 Task: Find connections with filter location La Rinconada with filter topic #hr with filter profile language Spanish with filter current company Cargill with filter school K. J. Somaiya Institute Of Engineering and Information Technology with filter industry Highway, Street, and Bridge Construction with filter service category Lead Generation with filter keywords title Finance Director
Action: Mouse moved to (523, 69)
Screenshot: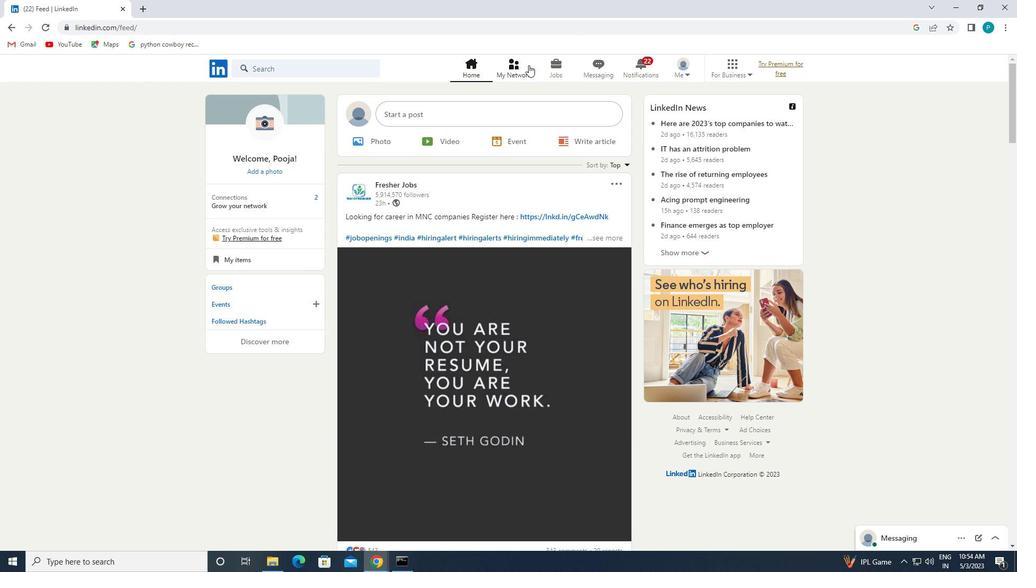 
Action: Mouse pressed left at (523, 69)
Screenshot: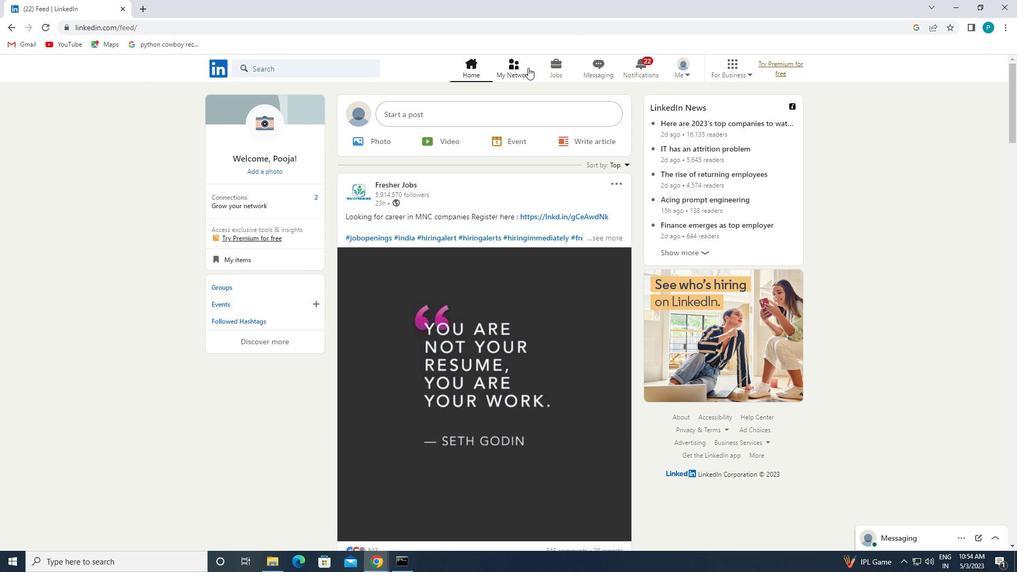 
Action: Mouse moved to (503, 62)
Screenshot: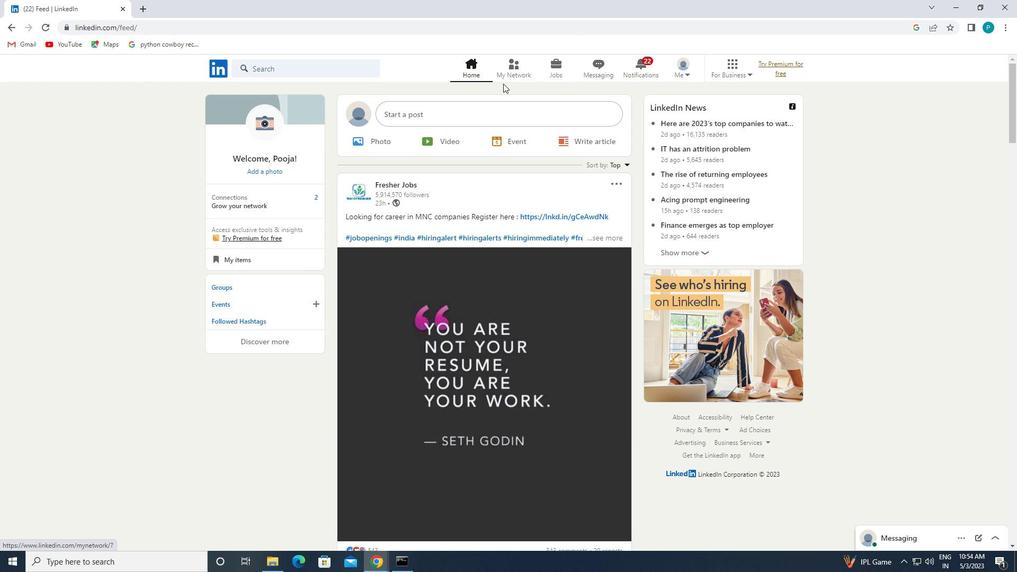 
Action: Mouse pressed left at (503, 62)
Screenshot: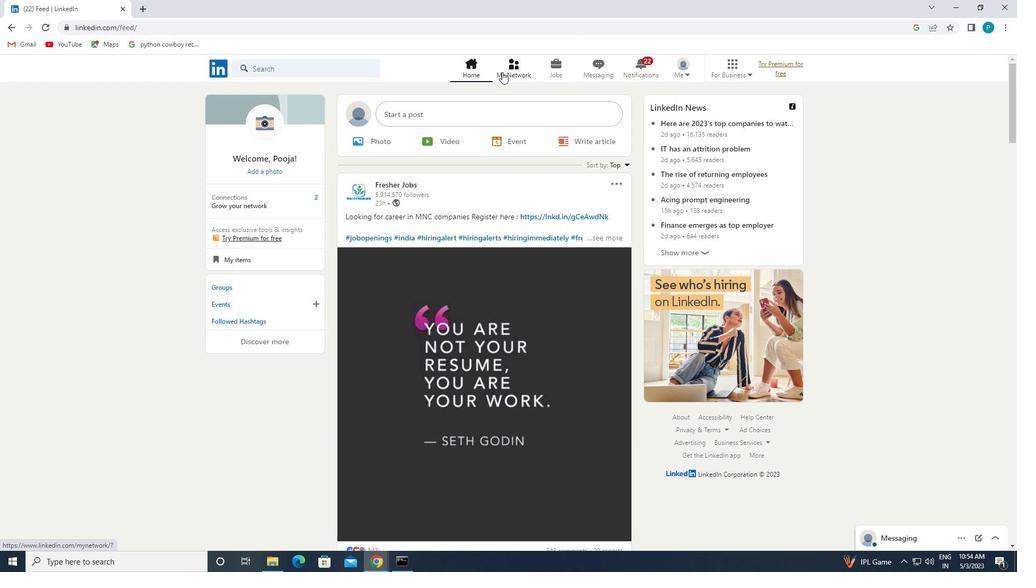 
Action: Mouse moved to (507, 65)
Screenshot: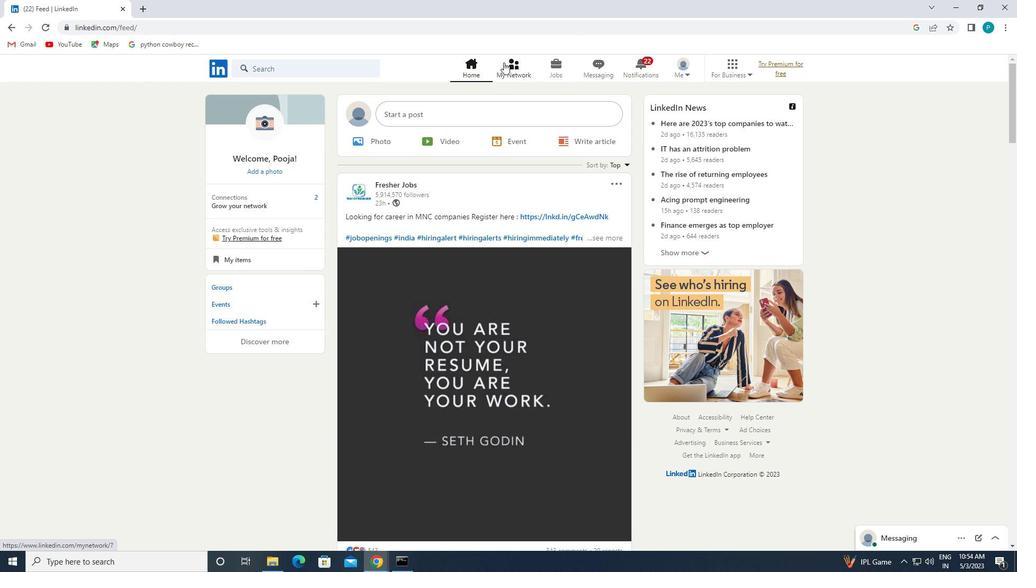 
Action: Mouse pressed left at (507, 65)
Screenshot: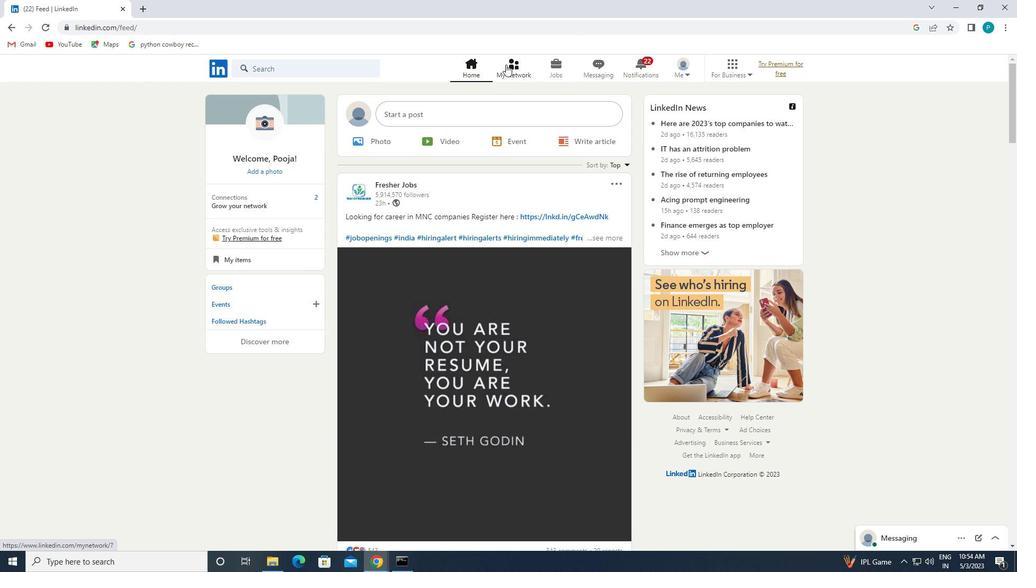 
Action: Mouse moved to (323, 117)
Screenshot: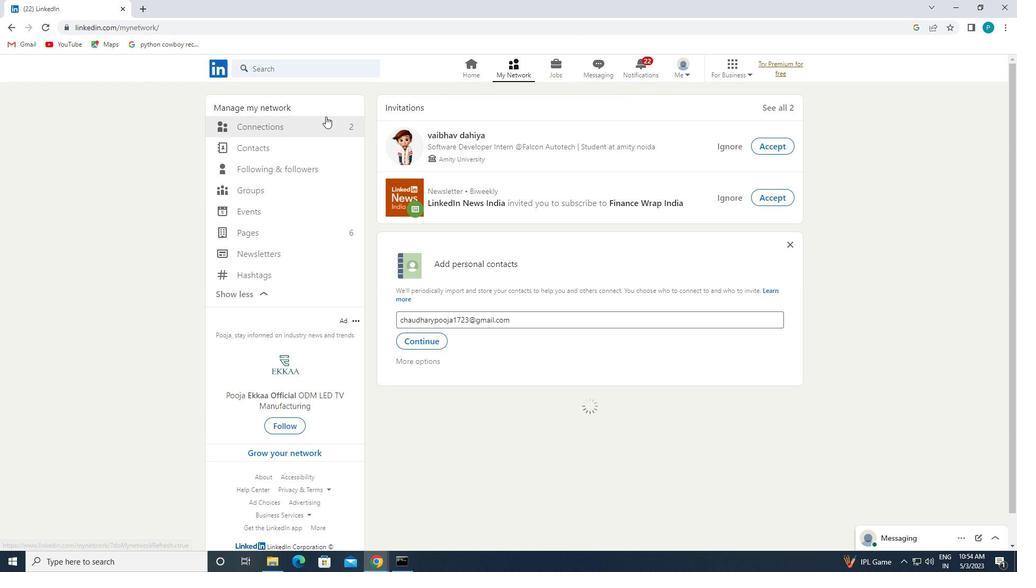 
Action: Mouse pressed left at (323, 117)
Screenshot: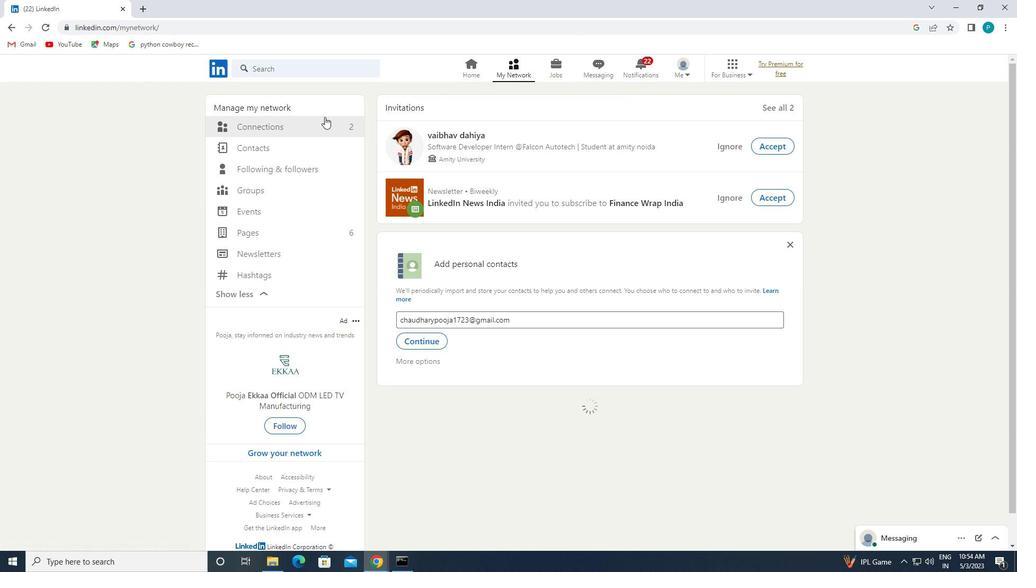 
Action: Mouse moved to (325, 121)
Screenshot: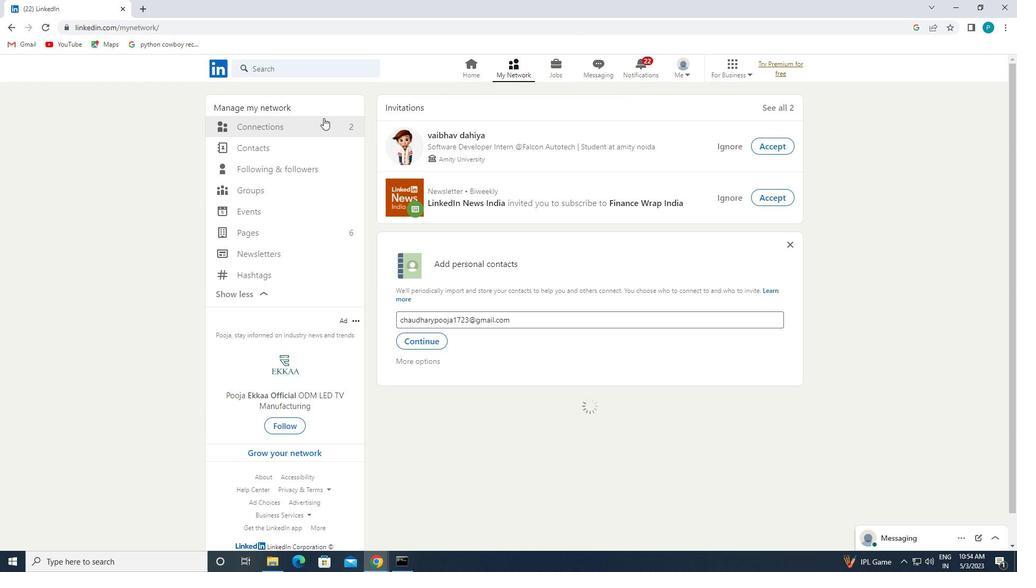 
Action: Mouse pressed left at (325, 121)
Screenshot: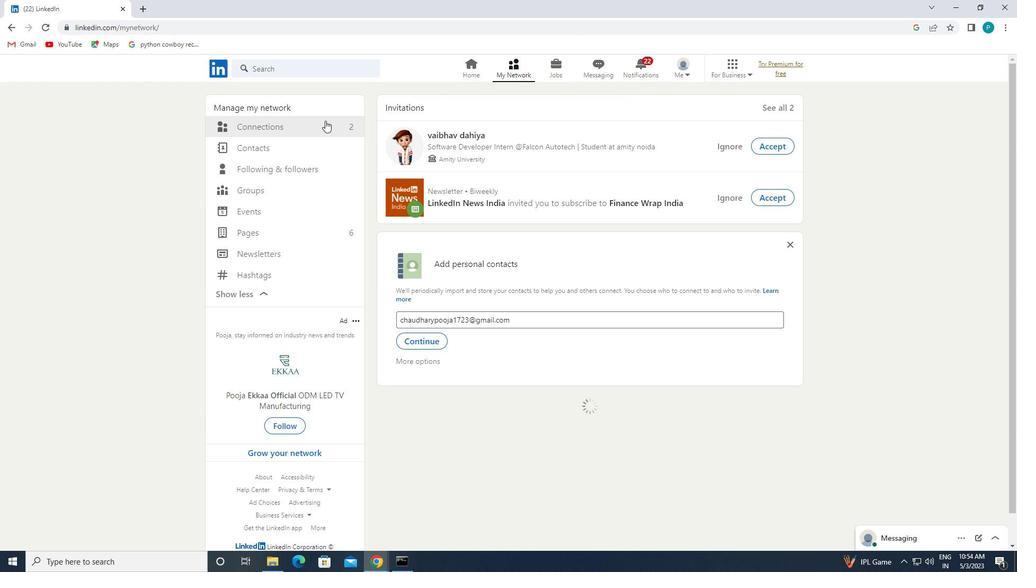 
Action: Mouse moved to (581, 127)
Screenshot: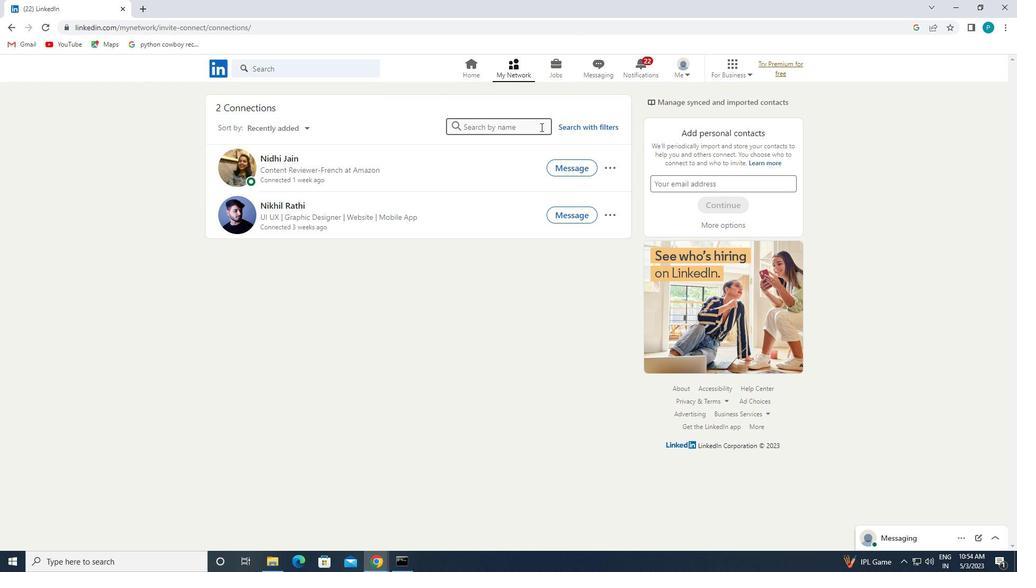 
Action: Mouse pressed left at (581, 127)
Screenshot: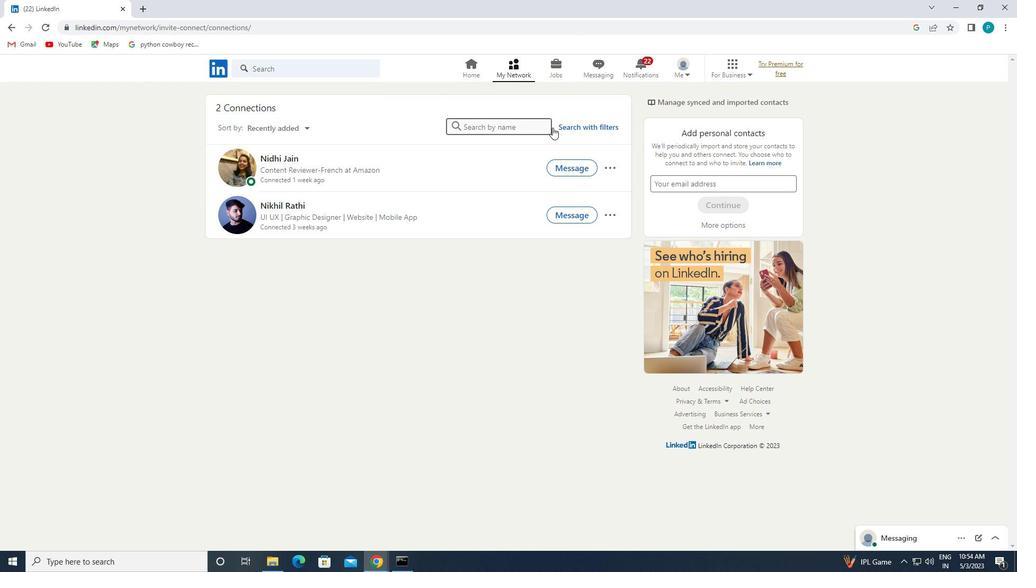 
Action: Mouse moved to (540, 100)
Screenshot: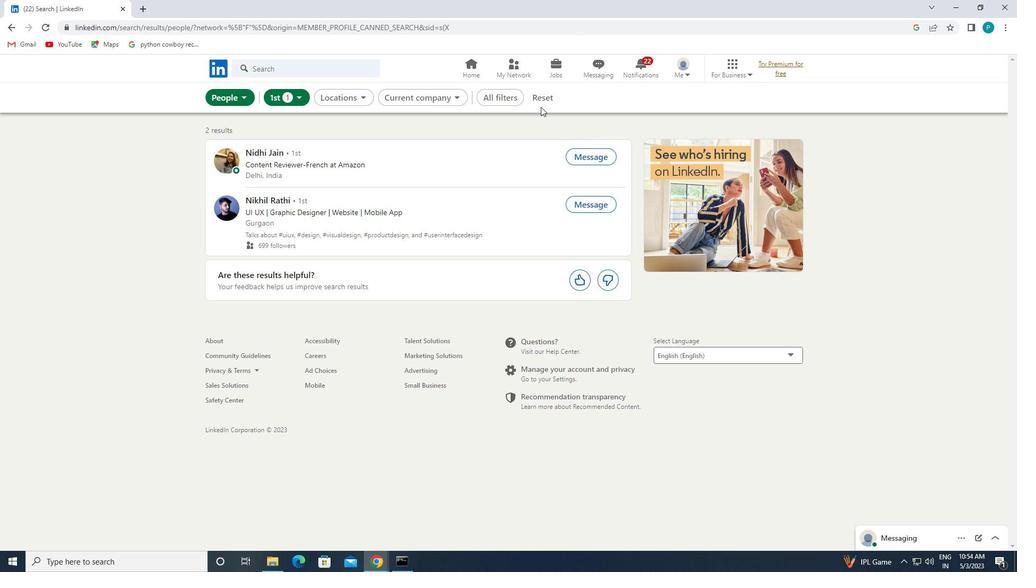
Action: Mouse pressed left at (540, 100)
Screenshot: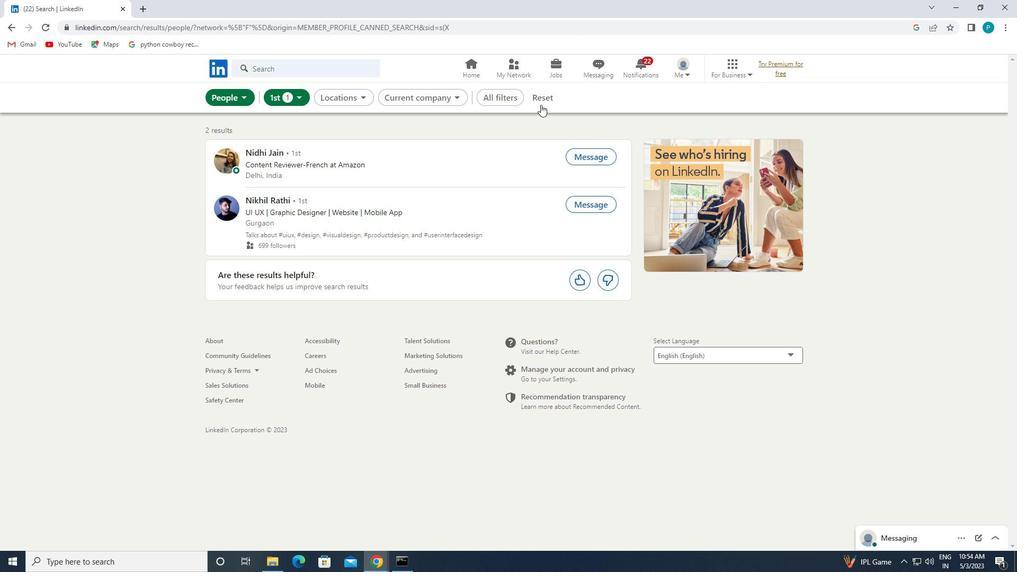 
Action: Mouse moved to (529, 93)
Screenshot: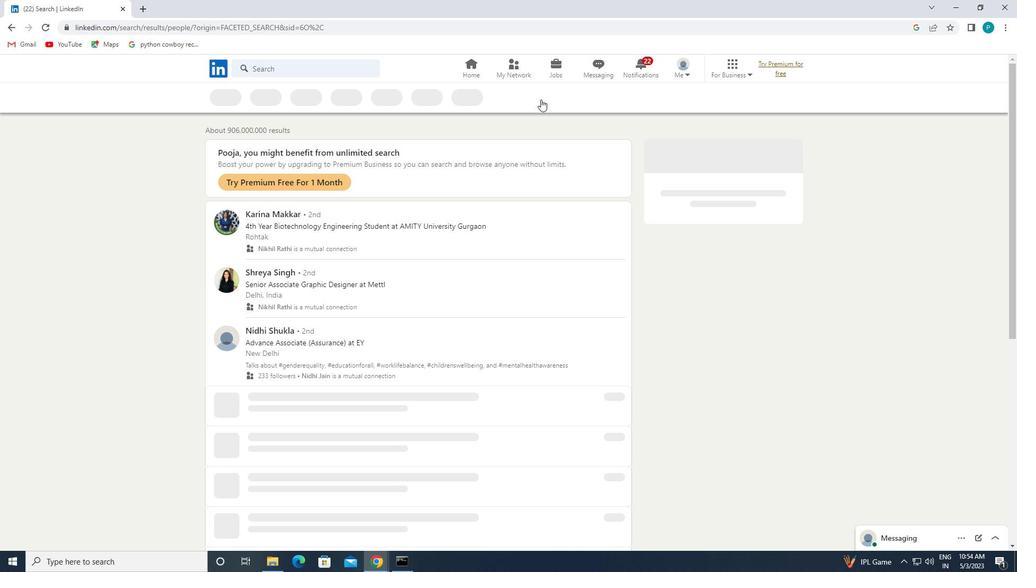 
Action: Mouse pressed left at (529, 93)
Screenshot: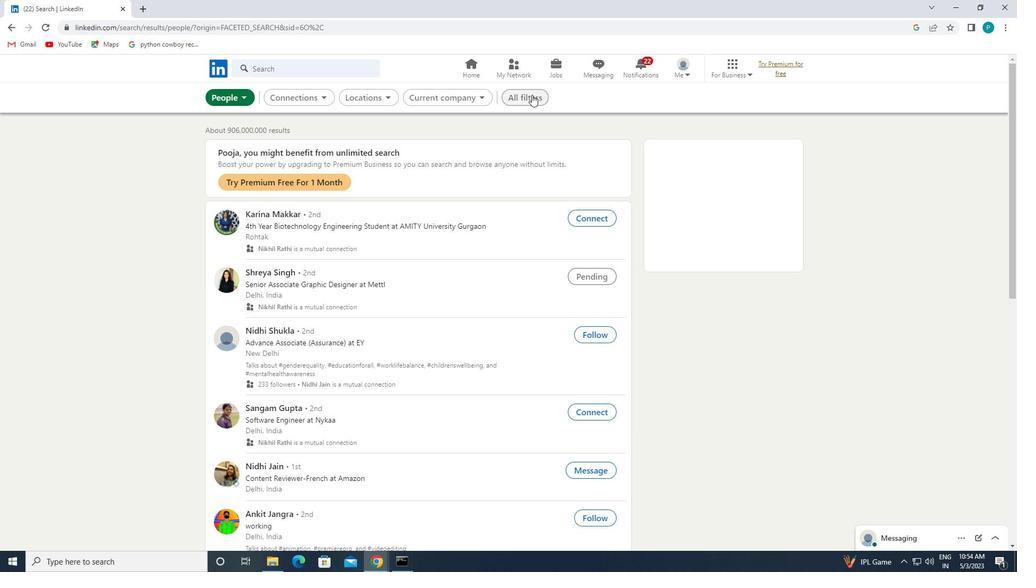 
Action: Mouse moved to (917, 357)
Screenshot: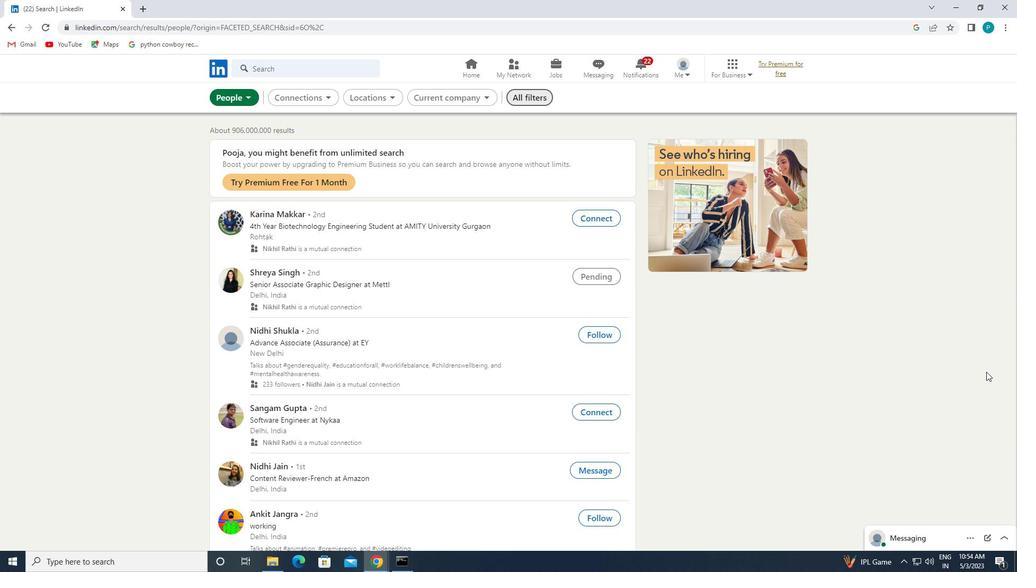 
Action: Mouse scrolled (917, 357) with delta (0, 0)
Screenshot: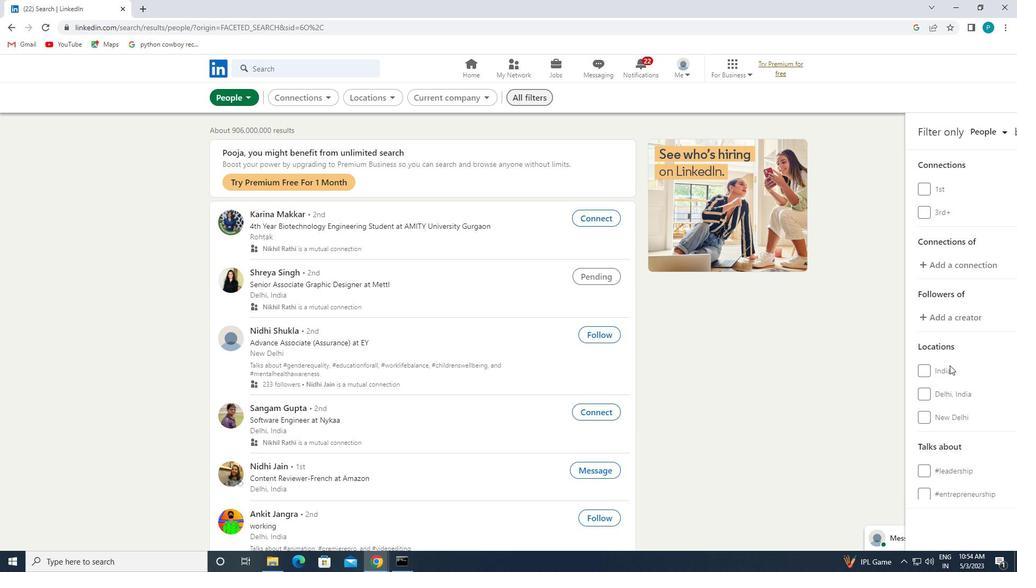 
Action: Mouse moved to (916, 357)
Screenshot: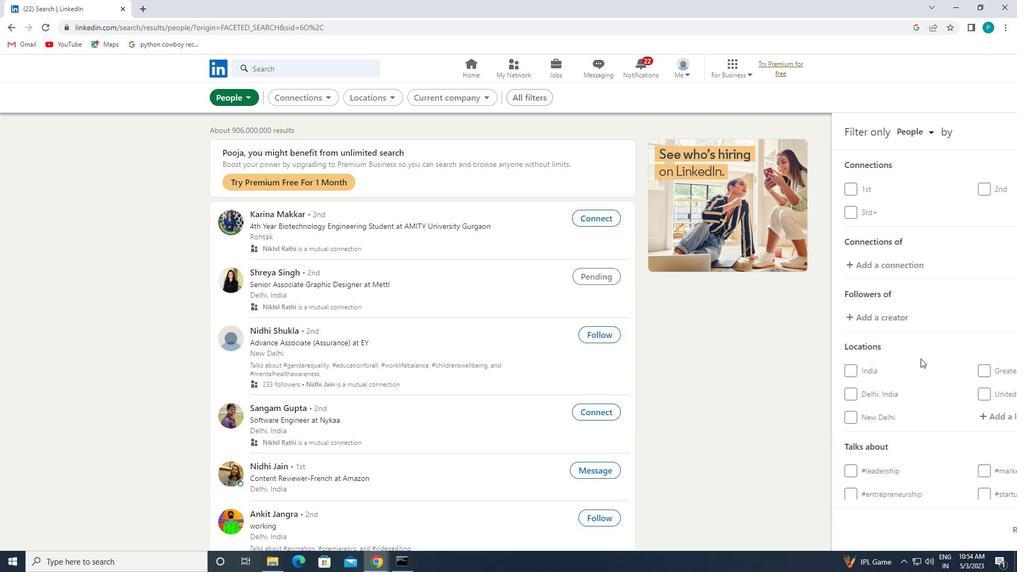 
Action: Mouse scrolled (916, 356) with delta (0, 0)
Screenshot: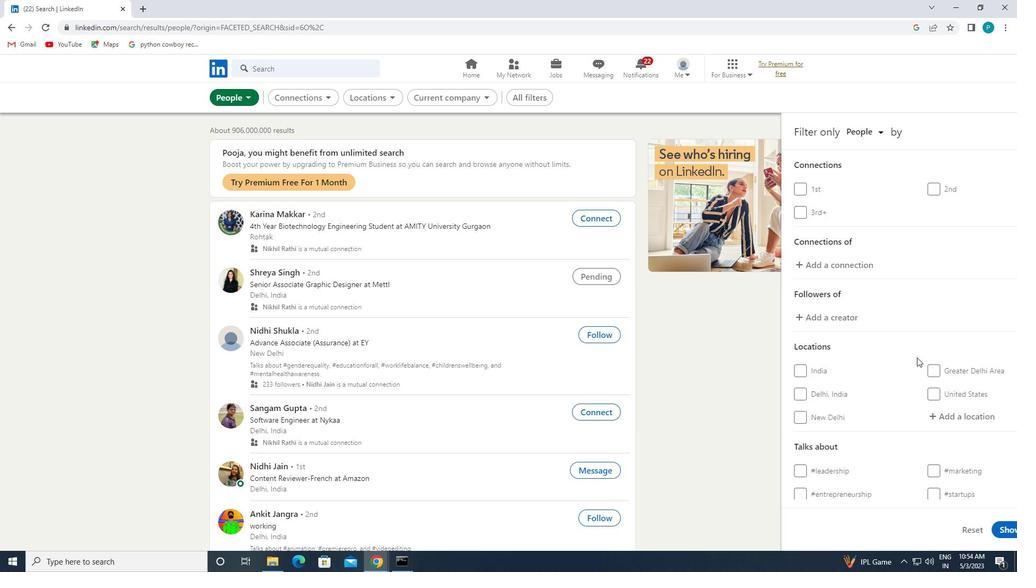 
Action: Mouse moved to (909, 313)
Screenshot: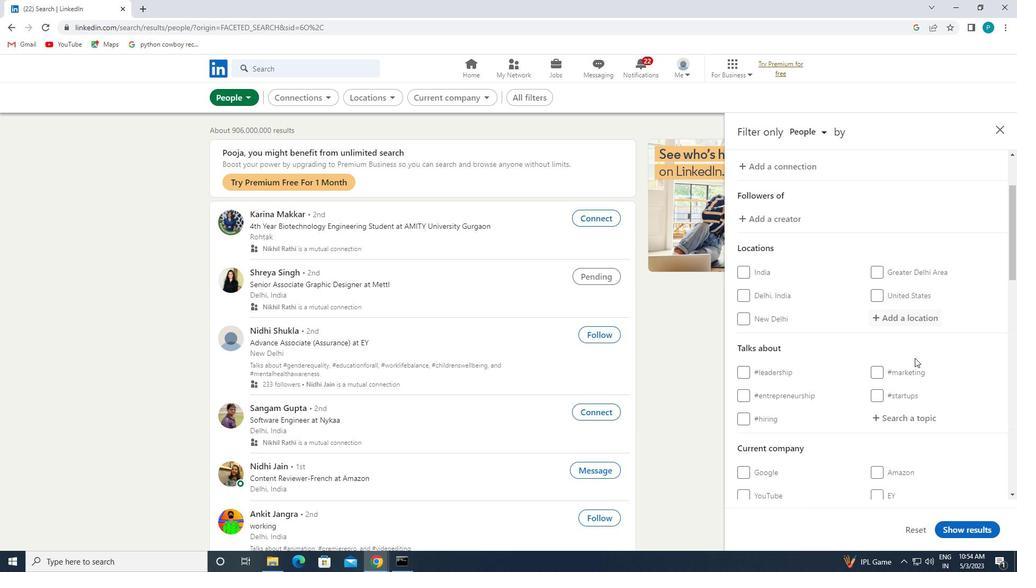 
Action: Mouse pressed left at (909, 313)
Screenshot: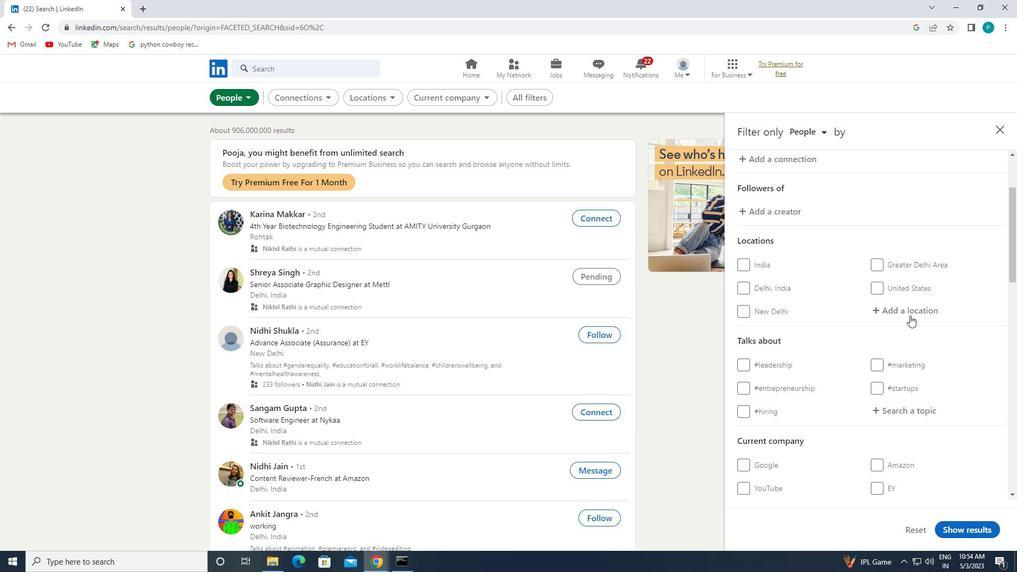 
Action: Key pressed <Key.caps_lock>l<Key.caps_lock>a<Key.space><Key.caps_lock>r<Key.caps_lock>inconada
Screenshot: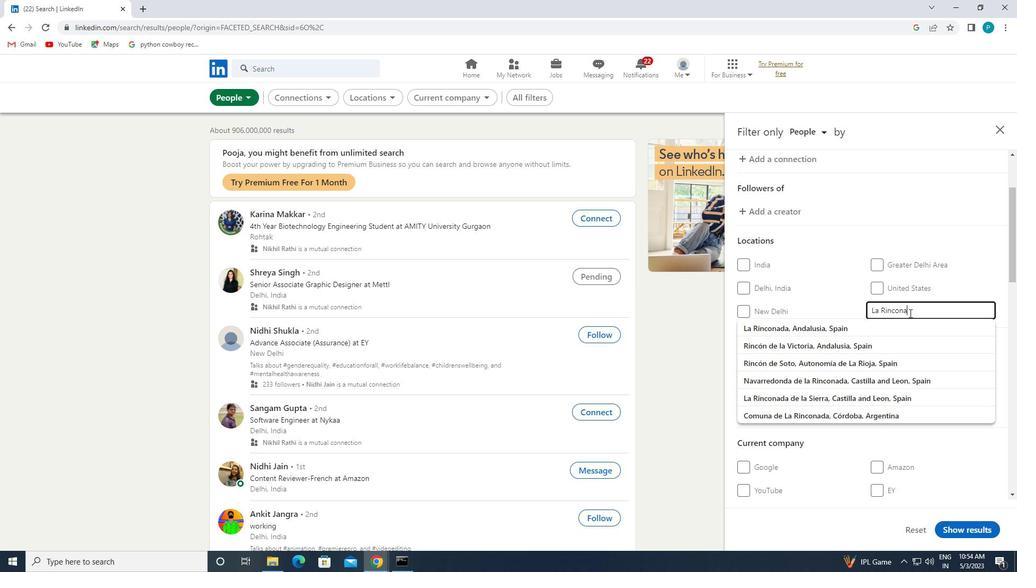 
Action: Mouse moved to (851, 327)
Screenshot: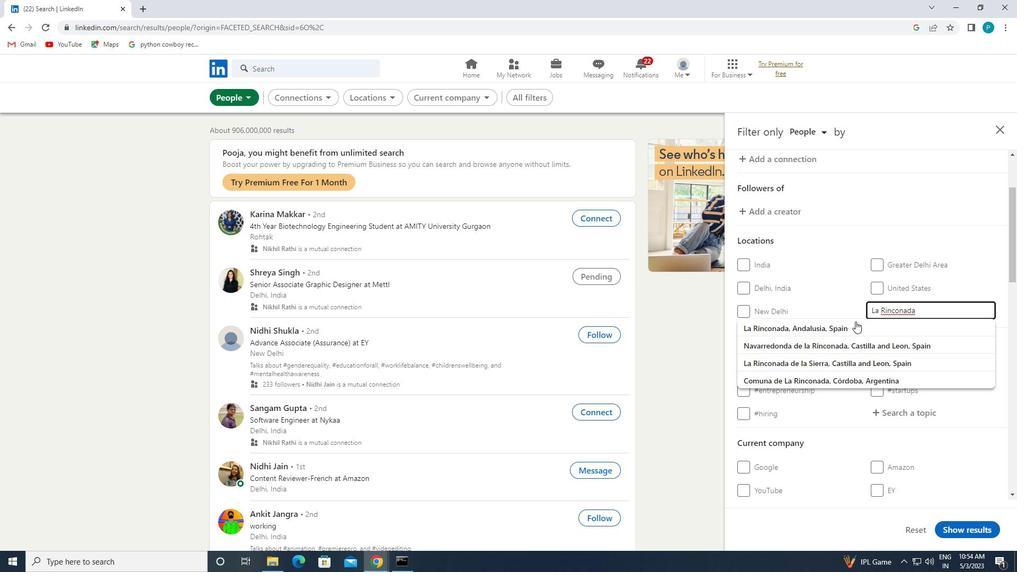 
Action: Mouse pressed left at (851, 327)
Screenshot: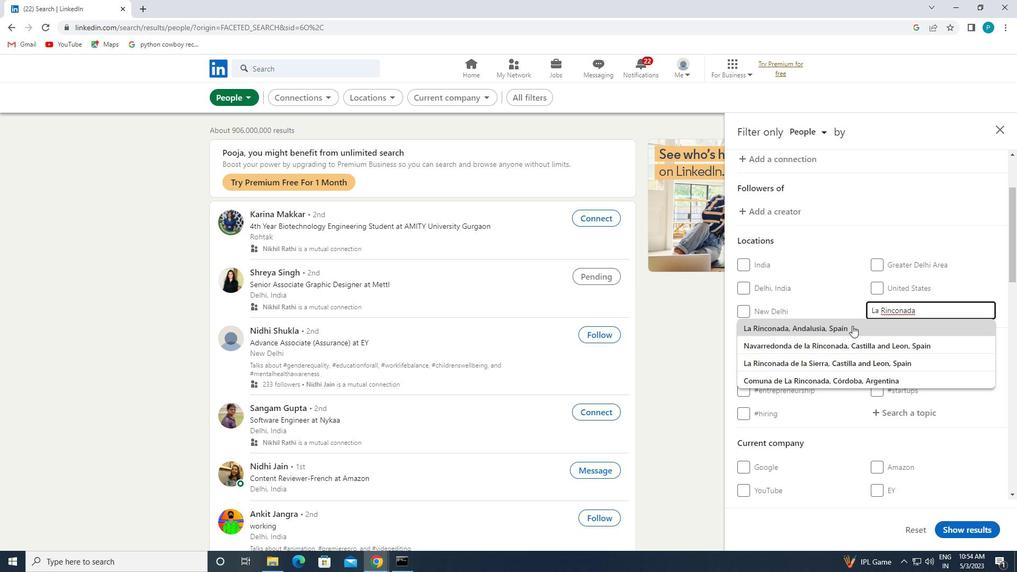 
Action: Mouse moved to (858, 333)
Screenshot: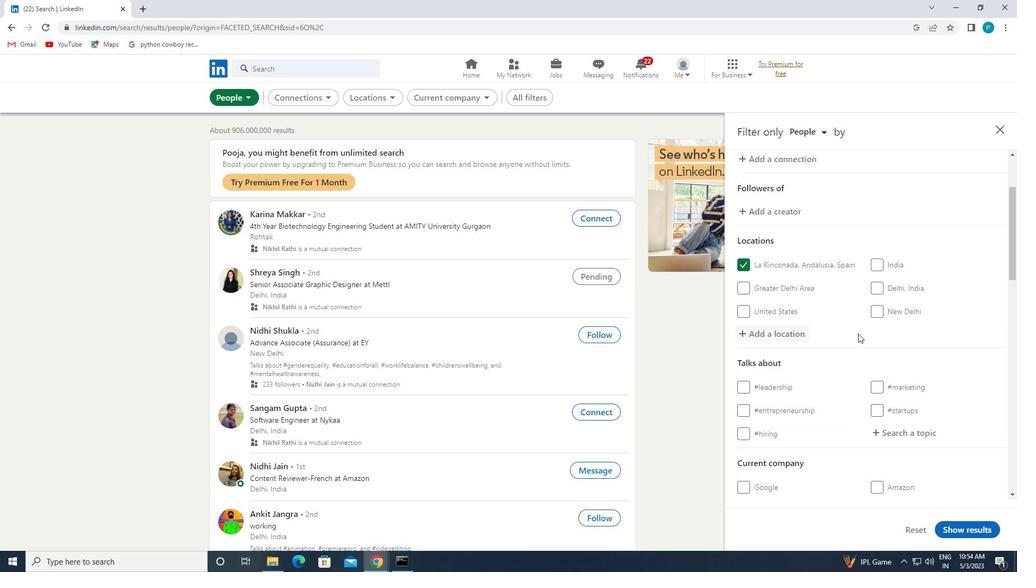
Action: Mouse scrolled (858, 333) with delta (0, 0)
Screenshot: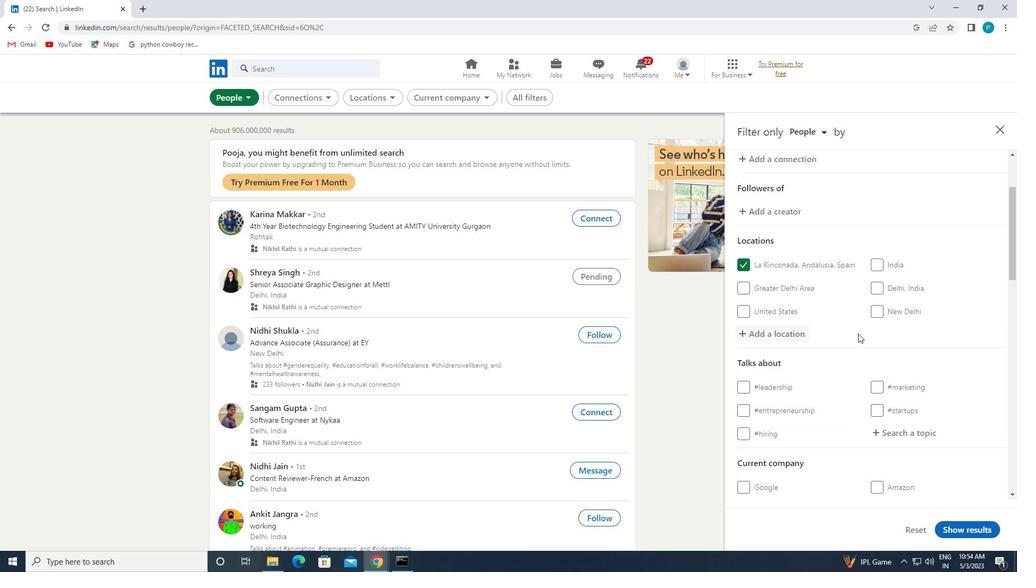 
Action: Mouse moved to (860, 348)
Screenshot: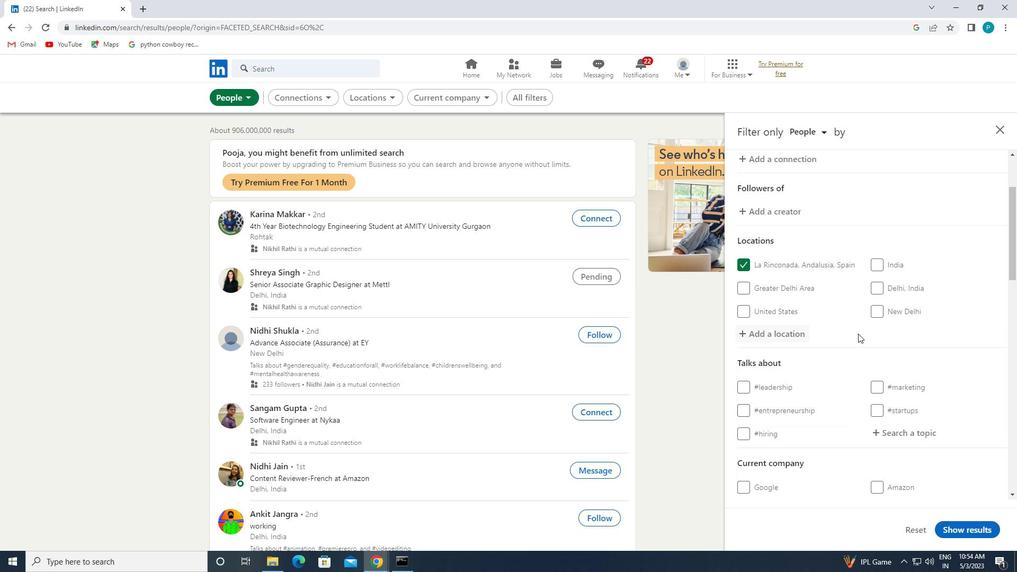 
Action: Mouse scrolled (860, 348) with delta (0, 0)
Screenshot: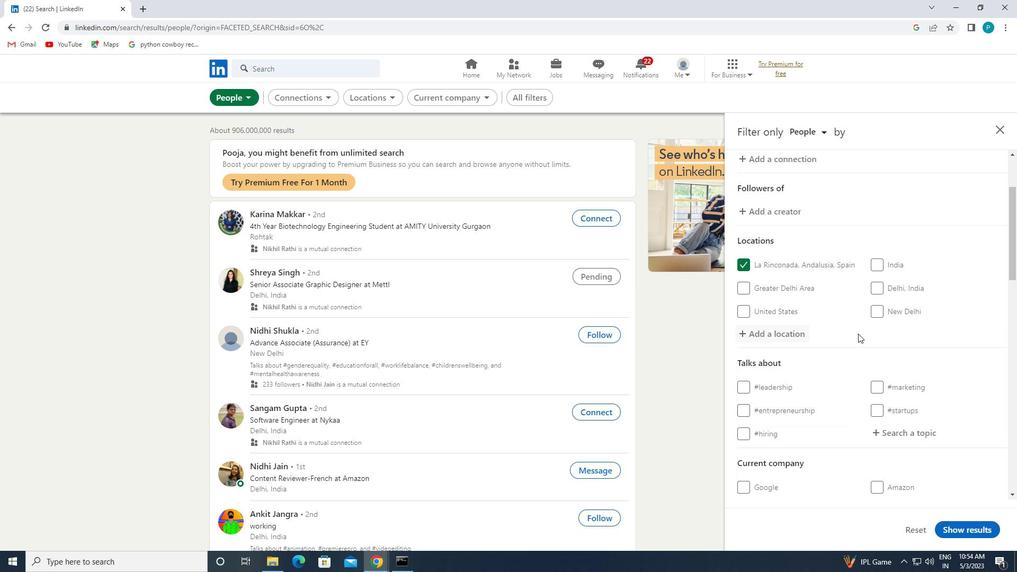 
Action: Mouse moved to (862, 354)
Screenshot: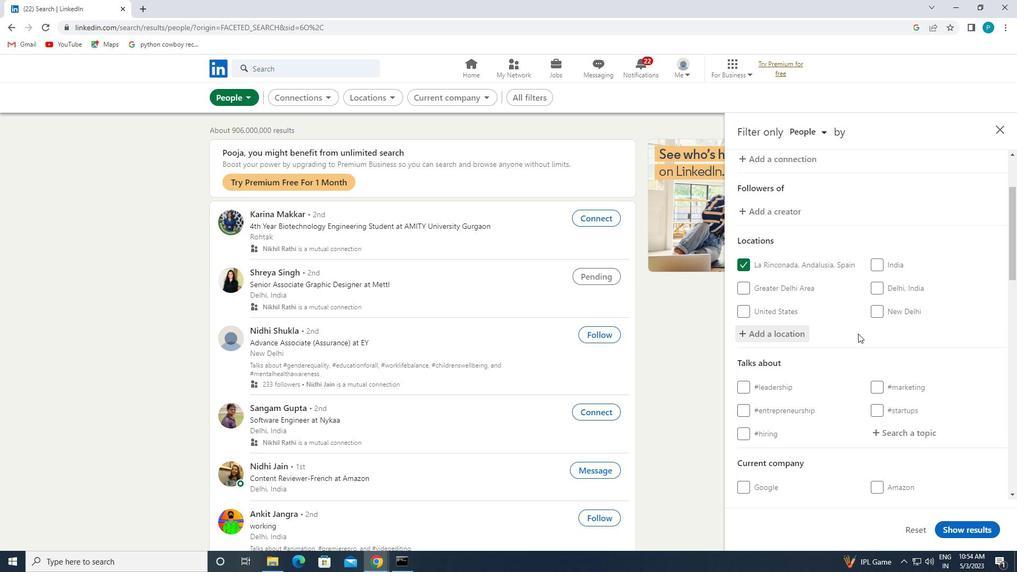 
Action: Mouse scrolled (862, 354) with delta (0, 0)
Screenshot: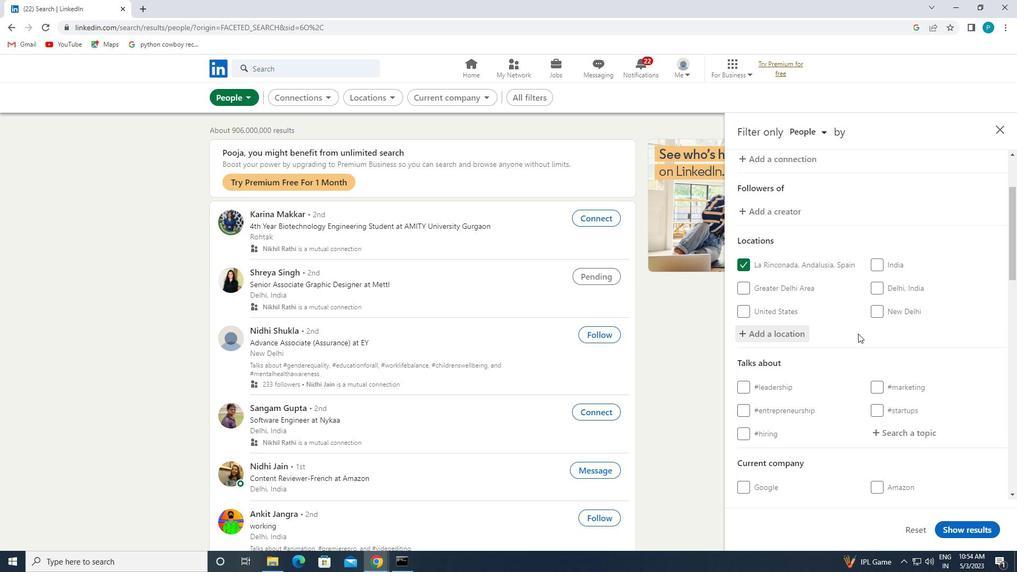 
Action: Mouse moved to (885, 279)
Screenshot: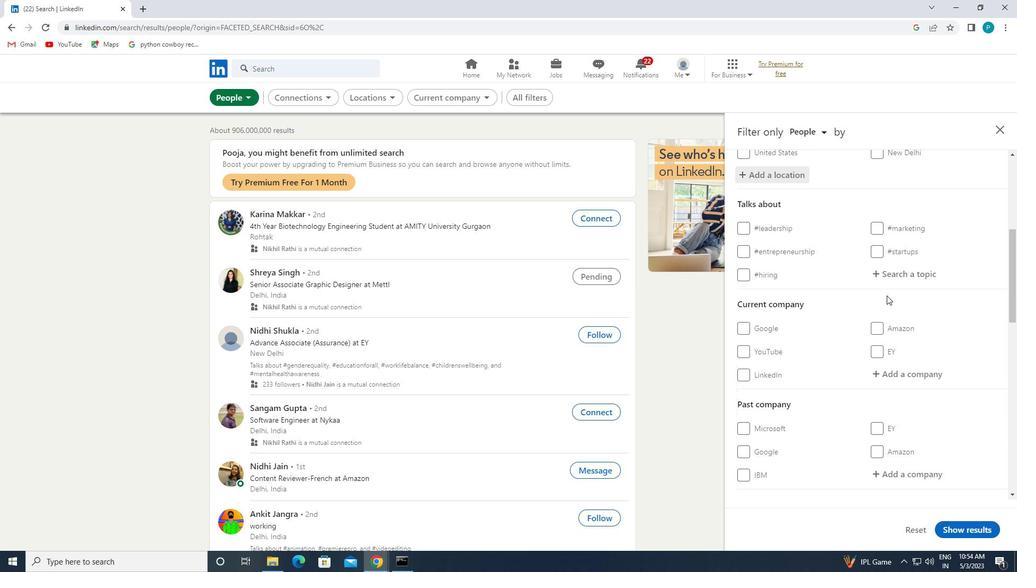 
Action: Mouse pressed left at (885, 279)
Screenshot: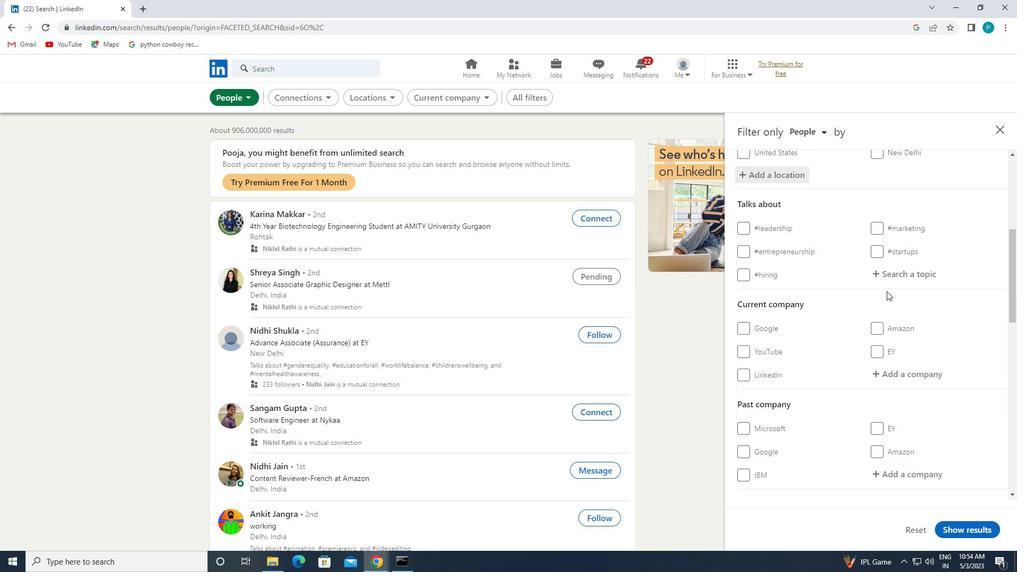 
Action: Mouse moved to (907, 294)
Screenshot: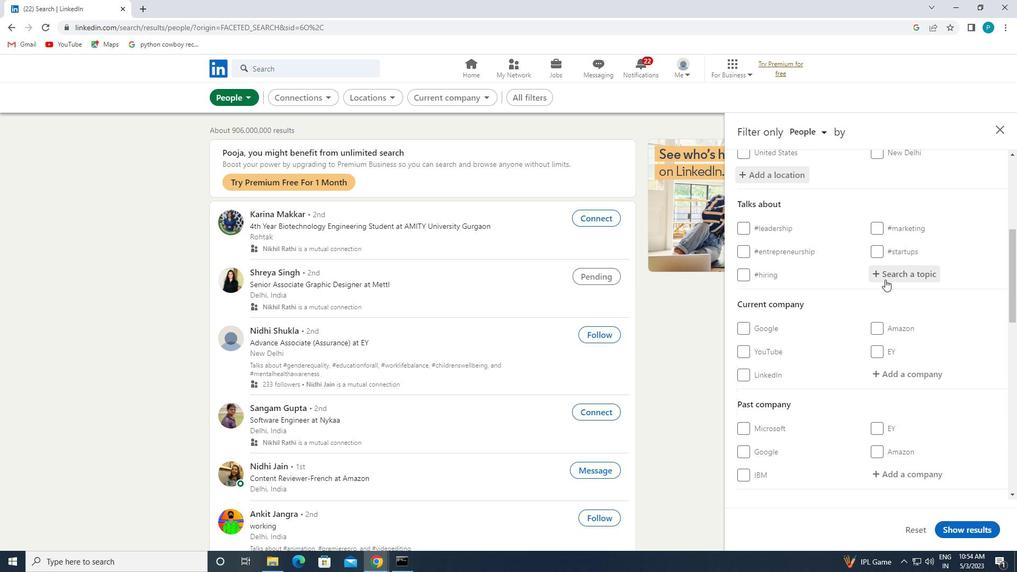 
Action: Key pressed <Key.shift>#HR
Screenshot: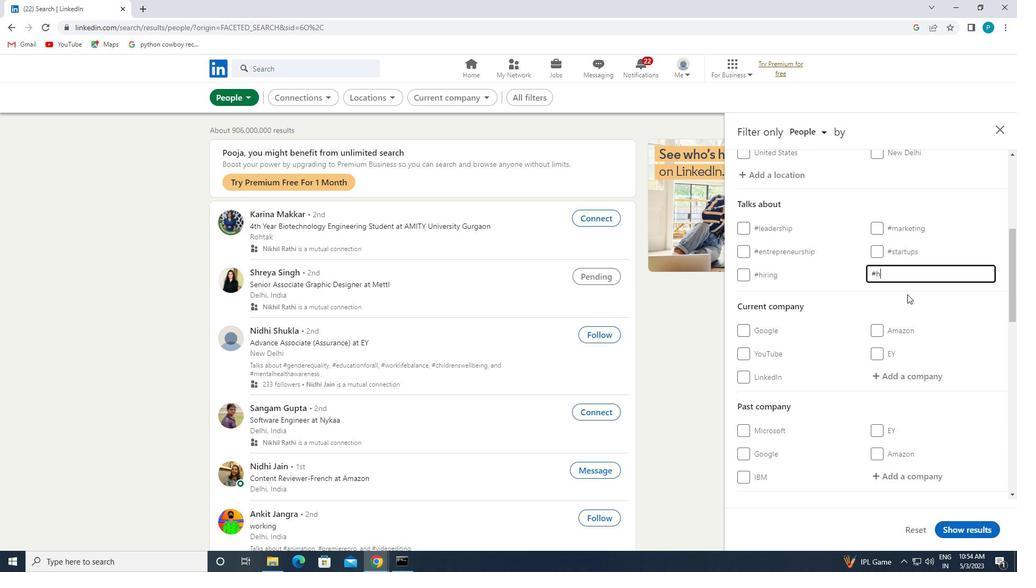 
Action: Mouse moved to (905, 307)
Screenshot: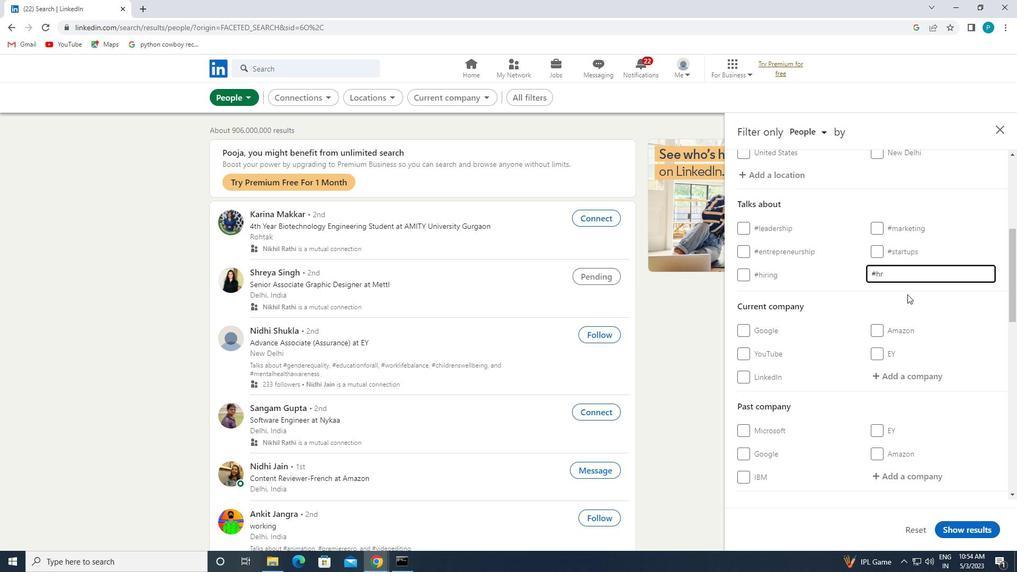 
Action: Mouse scrolled (905, 307) with delta (0, 0)
Screenshot: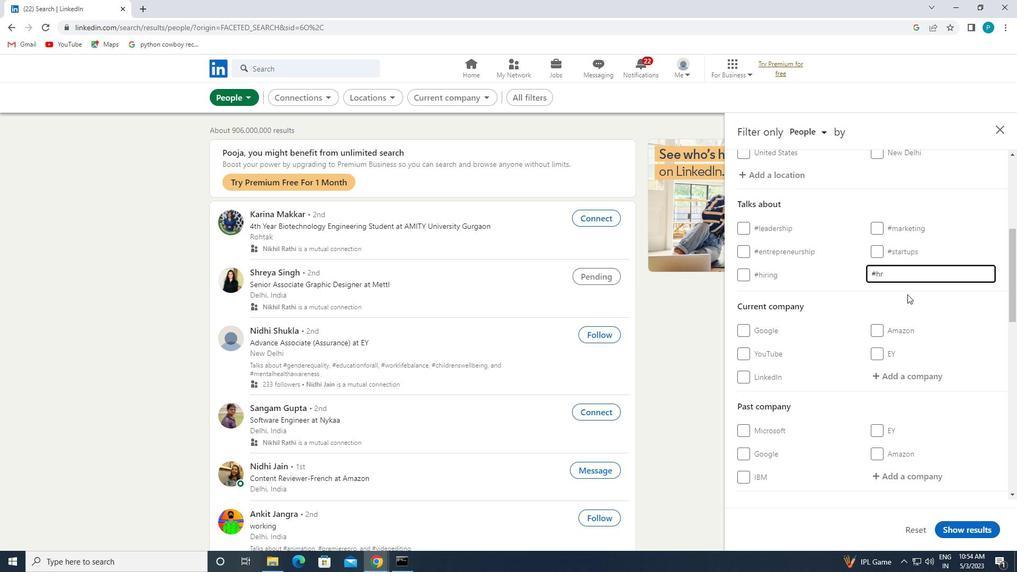 
Action: Mouse moved to (905, 310)
Screenshot: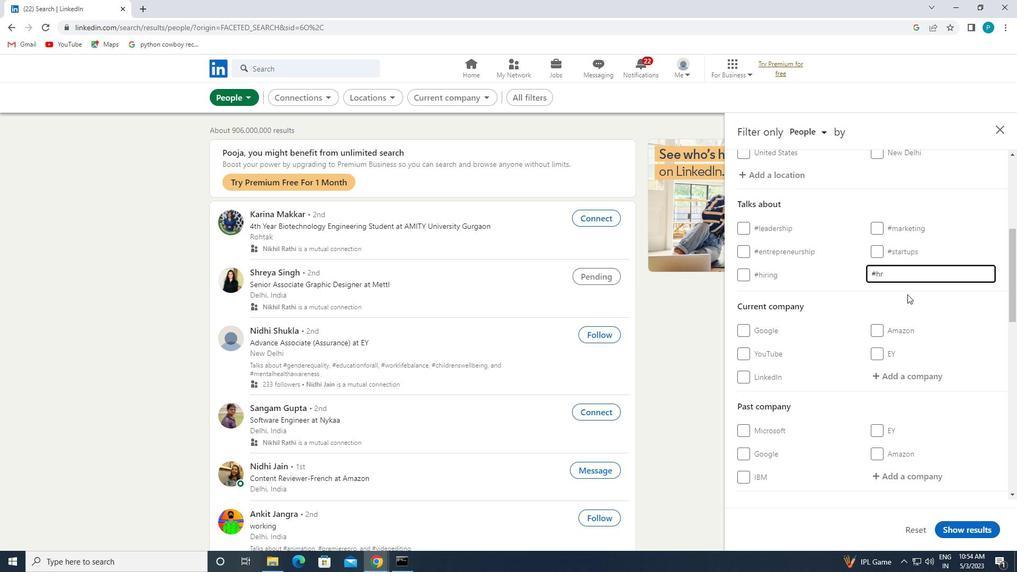 
Action: Mouse scrolled (905, 309) with delta (0, 0)
Screenshot: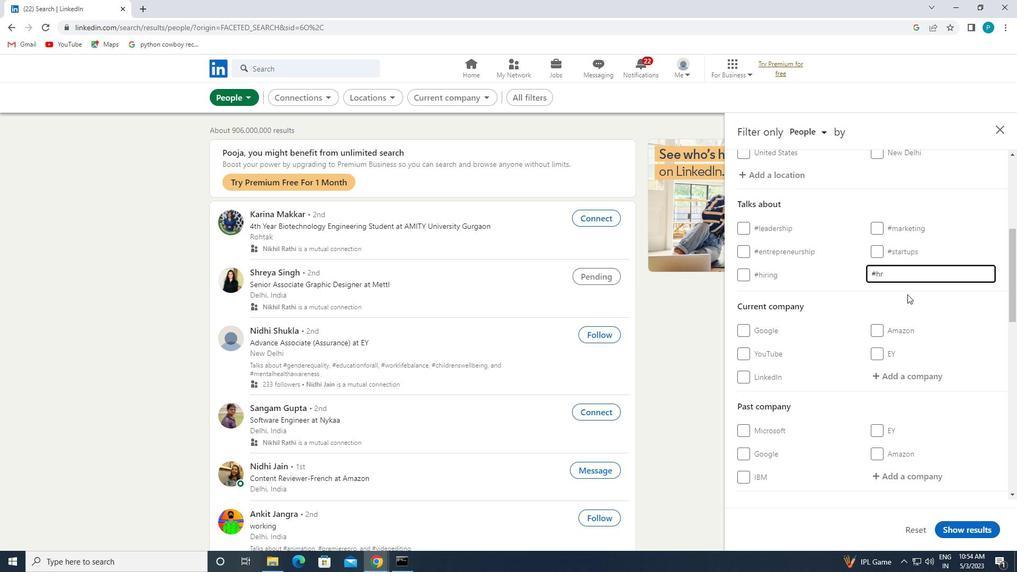 
Action: Mouse moved to (905, 311)
Screenshot: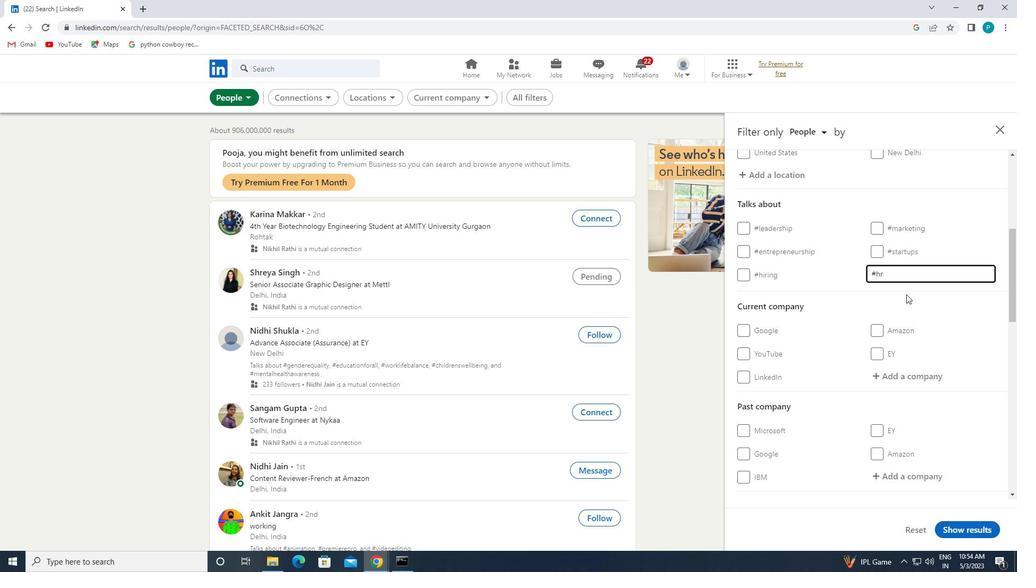 
Action: Mouse scrolled (905, 310) with delta (0, 0)
Screenshot: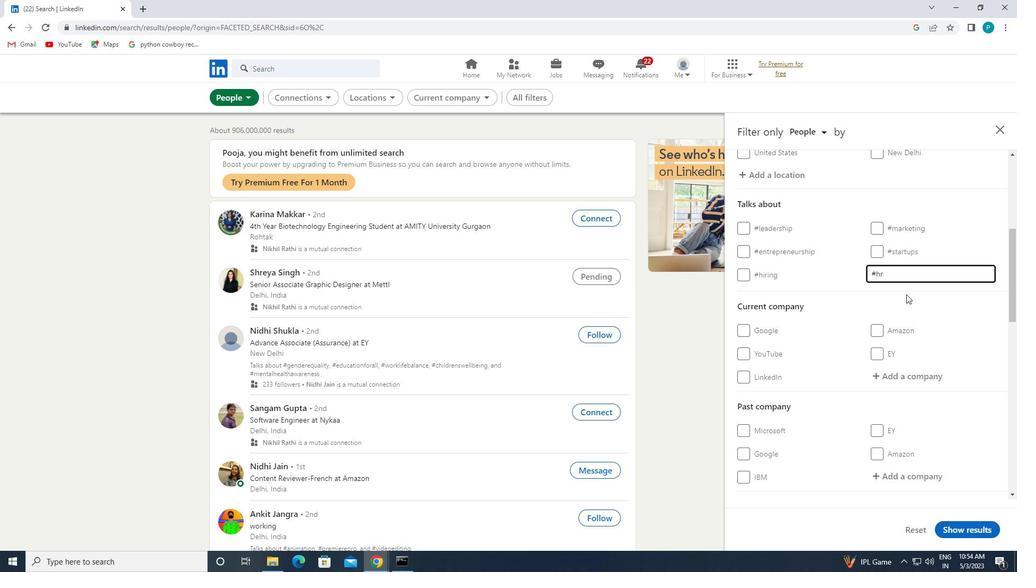 
Action: Mouse moved to (901, 311)
Screenshot: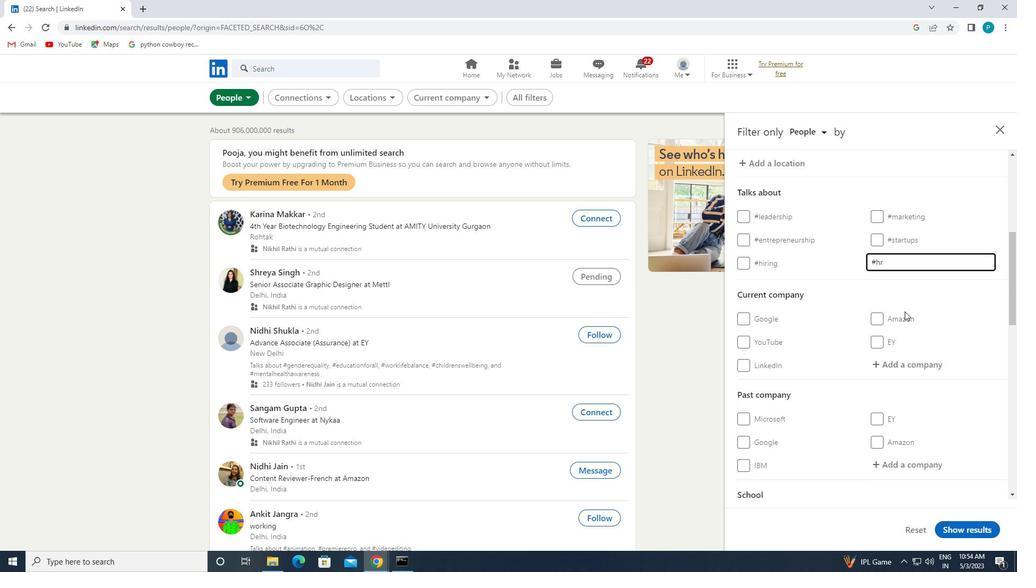
Action: Mouse scrolled (901, 310) with delta (0, 0)
Screenshot: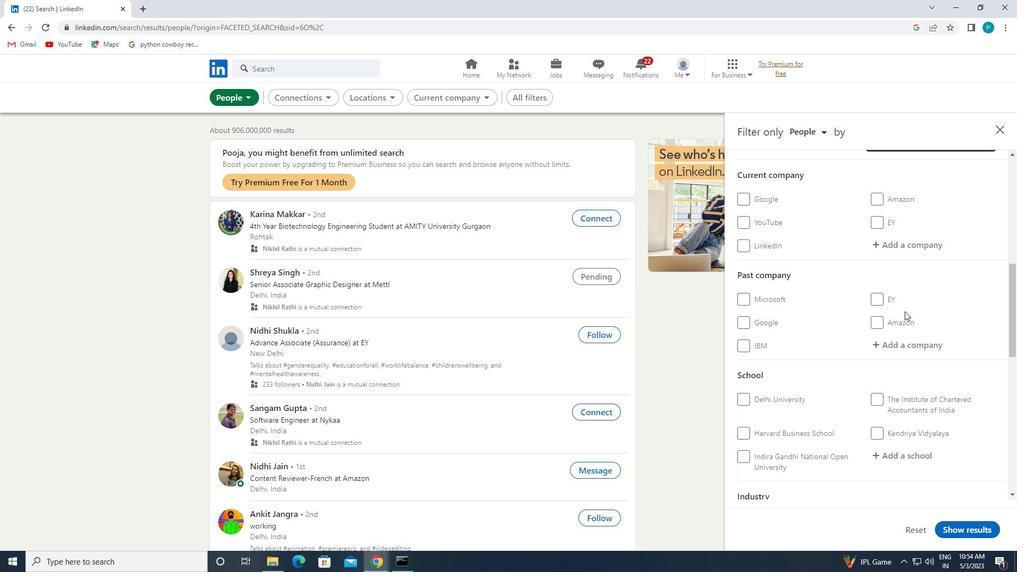 
Action: Mouse scrolled (901, 310) with delta (0, 0)
Screenshot: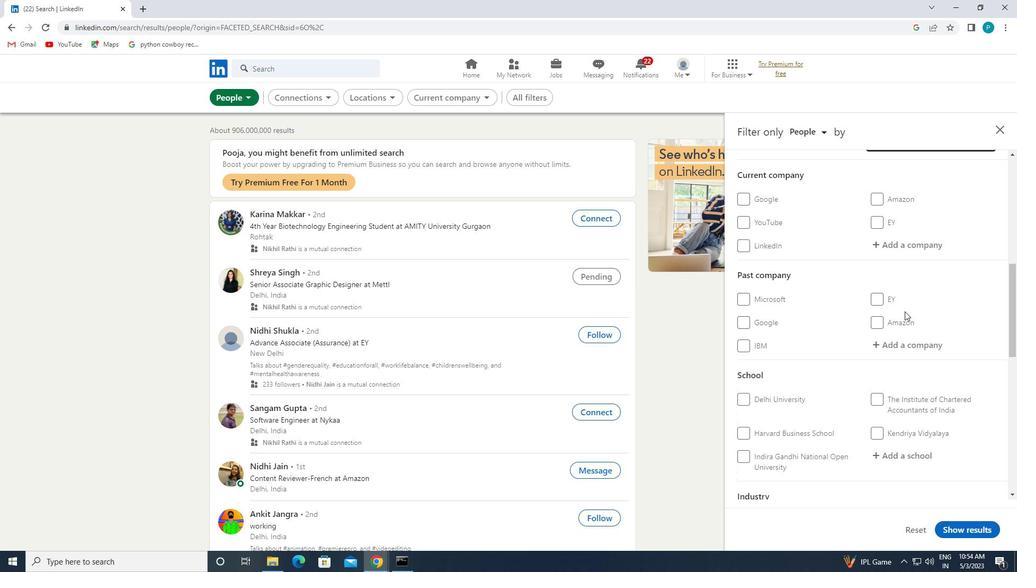 
Action: Mouse scrolled (901, 310) with delta (0, 0)
Screenshot: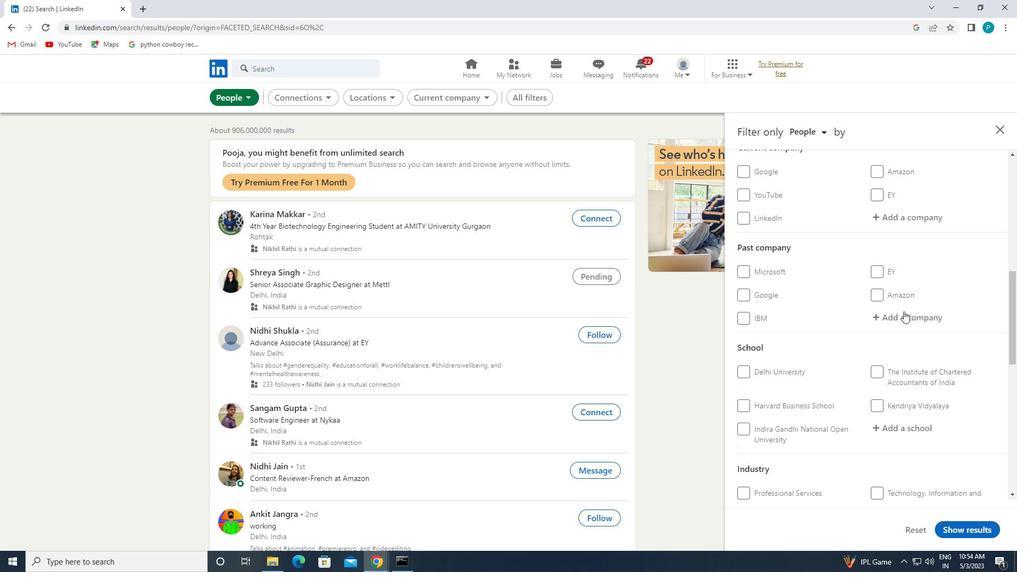
Action: Mouse moved to (843, 347)
Screenshot: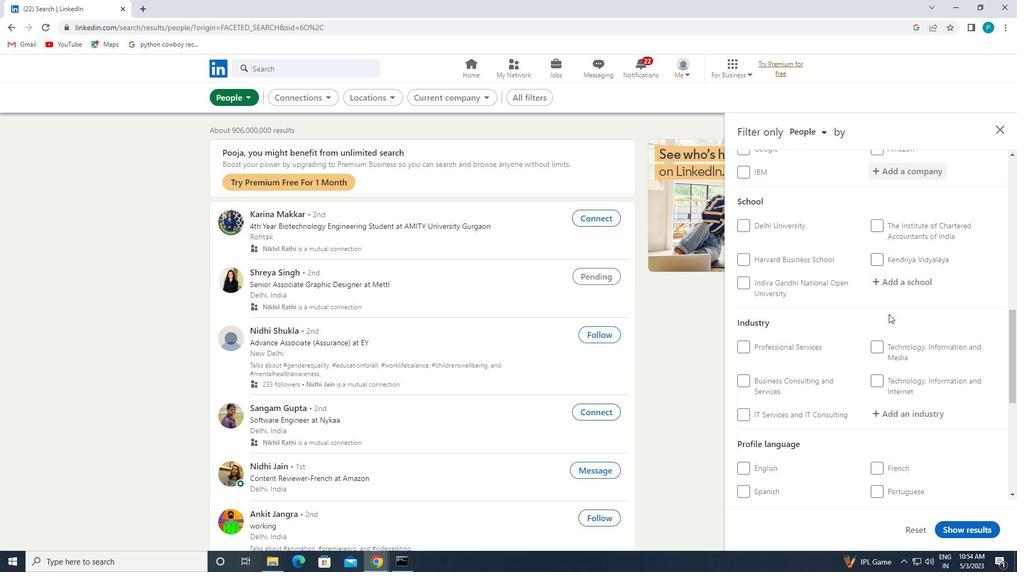
Action: Mouse scrolled (843, 346) with delta (0, 0)
Screenshot: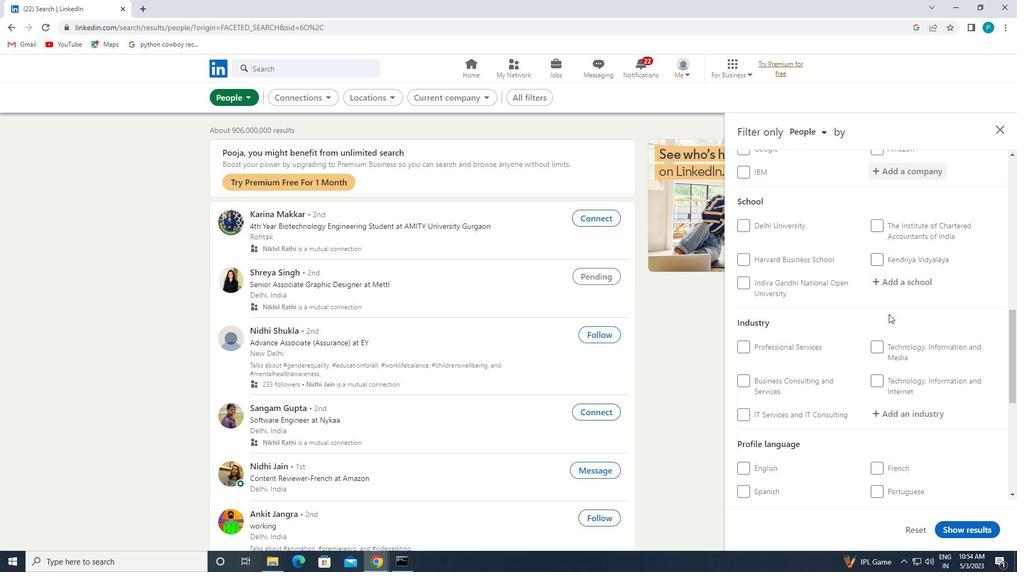 
Action: Mouse moved to (840, 348)
Screenshot: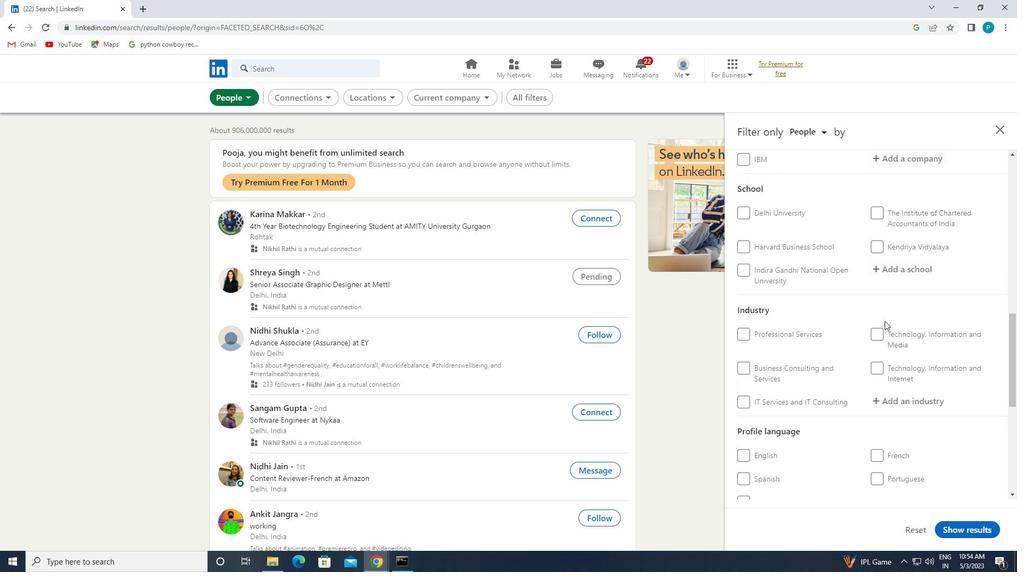 
Action: Mouse scrolled (840, 348) with delta (0, 0)
Screenshot: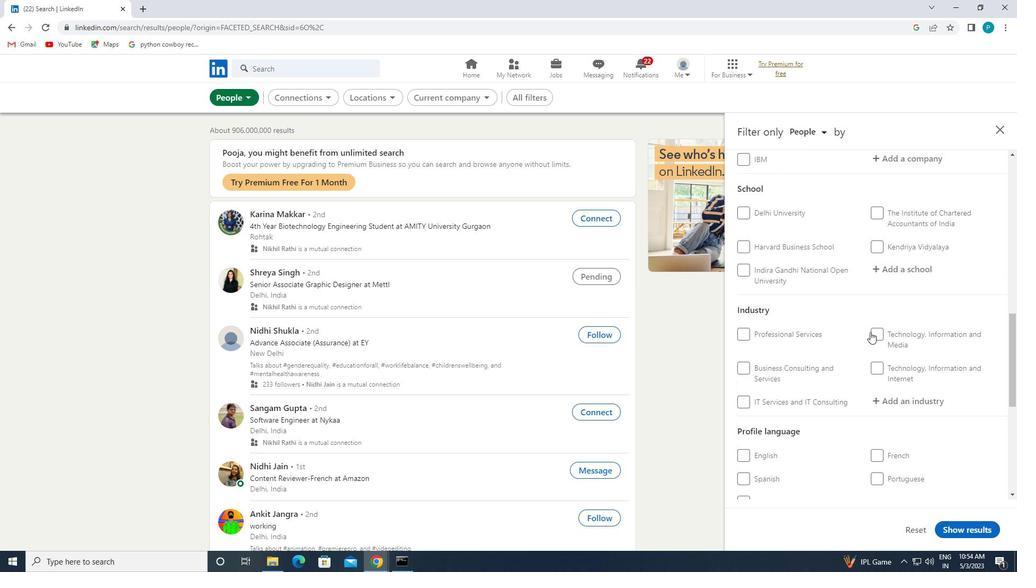 
Action: Mouse moved to (840, 348)
Screenshot: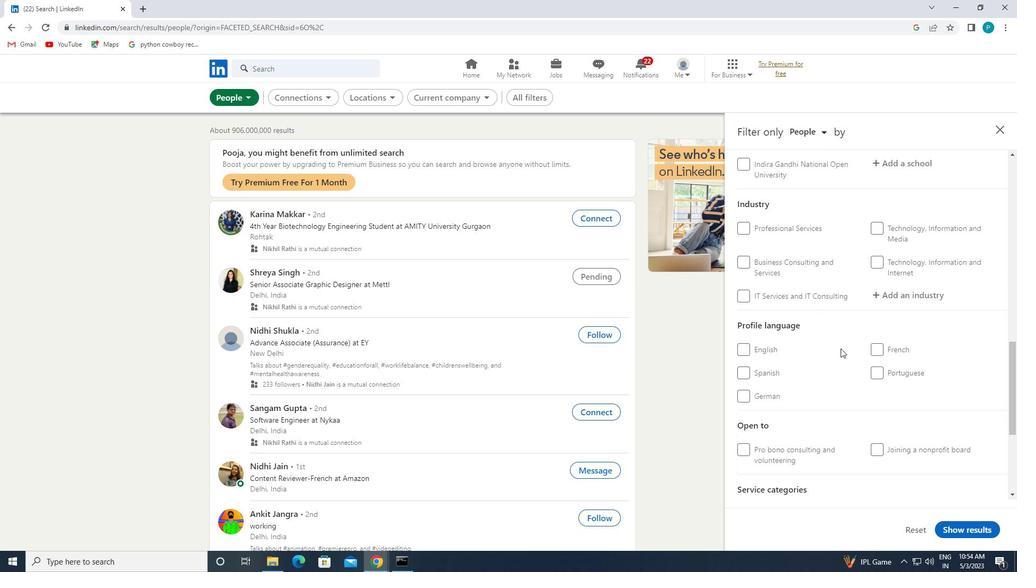 
Action: Mouse scrolled (840, 348) with delta (0, 0)
Screenshot: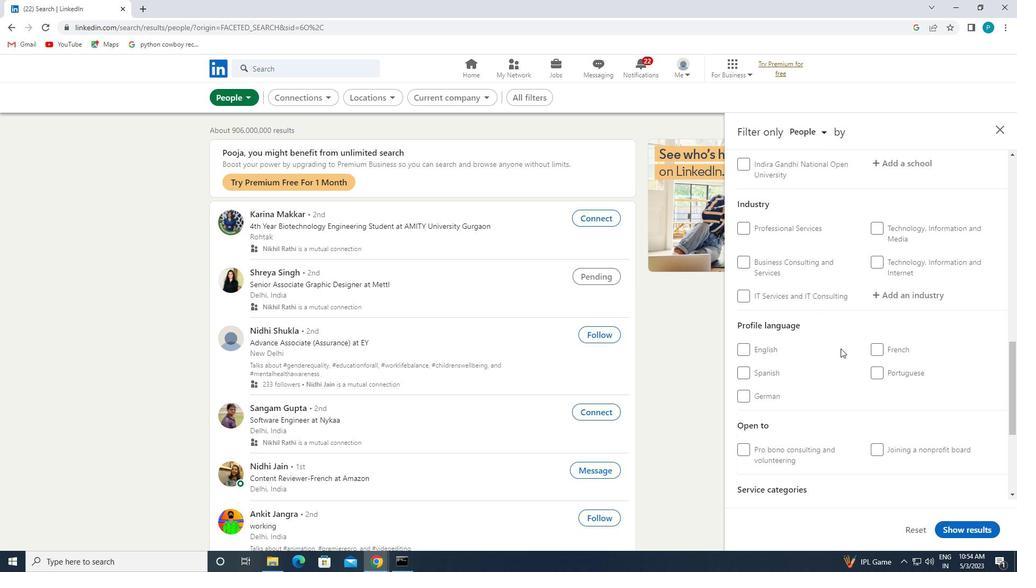 
Action: Mouse moved to (764, 321)
Screenshot: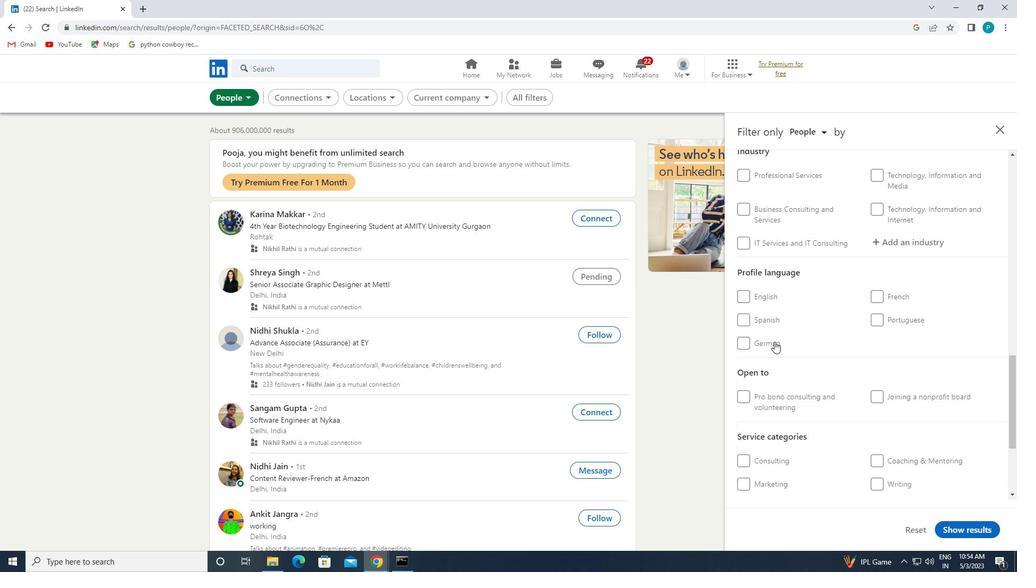 
Action: Mouse pressed left at (764, 321)
Screenshot: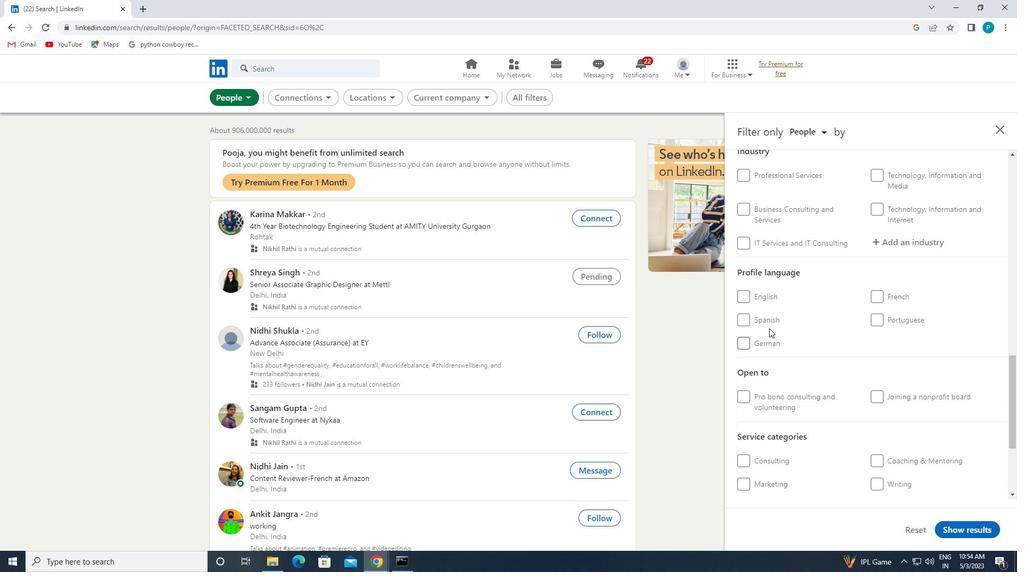 
Action: Mouse moved to (878, 320)
Screenshot: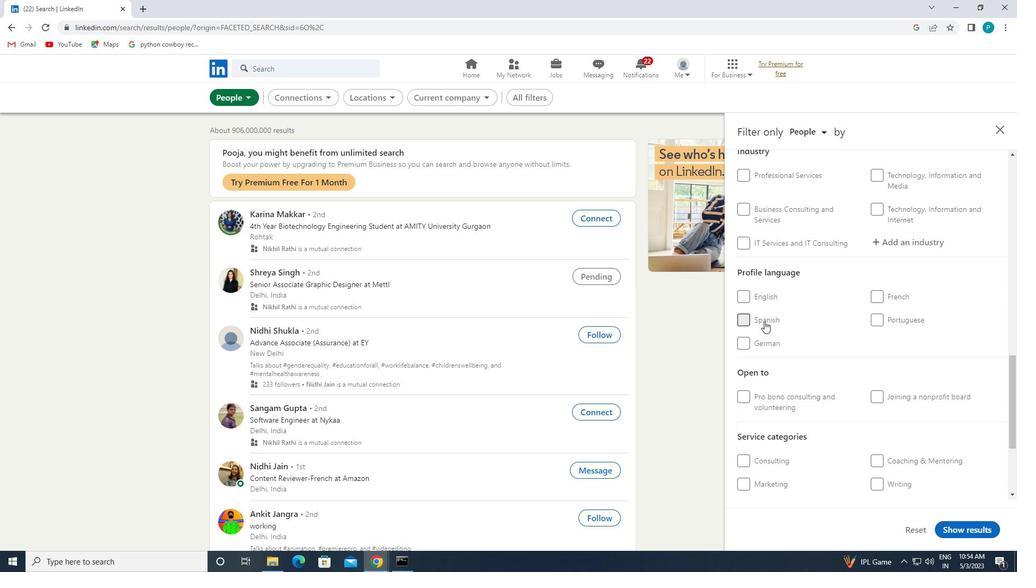 
Action: Mouse scrolled (878, 320) with delta (0, 0)
Screenshot: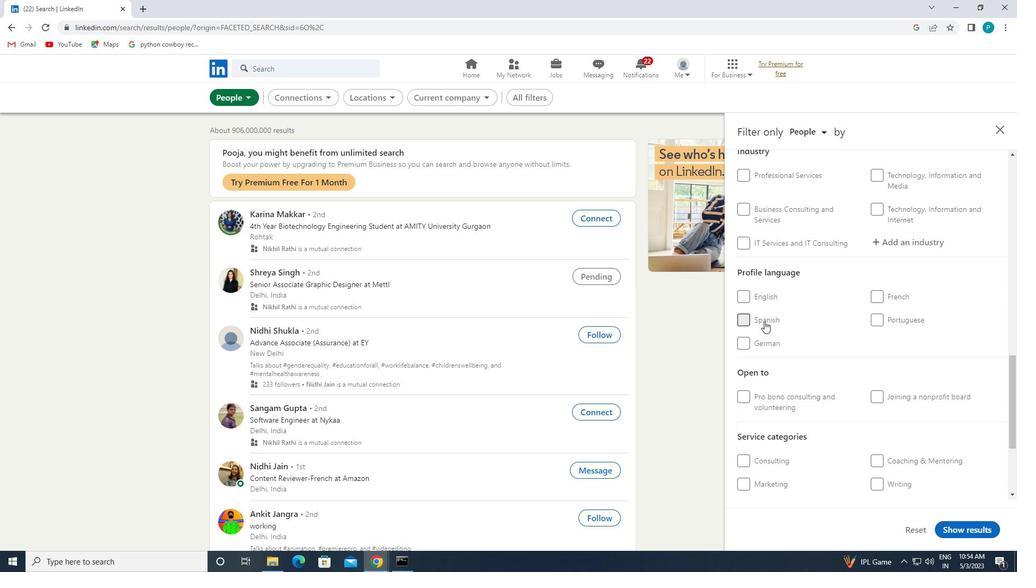 
Action: Mouse moved to (878, 318)
Screenshot: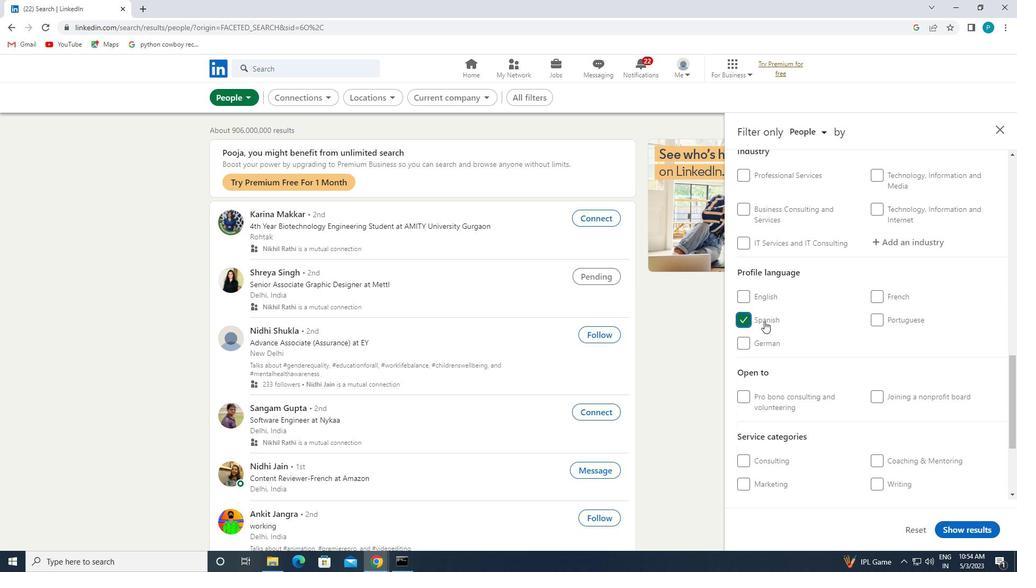 
Action: Mouse scrolled (878, 318) with delta (0, 0)
Screenshot: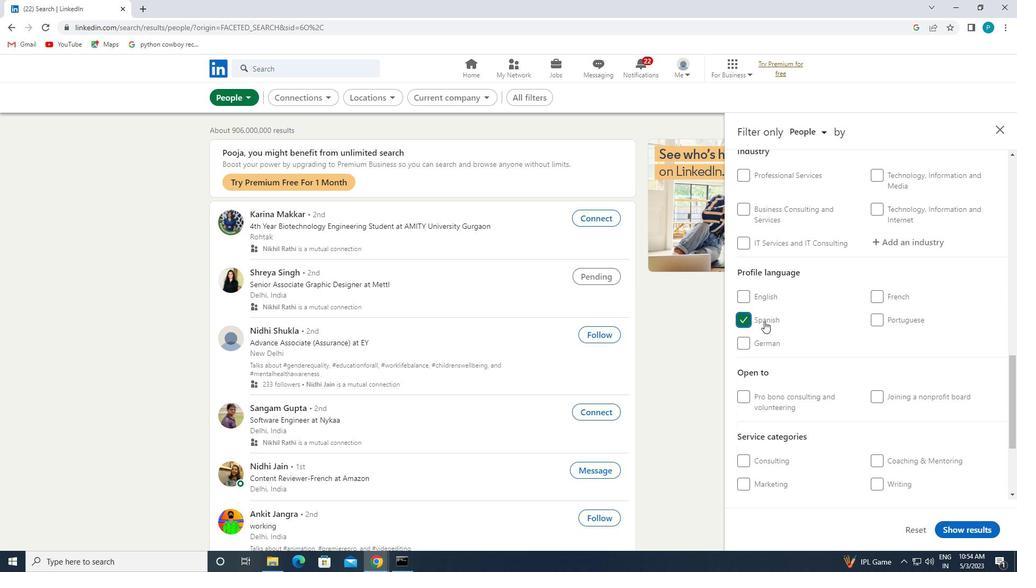 
Action: Mouse moved to (878, 315)
Screenshot: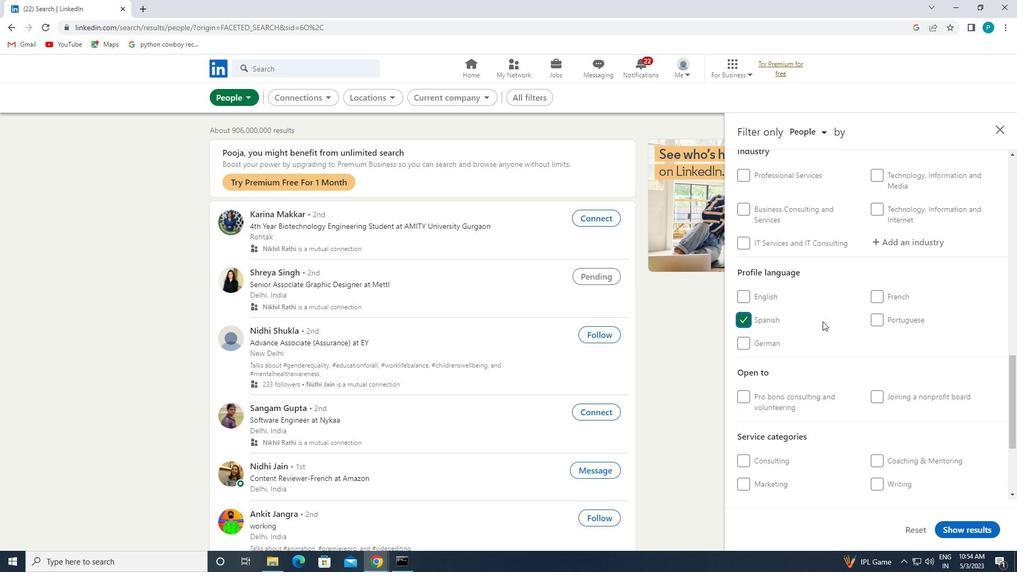 
Action: Mouse scrolled (878, 315) with delta (0, 0)
Screenshot: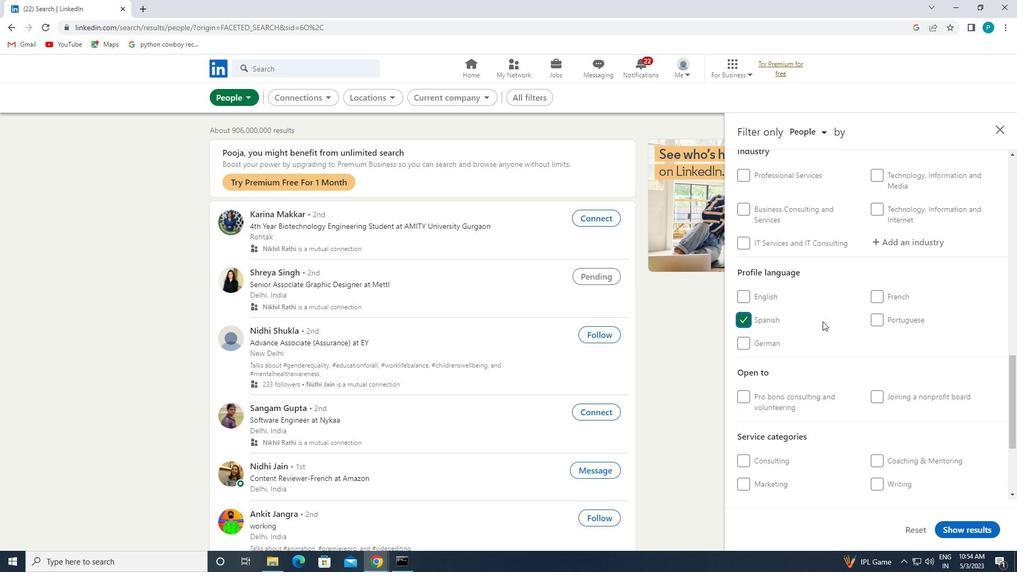 
Action: Mouse moved to (896, 296)
Screenshot: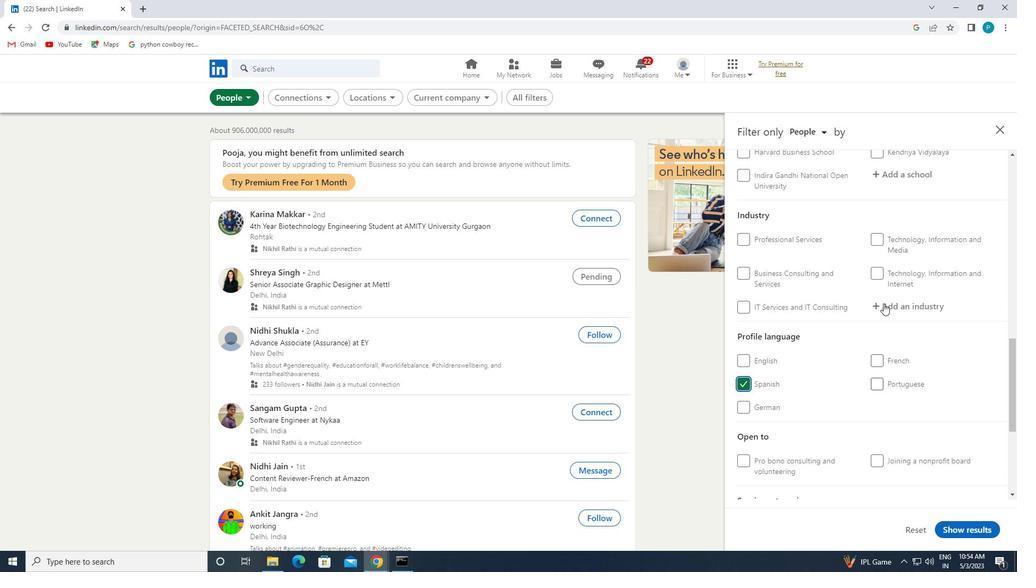 
Action: Mouse scrolled (896, 296) with delta (0, 0)
Screenshot: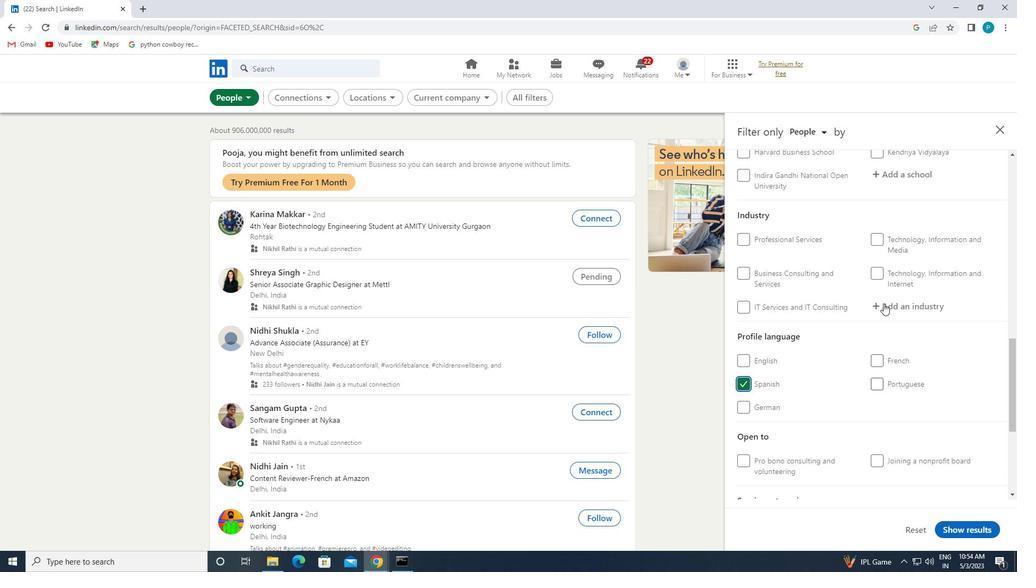 
Action: Mouse moved to (898, 293)
Screenshot: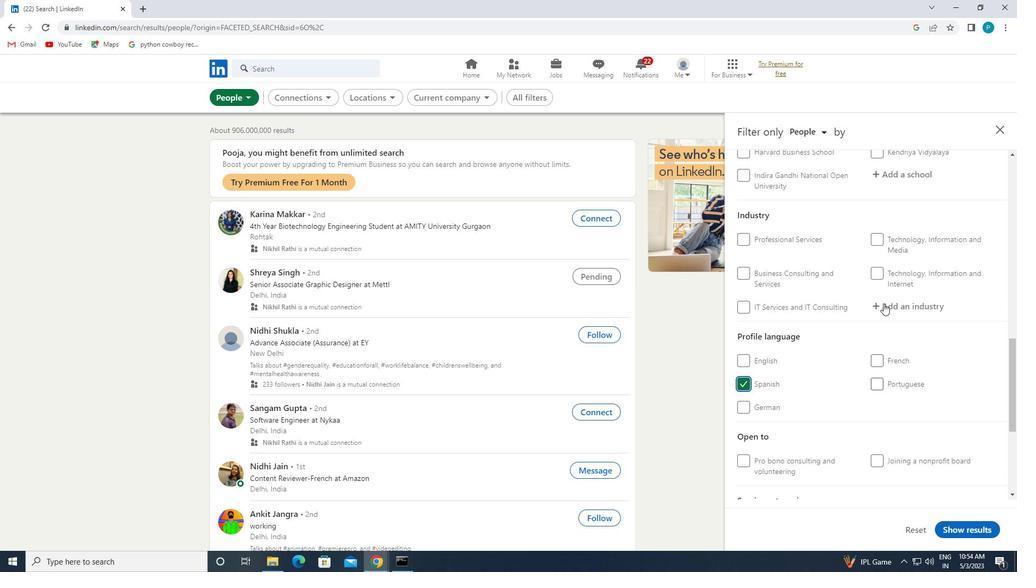 
Action: Mouse scrolled (898, 294) with delta (0, 0)
Screenshot: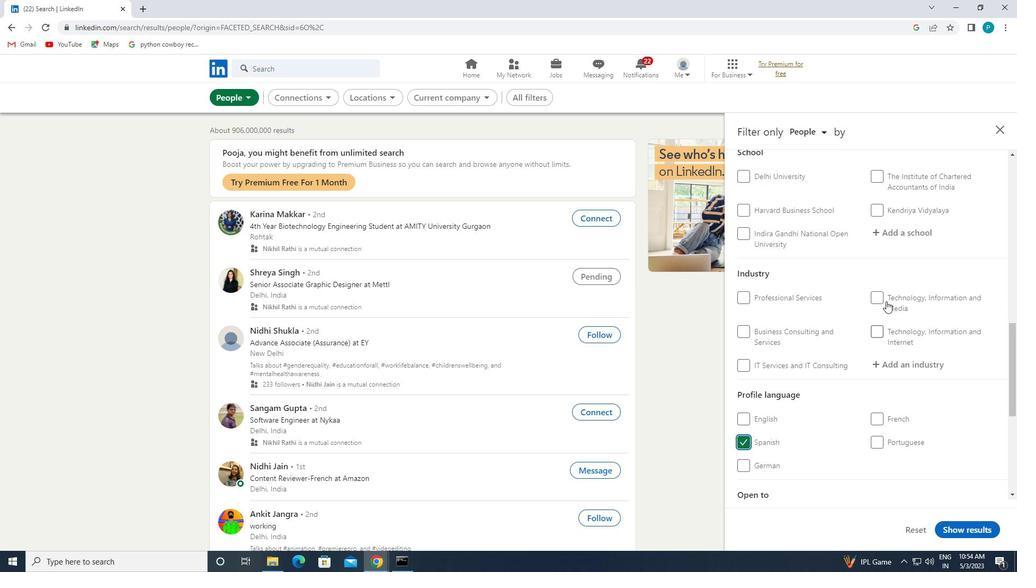 
Action: Mouse moved to (901, 288)
Screenshot: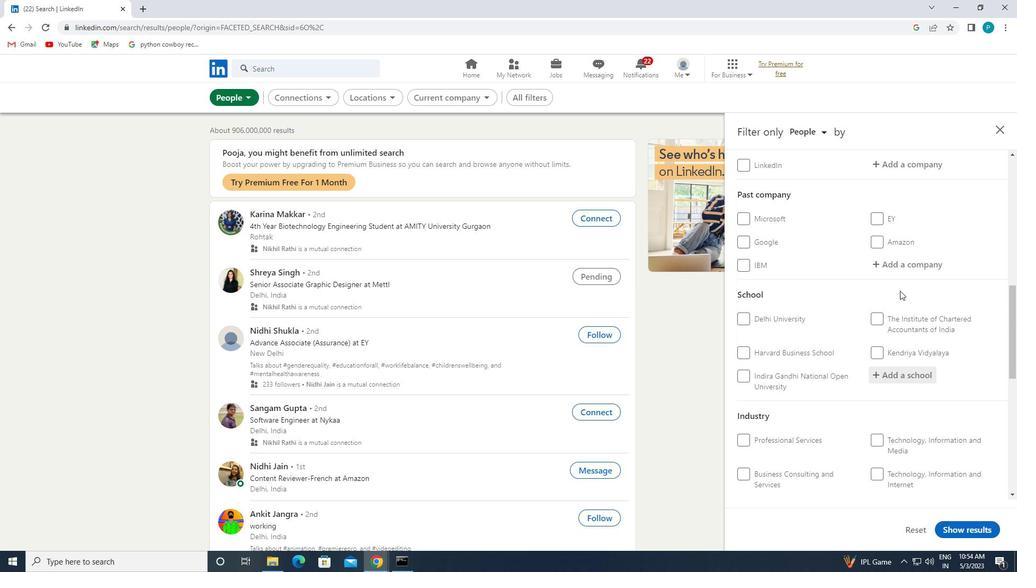 
Action: Mouse scrolled (901, 288) with delta (0, 0)
Screenshot: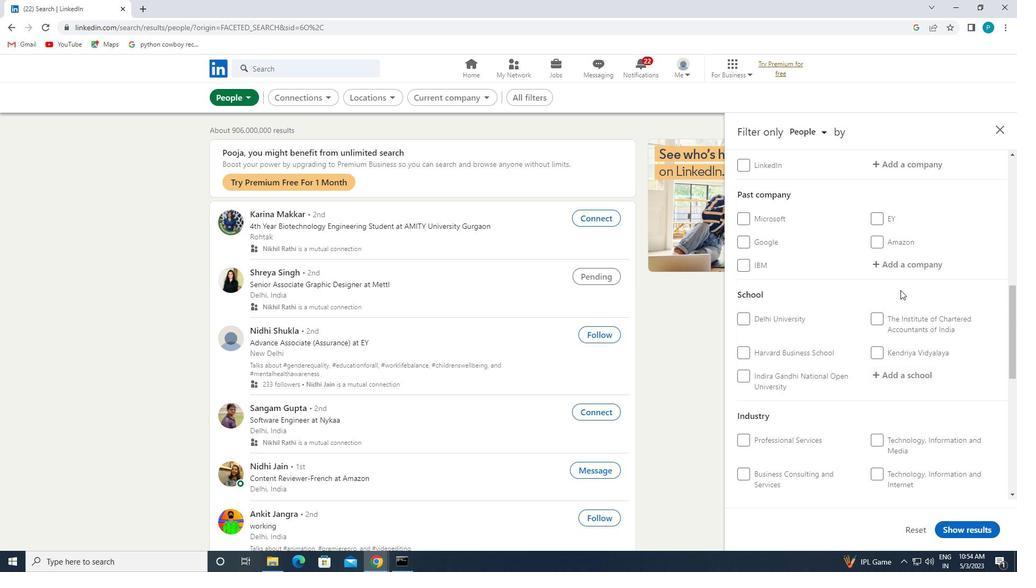 
Action: Mouse moved to (892, 224)
Screenshot: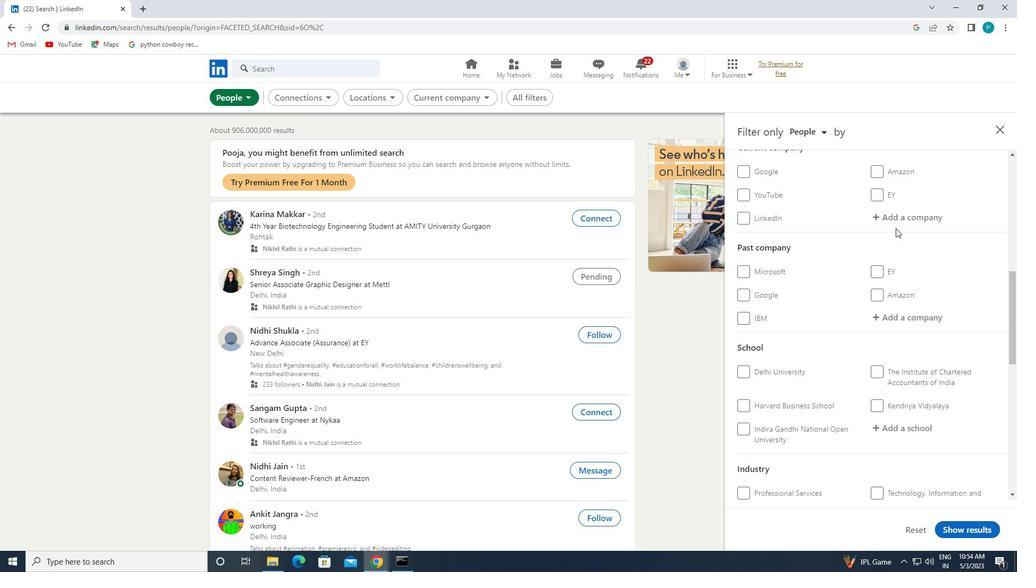 
Action: Mouse pressed left at (892, 224)
Screenshot: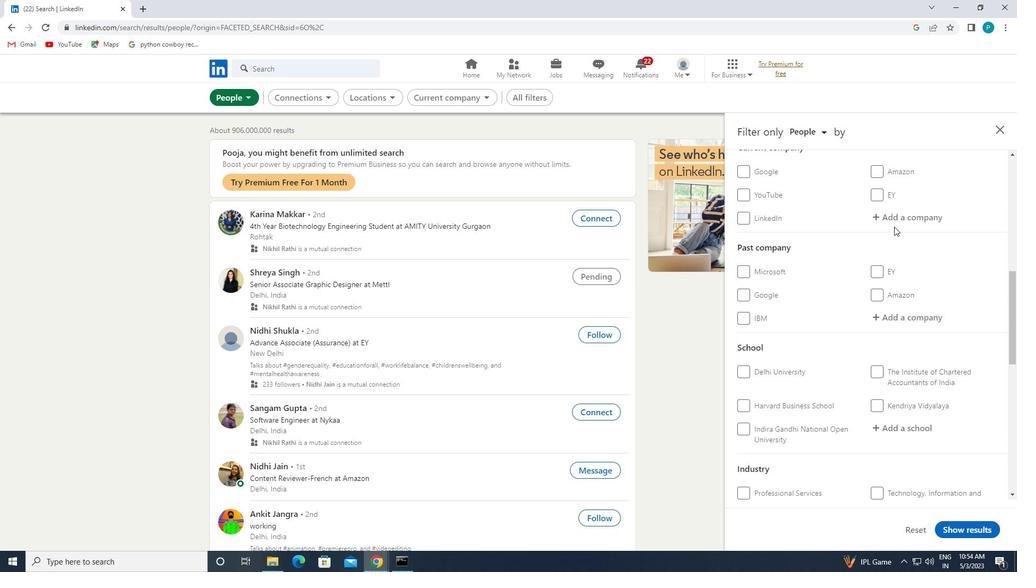 
Action: Mouse moved to (904, 231)
Screenshot: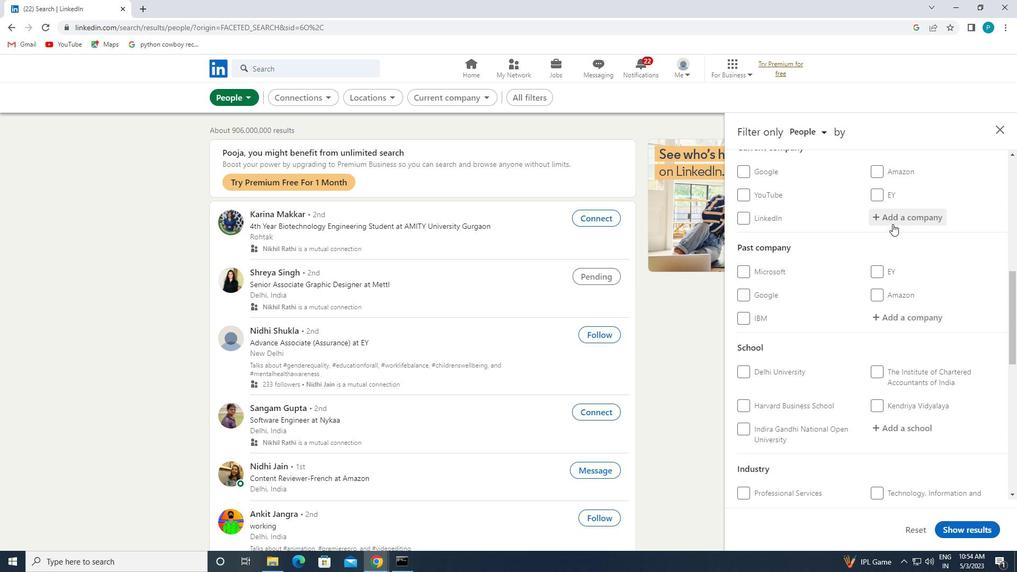 
Action: Key pressed <Key.caps_lock>C<Key.caps_lock>ARGILL
Screenshot: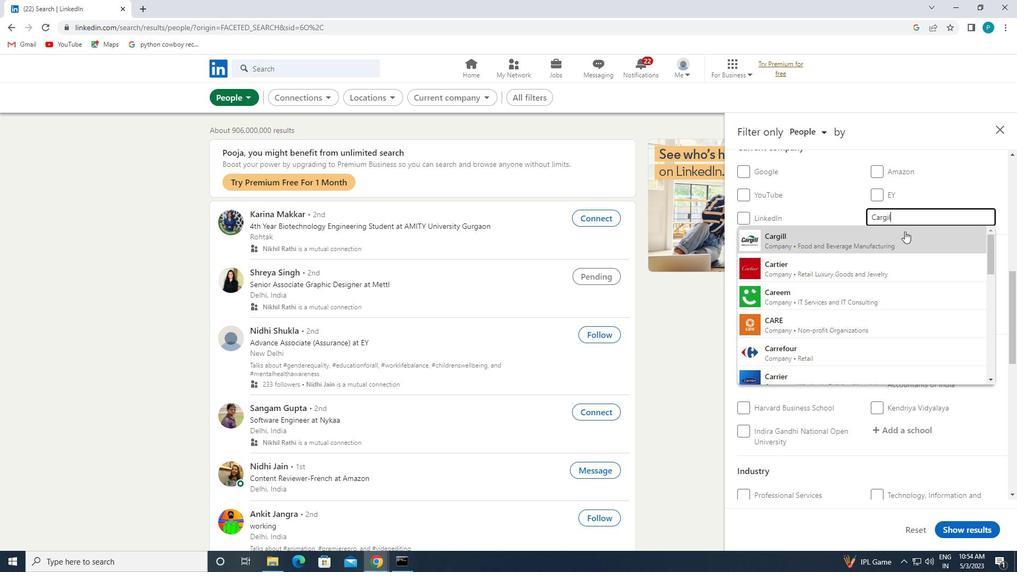 
Action: Mouse moved to (911, 235)
Screenshot: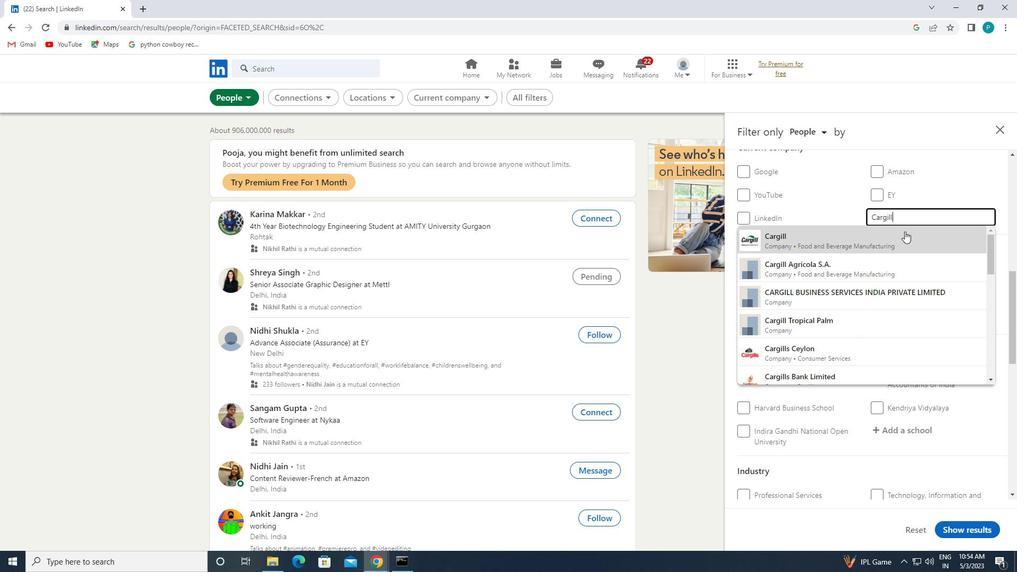 
Action: Mouse pressed left at (911, 235)
Screenshot: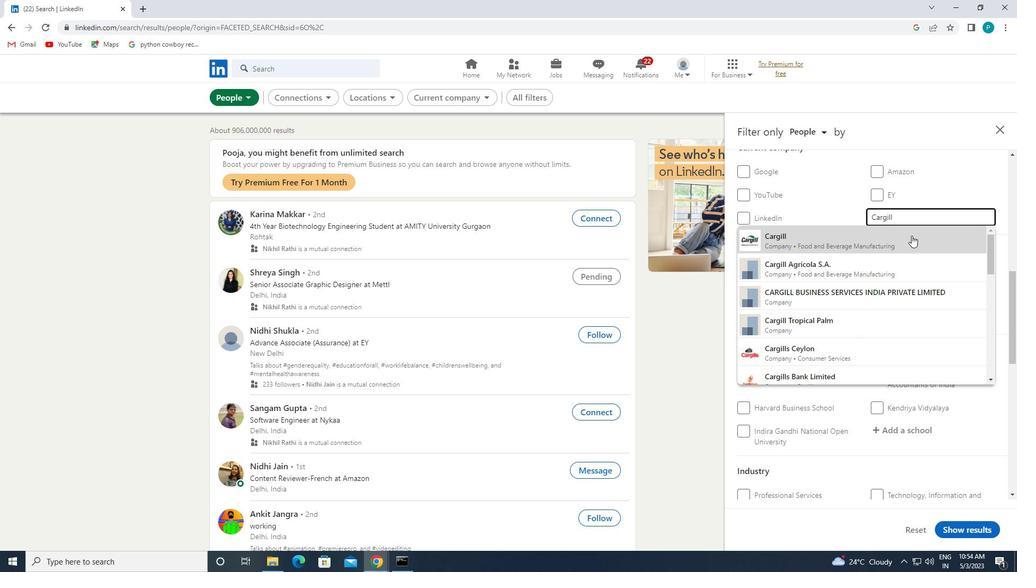 
Action: Mouse moved to (911, 238)
Screenshot: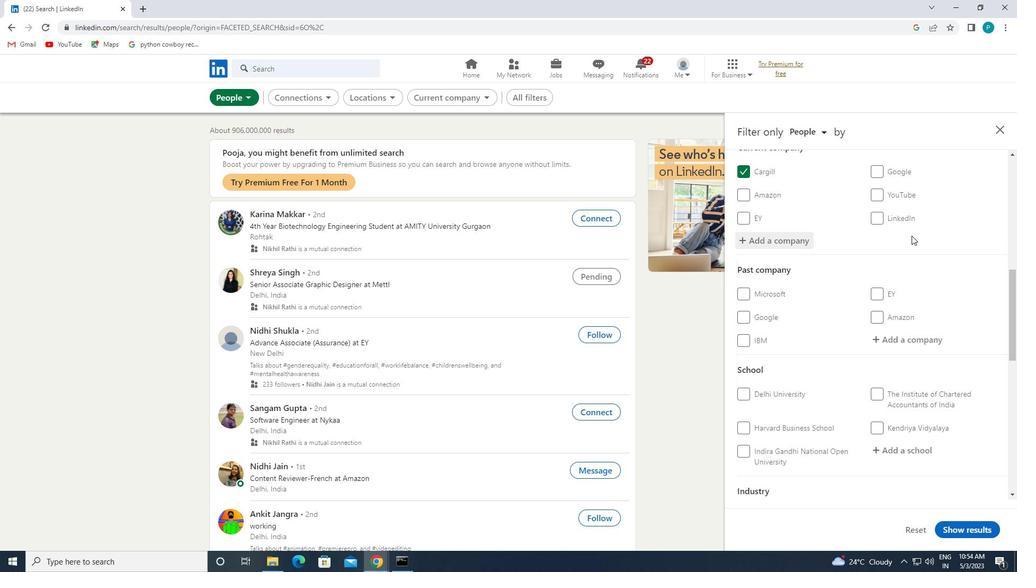 
Action: Mouse scrolled (911, 237) with delta (0, 0)
Screenshot: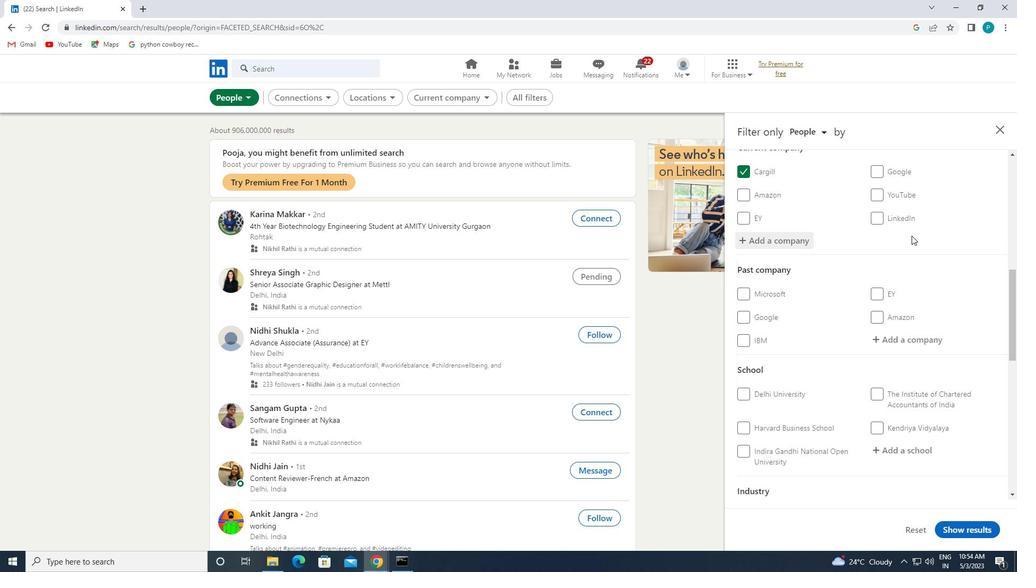 
Action: Mouse moved to (912, 255)
Screenshot: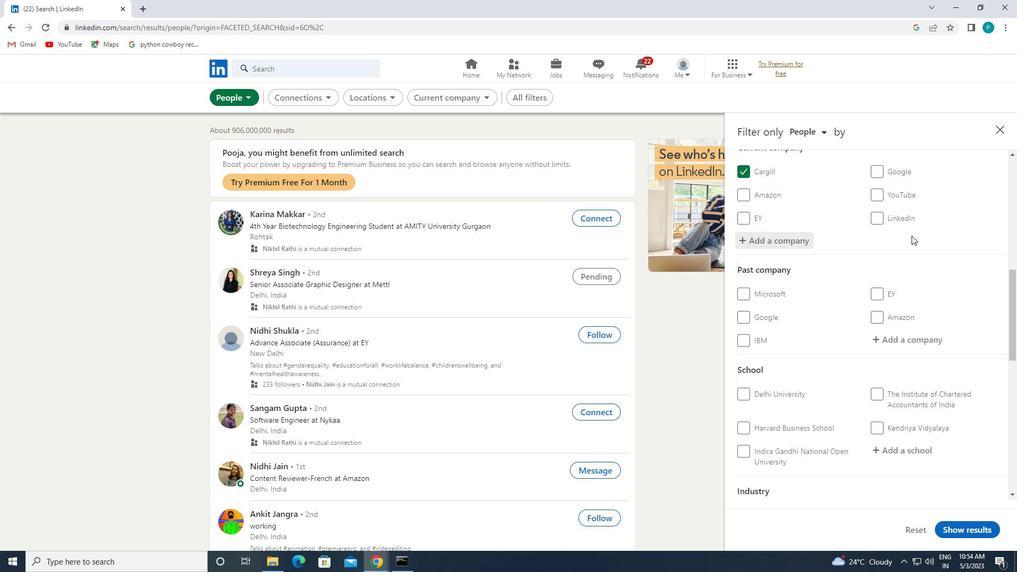 
Action: Mouse scrolled (912, 255) with delta (0, 0)
Screenshot: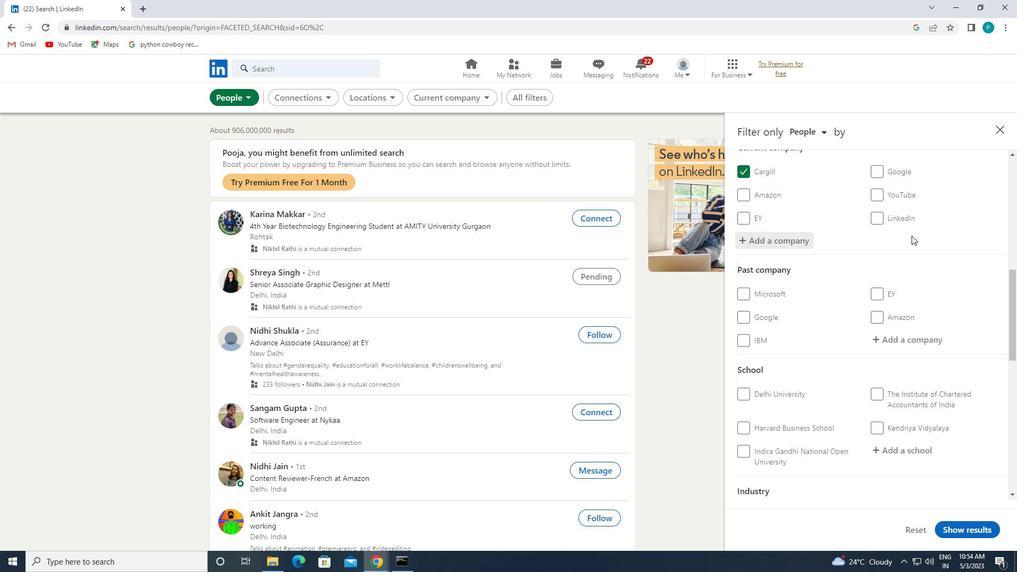 
Action: Mouse moved to (904, 340)
Screenshot: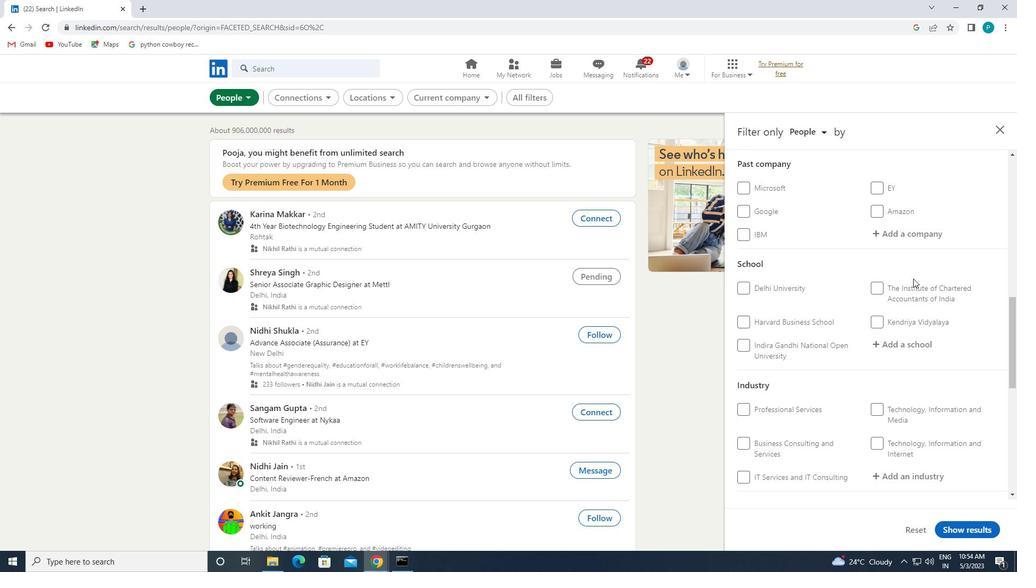 
Action: Mouse pressed left at (904, 340)
Screenshot: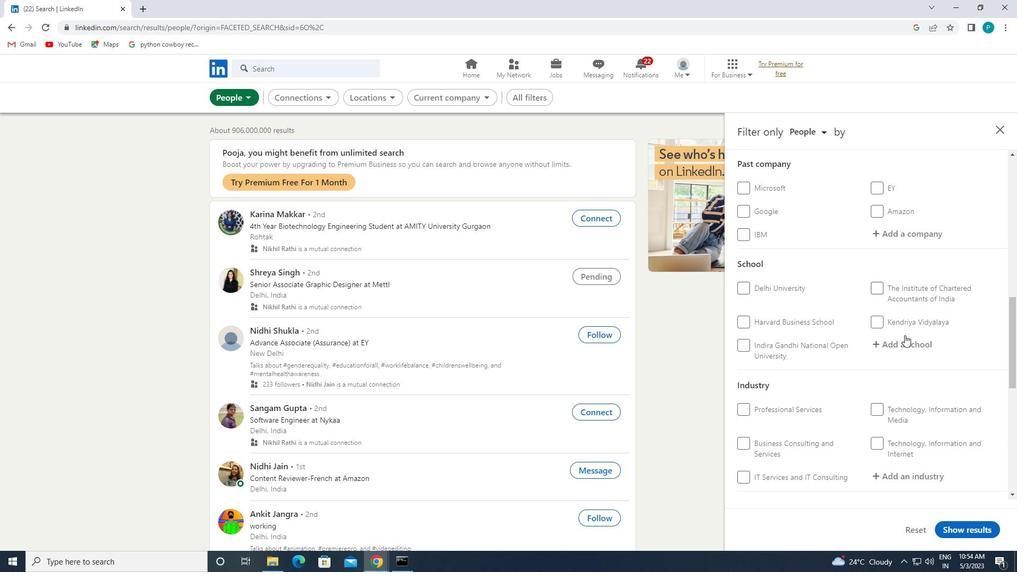 
Action: Mouse moved to (907, 345)
Screenshot: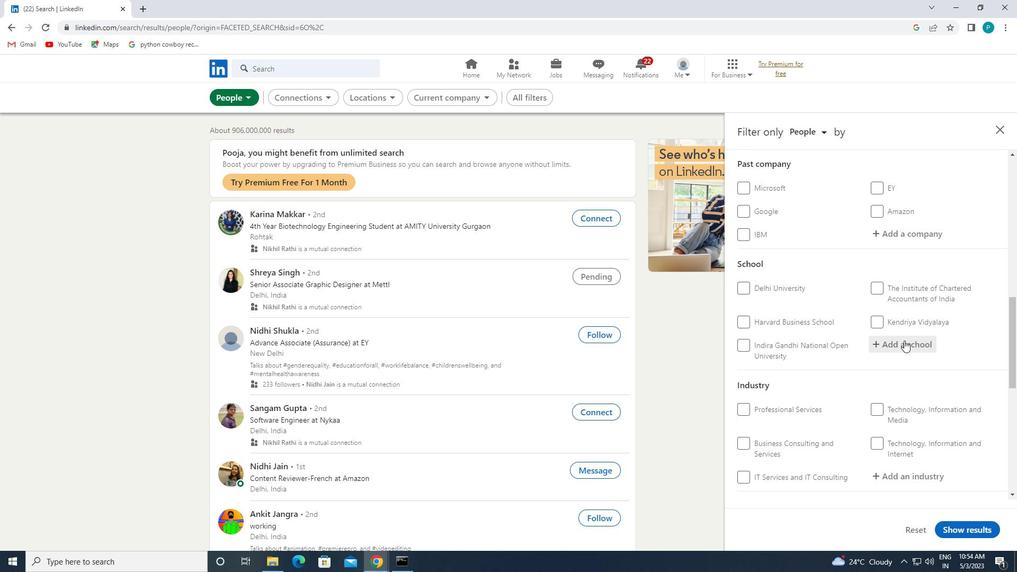 
Action: Key pressed <Key.caps_lock>K.J.<Key.space><Key.caps_lock>S<Key.caps_lock>OMAIYA
Screenshot: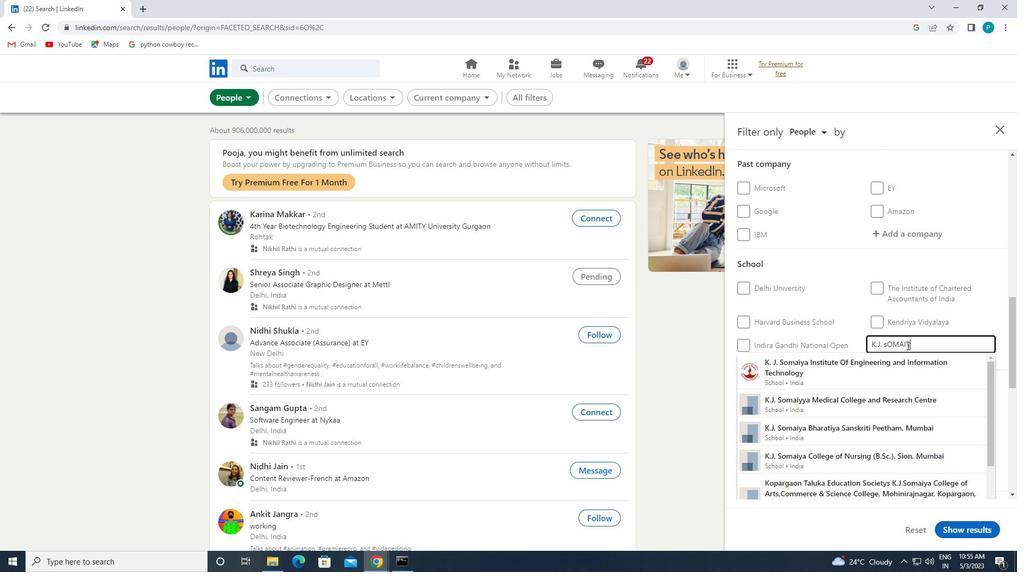 
Action: Mouse moved to (890, 372)
Screenshot: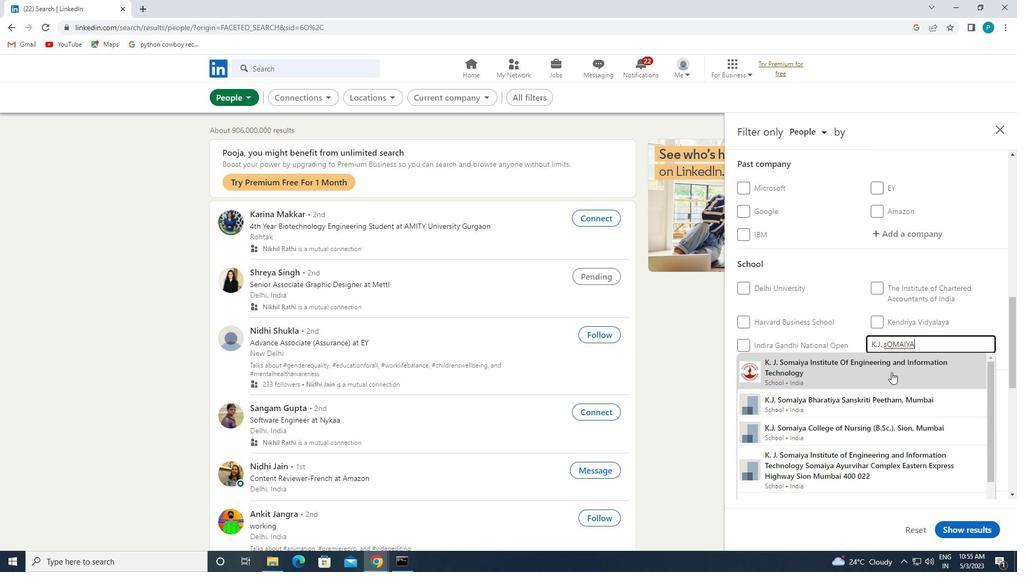 
Action: Mouse pressed left at (890, 372)
Screenshot: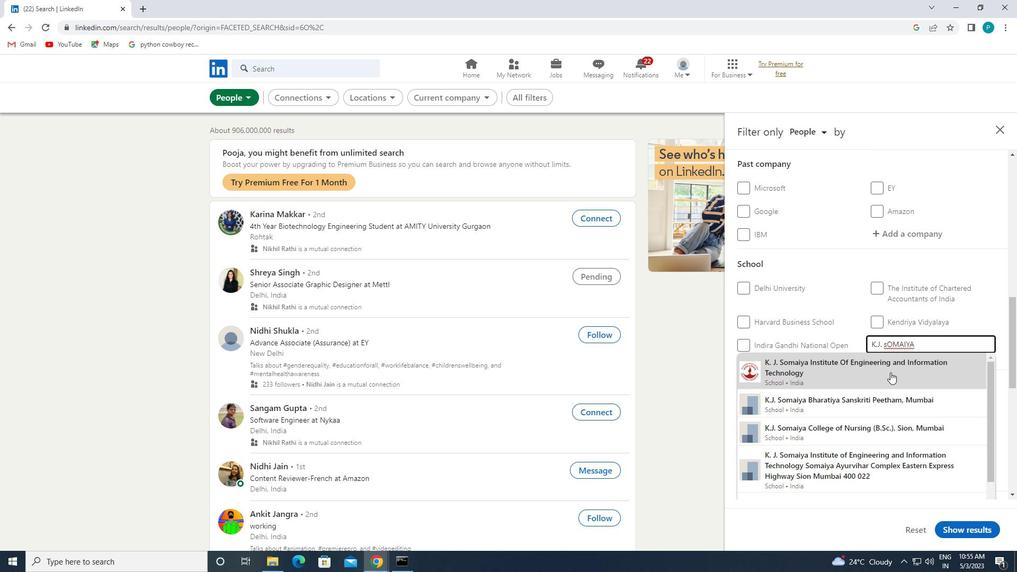
Action: Mouse scrolled (890, 371) with delta (0, 0)
Screenshot: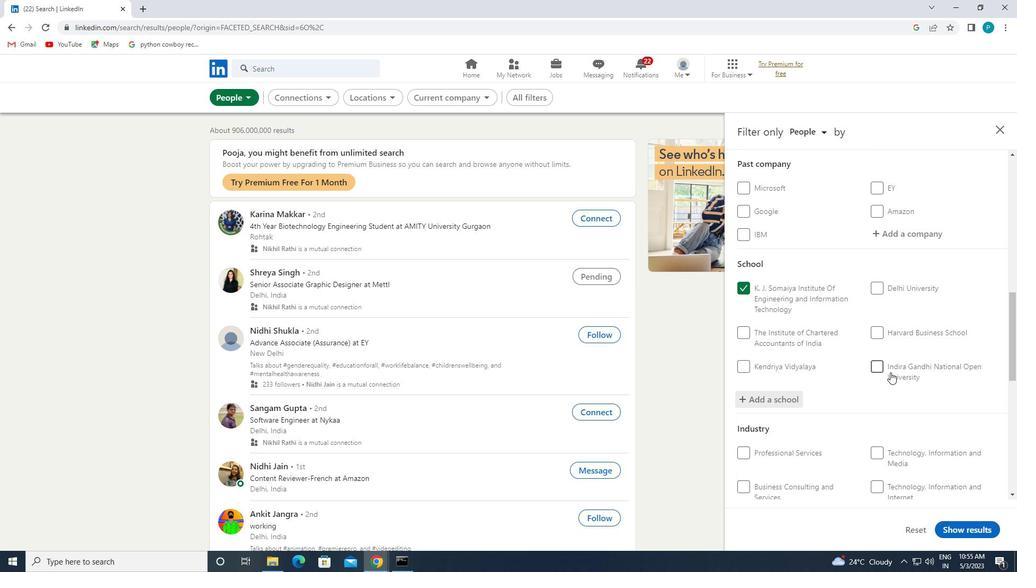 
Action: Mouse scrolled (890, 371) with delta (0, 0)
Screenshot: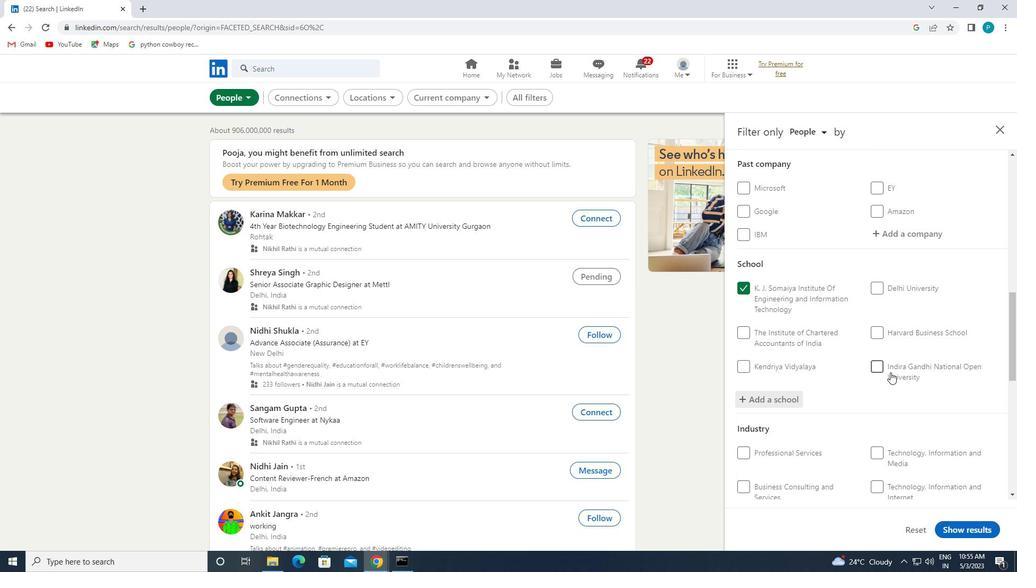 
Action: Mouse moved to (956, 386)
Screenshot: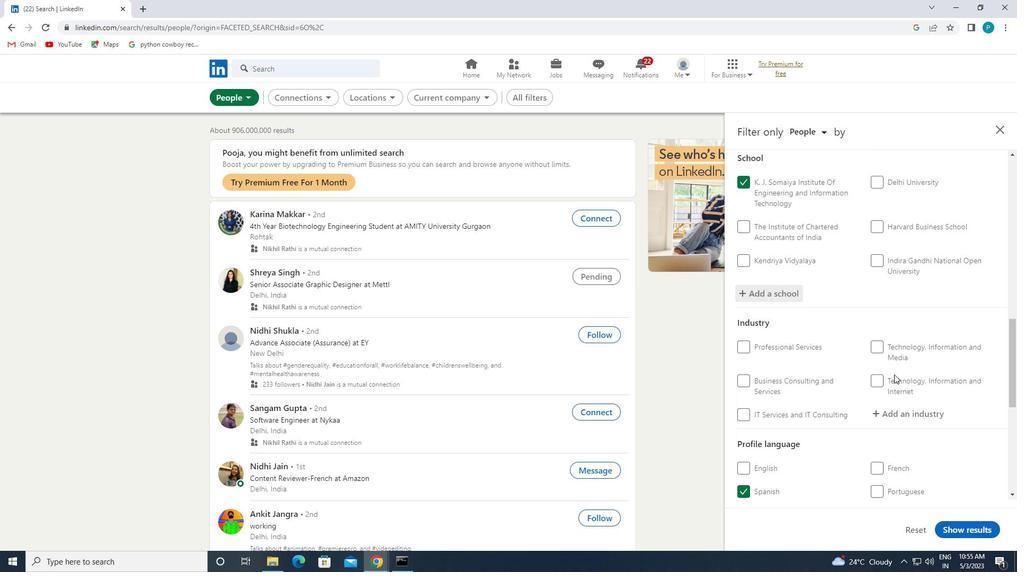 
Action: Mouse scrolled (956, 385) with delta (0, 0)
Screenshot: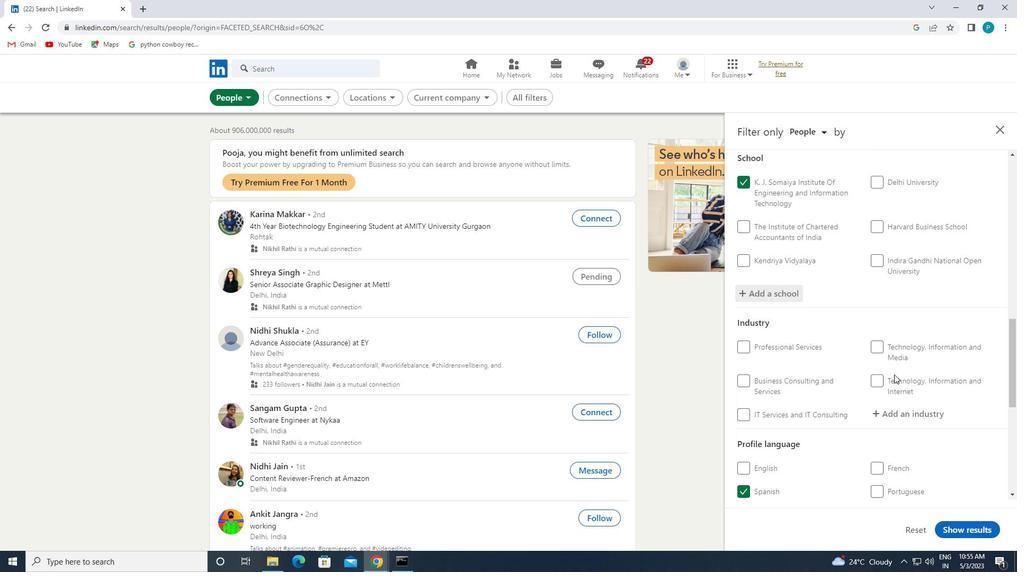 
Action: Mouse moved to (934, 355)
Screenshot: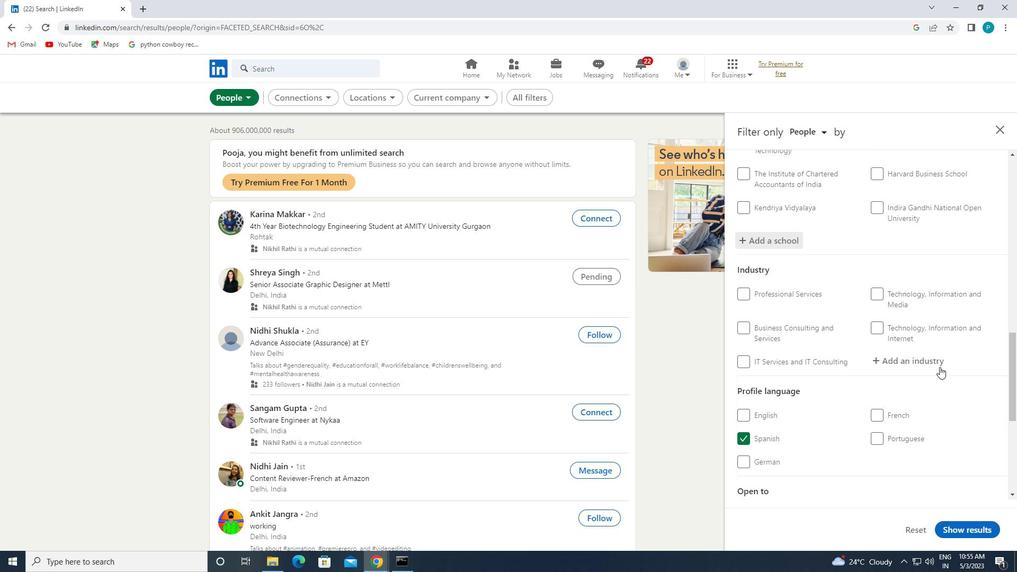 
Action: Mouse pressed left at (934, 355)
Screenshot: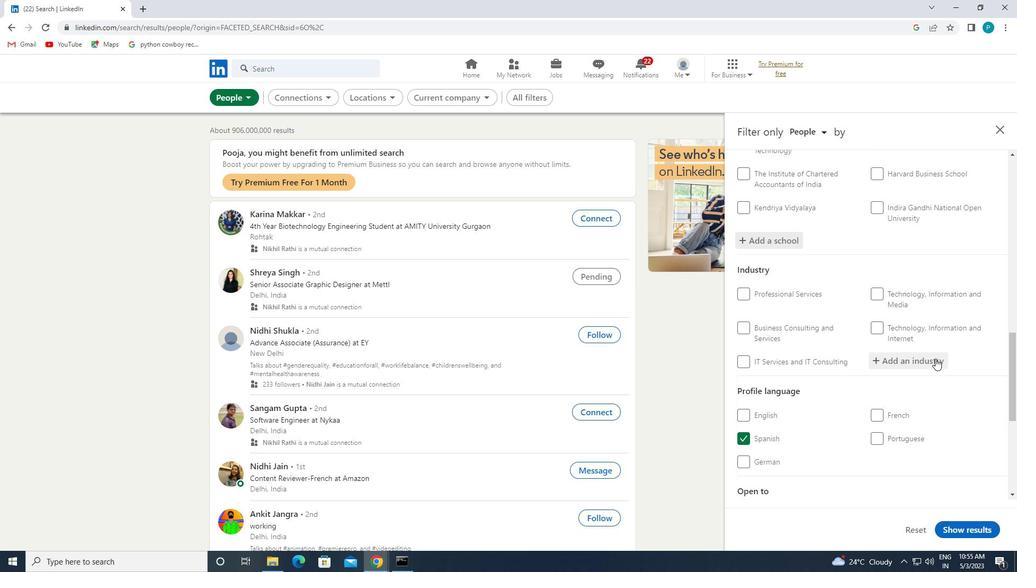 
Action: Mouse moved to (935, 356)
Screenshot: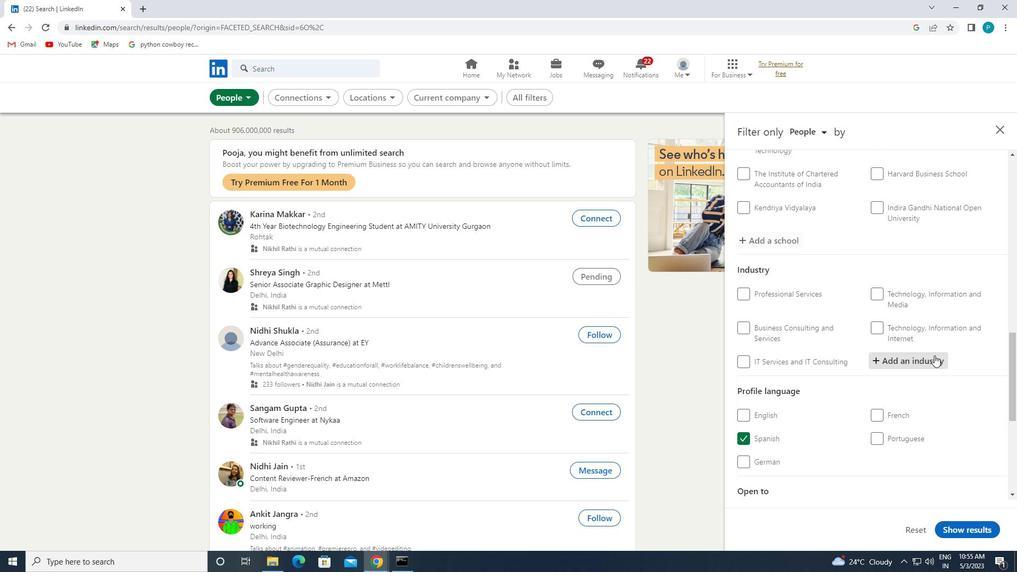 
Action: Key pressed <Key.caps_lock>H<Key.caps_lock><Key.caps_lock>IGH
Screenshot: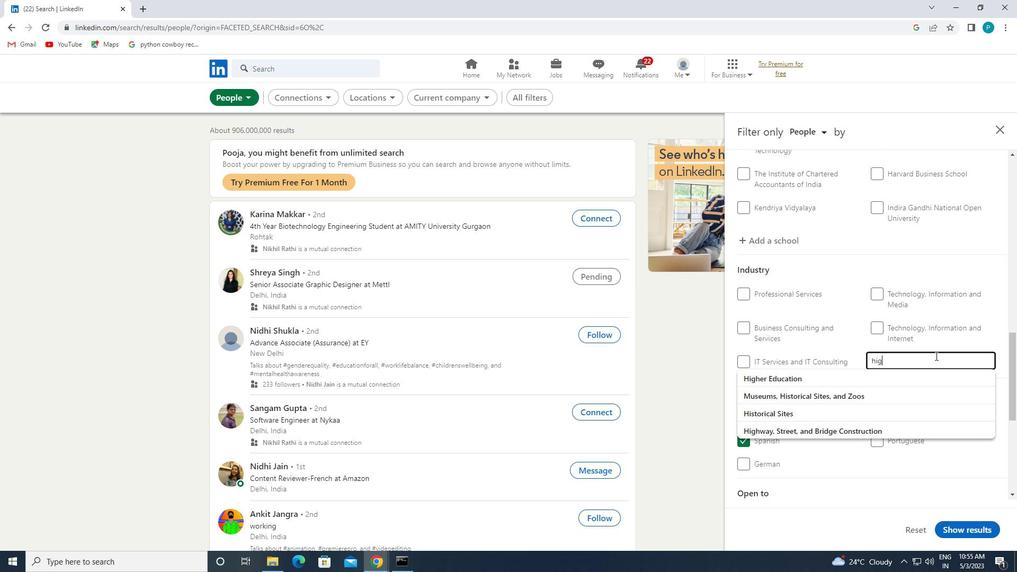 
Action: Mouse moved to (839, 392)
Screenshot: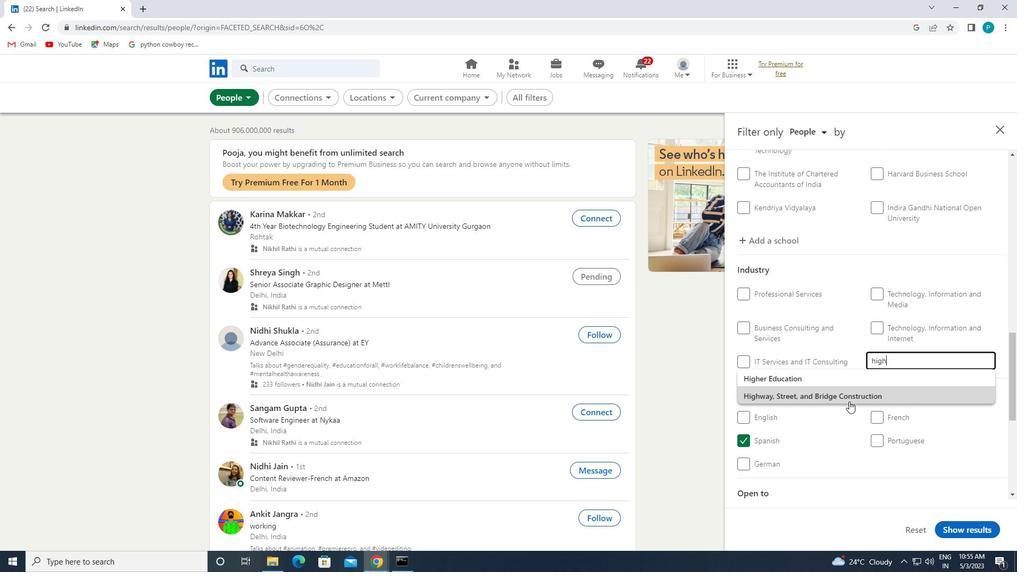 
Action: Mouse pressed left at (839, 392)
Screenshot: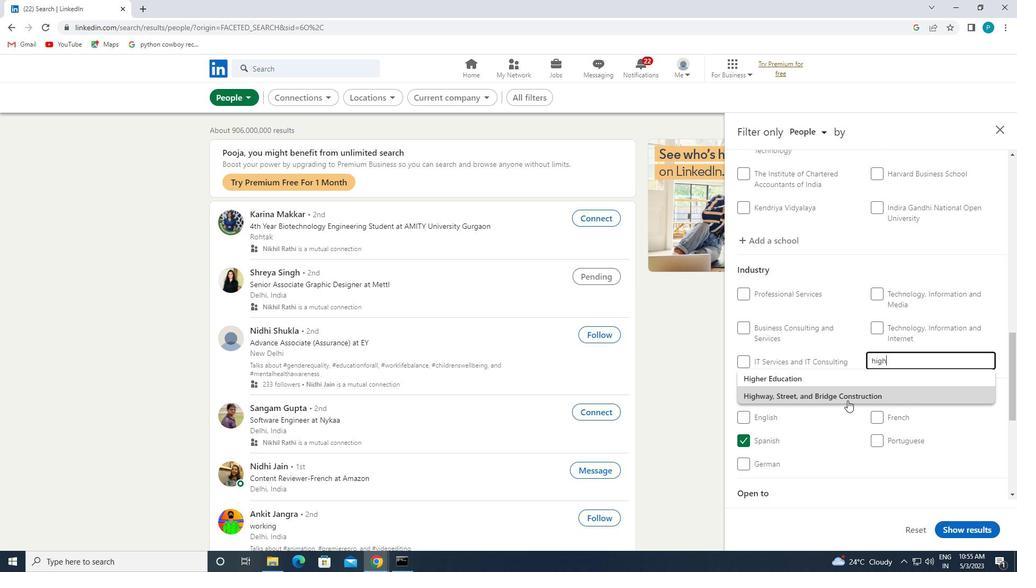 
Action: Mouse moved to (901, 418)
Screenshot: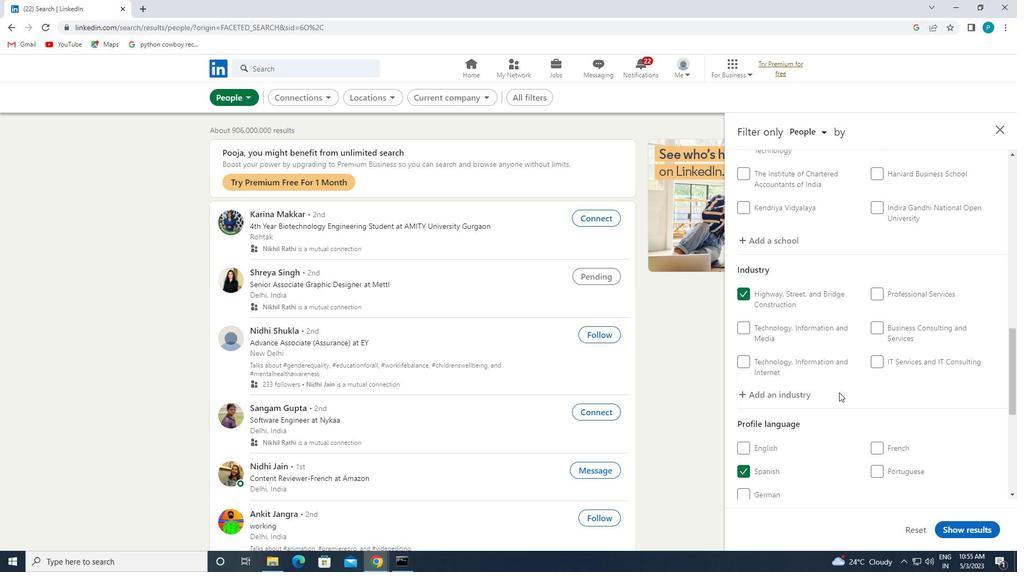 
Action: Mouse scrolled (901, 417) with delta (0, 0)
Screenshot: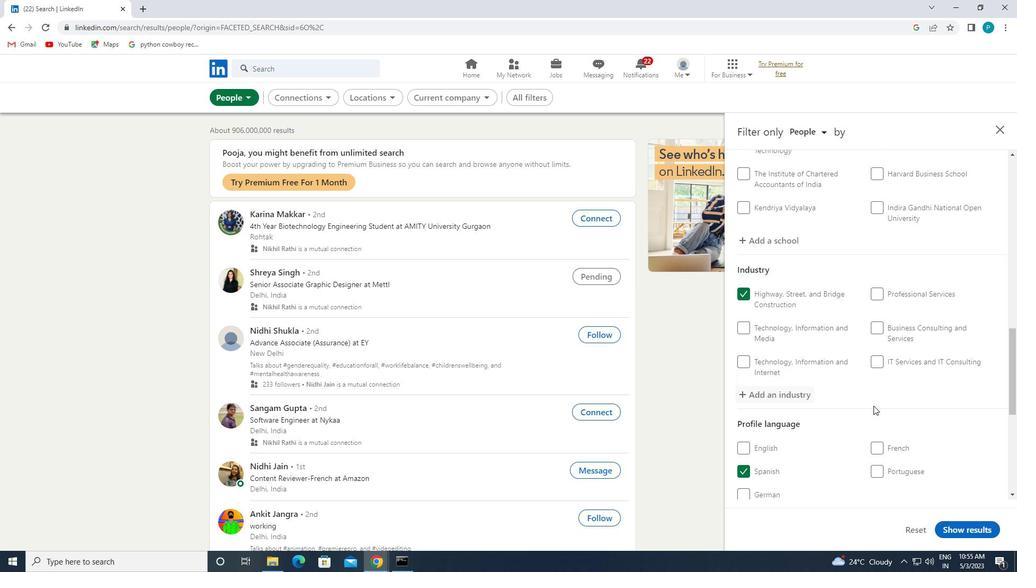 
Action: Mouse moved to (902, 418)
Screenshot: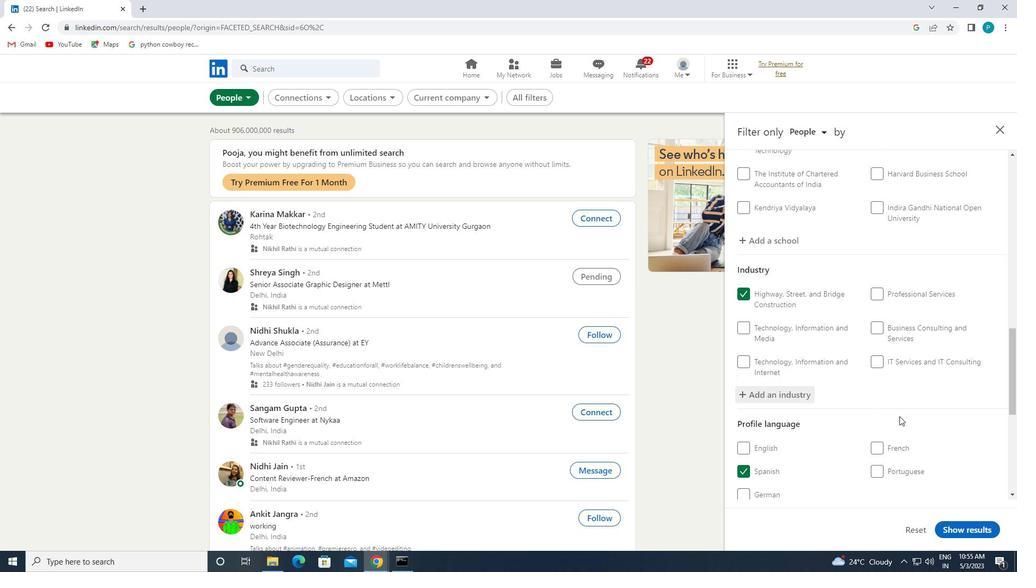 
Action: Mouse scrolled (902, 417) with delta (0, 0)
Screenshot: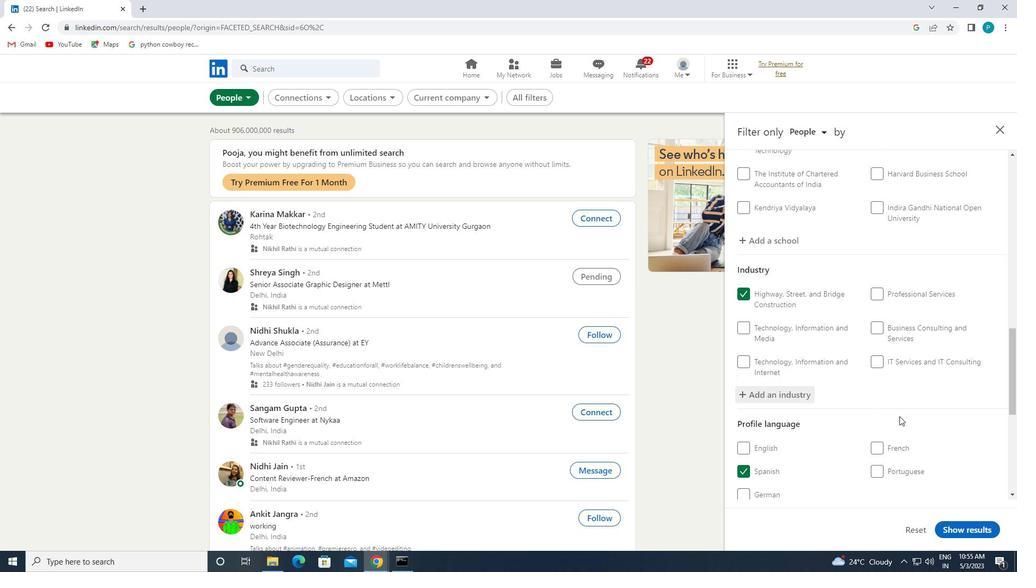 
Action: Mouse scrolled (902, 417) with delta (0, 0)
Screenshot: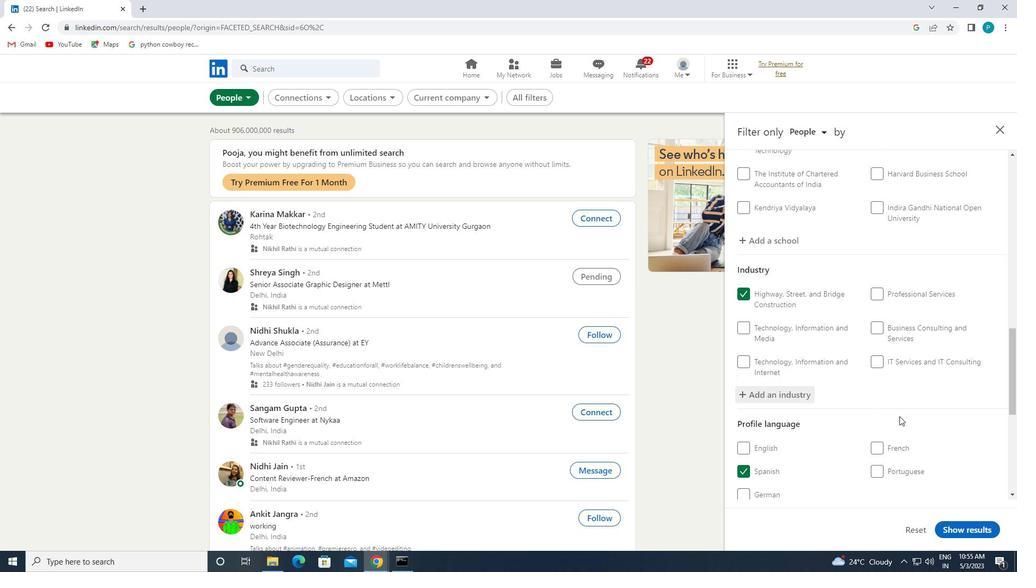 
Action: Mouse moved to (895, 409)
Screenshot: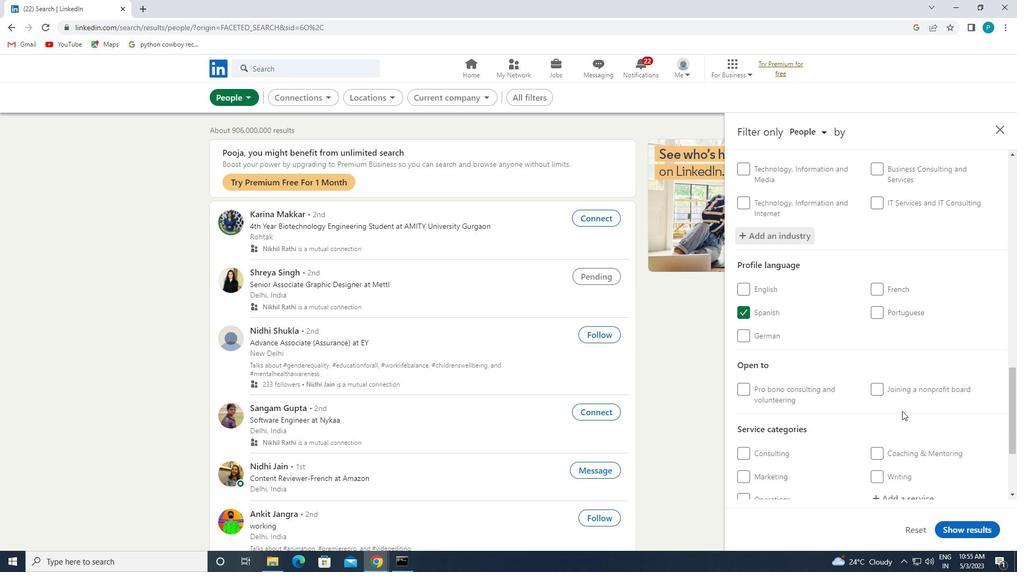 
Action: Mouse scrolled (895, 408) with delta (0, 0)
Screenshot: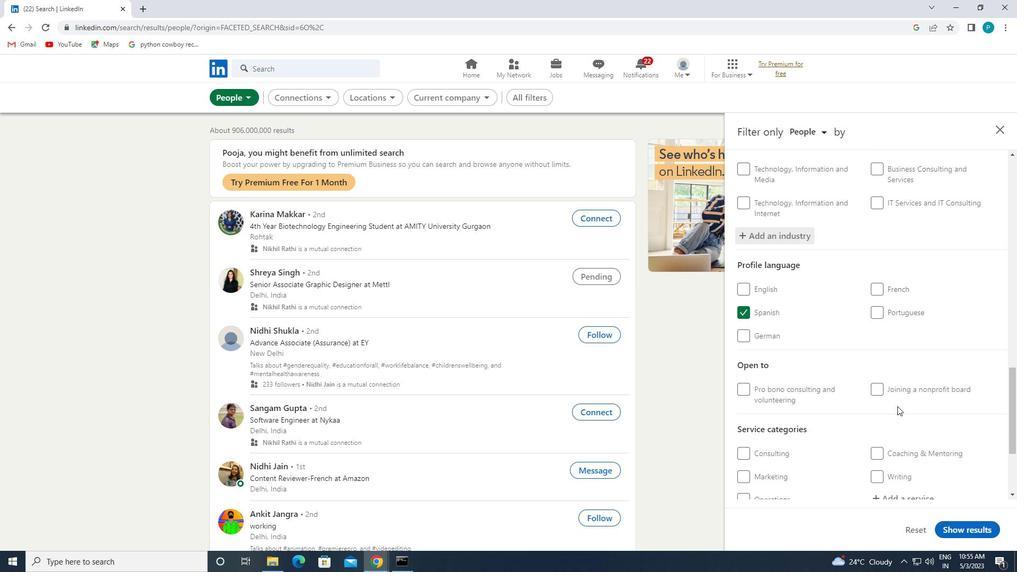 
Action: Mouse moved to (907, 434)
Screenshot: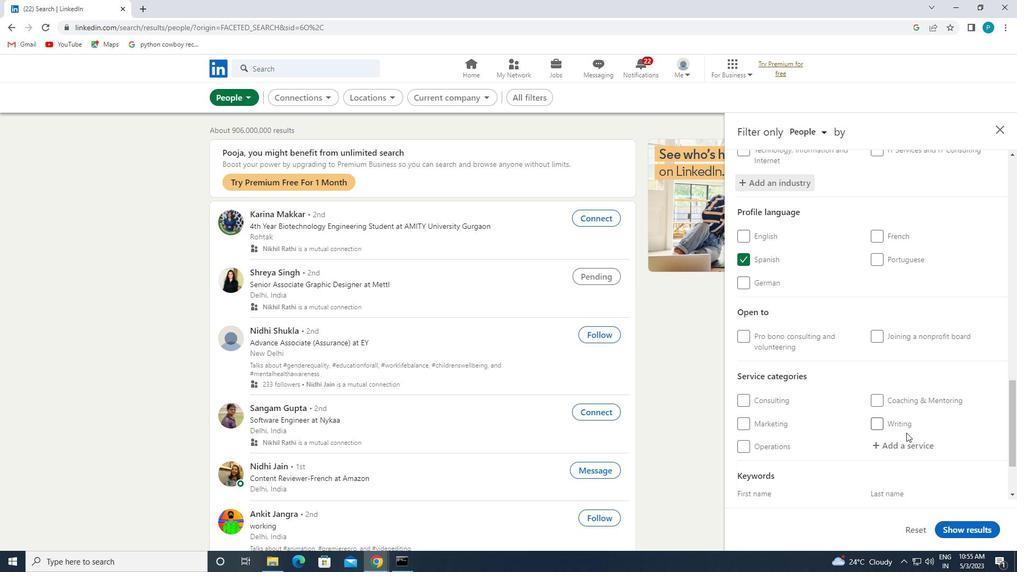 
Action: Mouse pressed left at (907, 434)
Screenshot: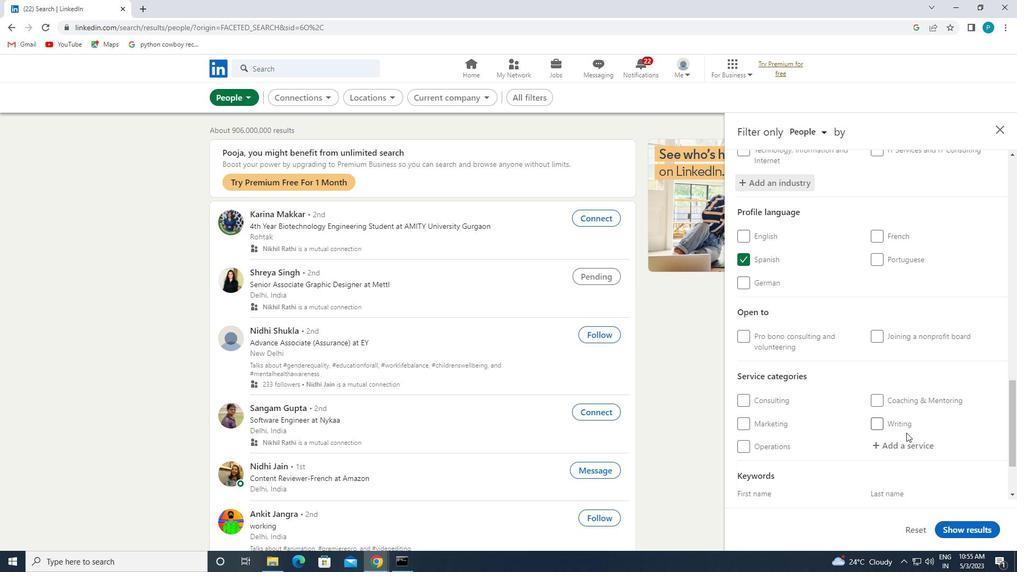 
Action: Mouse moved to (913, 440)
Screenshot: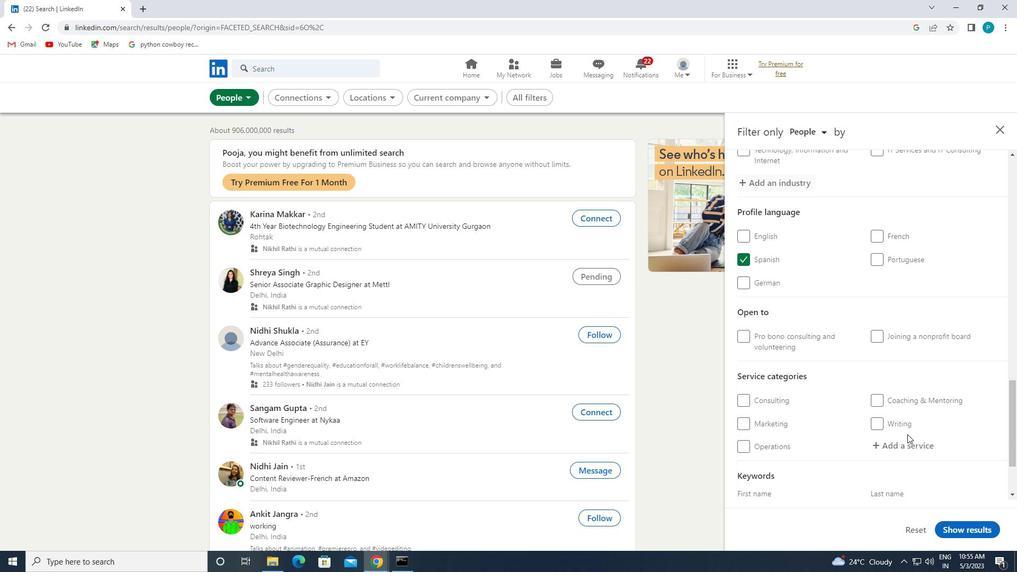 
Action: Mouse pressed left at (913, 440)
Screenshot: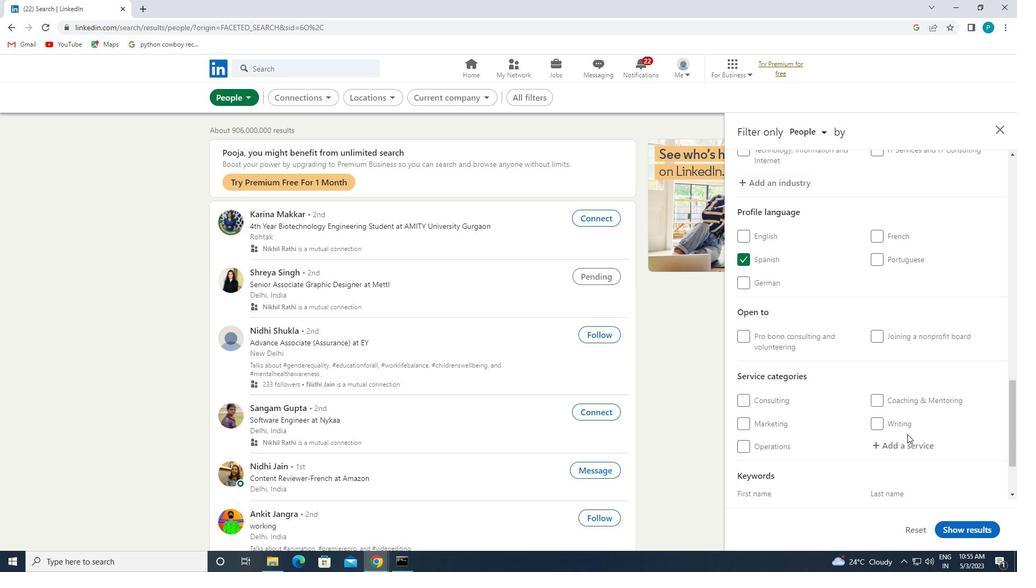 
Action: Mouse moved to (906, 439)
Screenshot: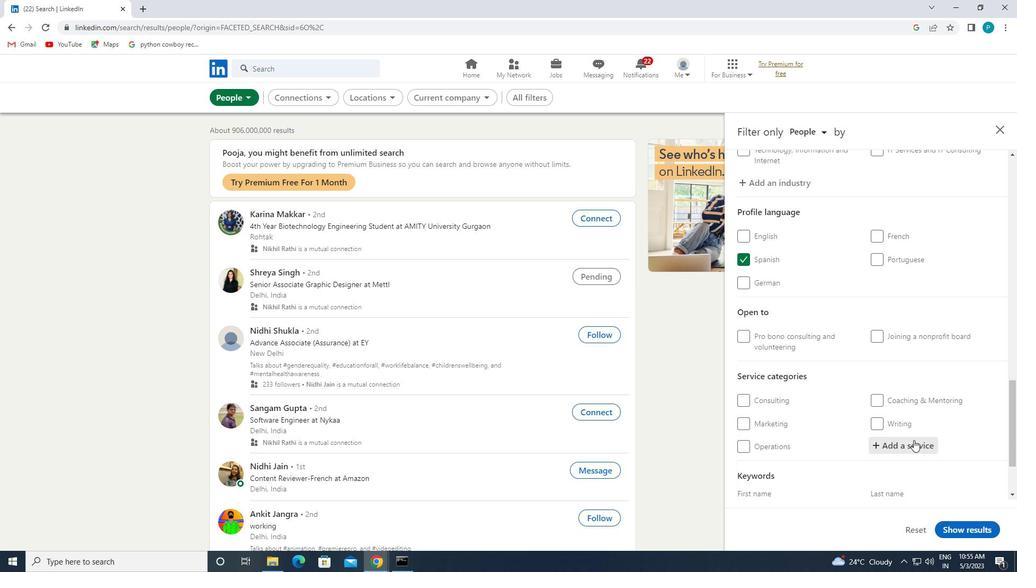 
Action: Key pressed <Key.caps_lock>L<Key.caps_lock>EAD
Screenshot: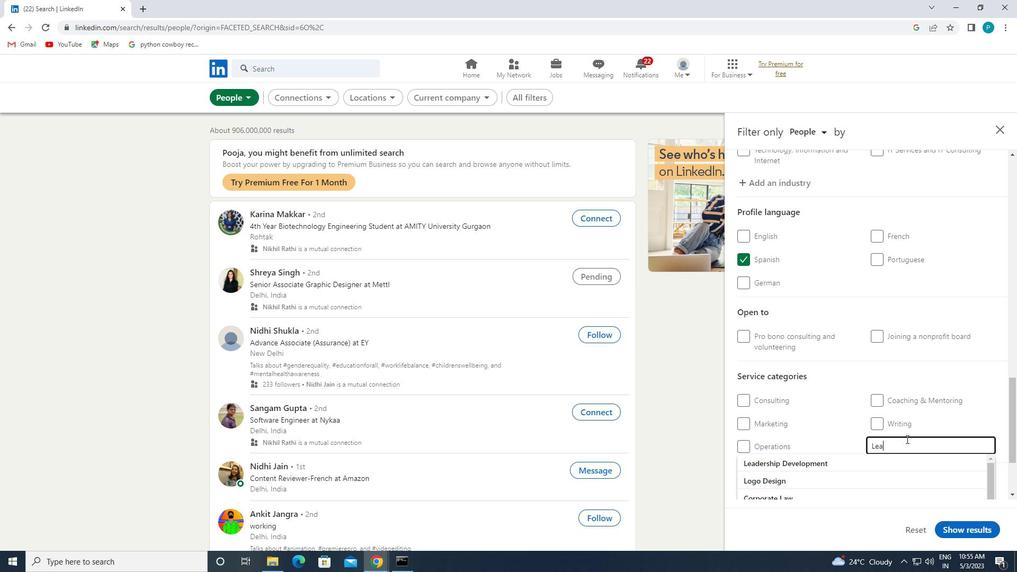 
Action: Mouse moved to (805, 372)
Screenshot: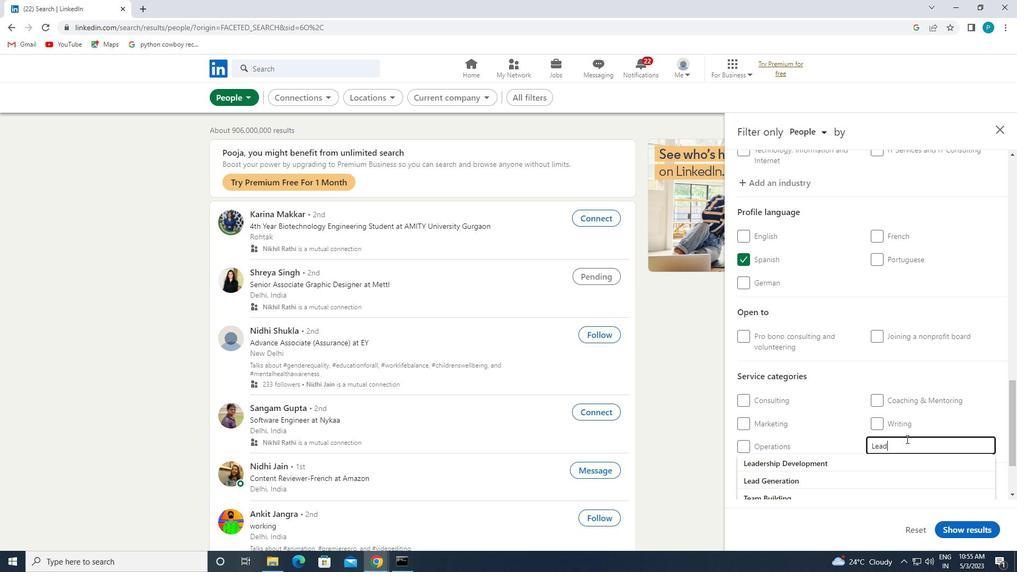 
Action: Mouse scrolled (805, 372) with delta (0, 0)
Screenshot: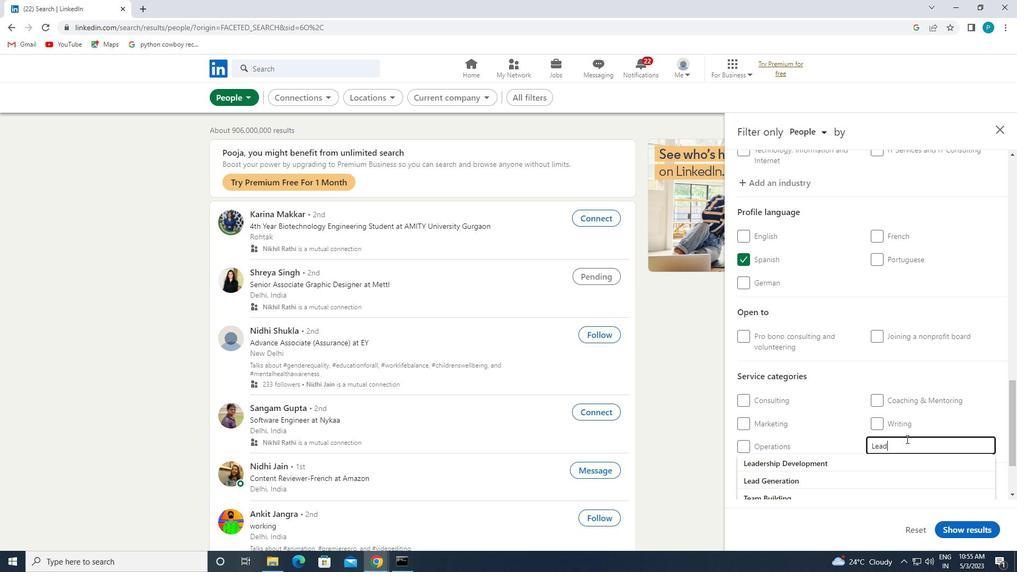 
Action: Mouse moved to (806, 377)
Screenshot: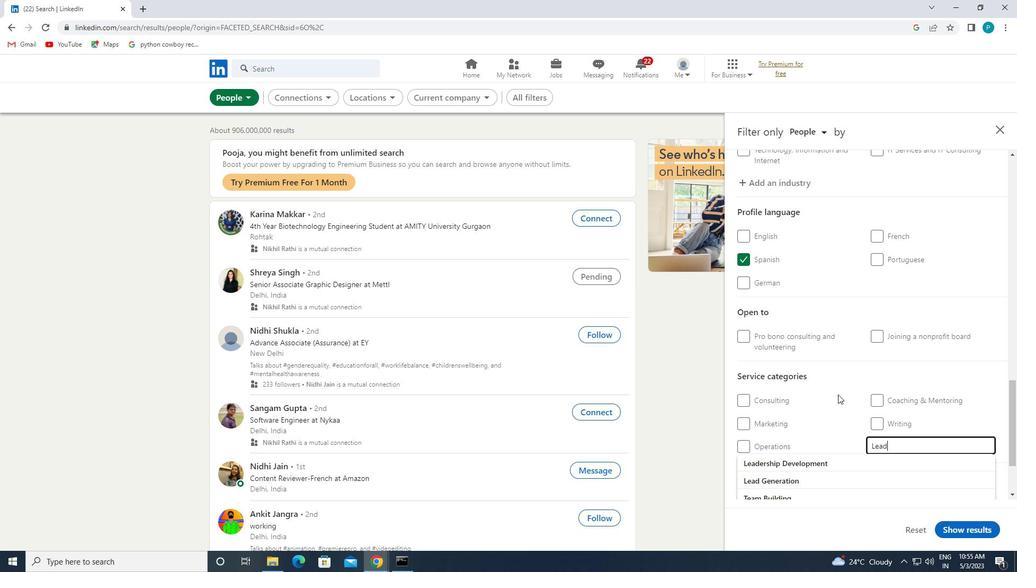 
Action: Mouse scrolled (806, 377) with delta (0, 0)
Screenshot: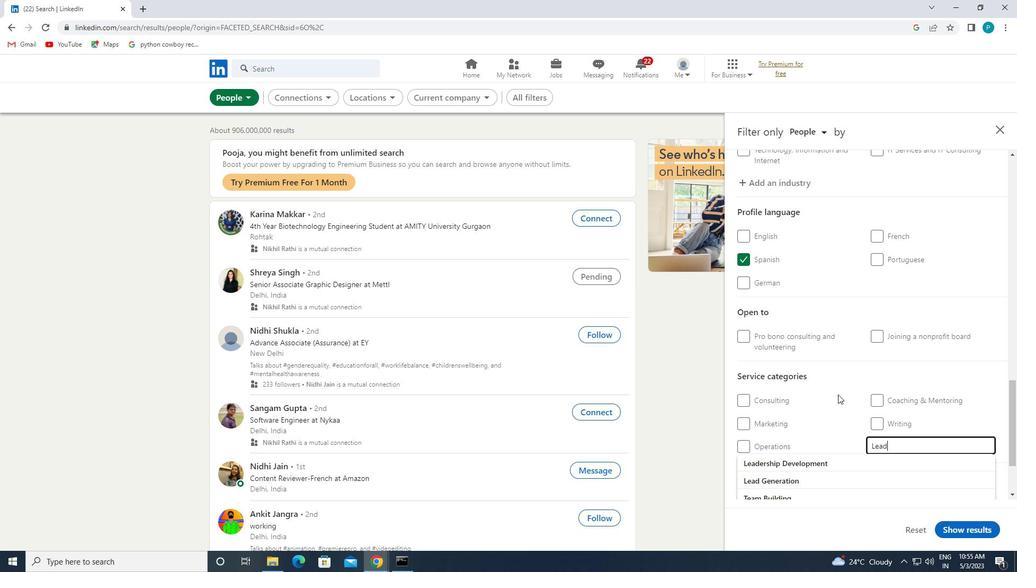 
Action: Mouse moved to (809, 382)
Screenshot: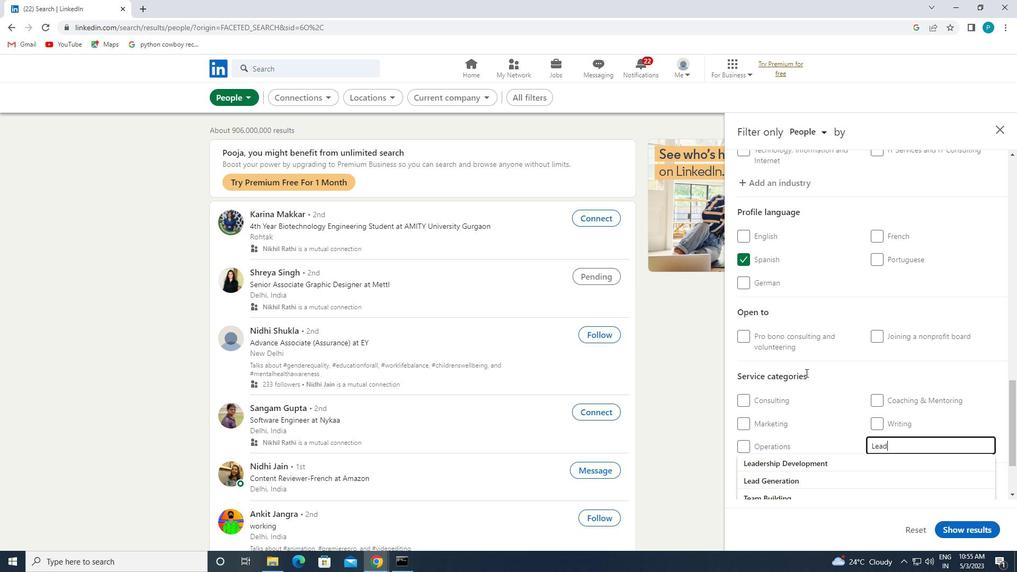 
Action: Mouse scrolled (809, 381) with delta (0, 0)
Screenshot: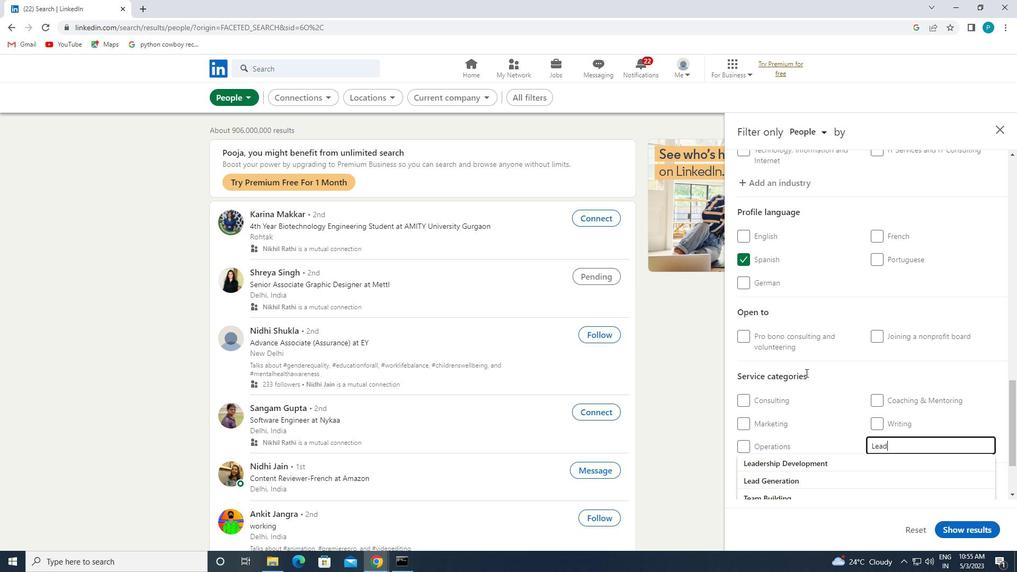 
Action: Mouse moved to (803, 379)
Screenshot: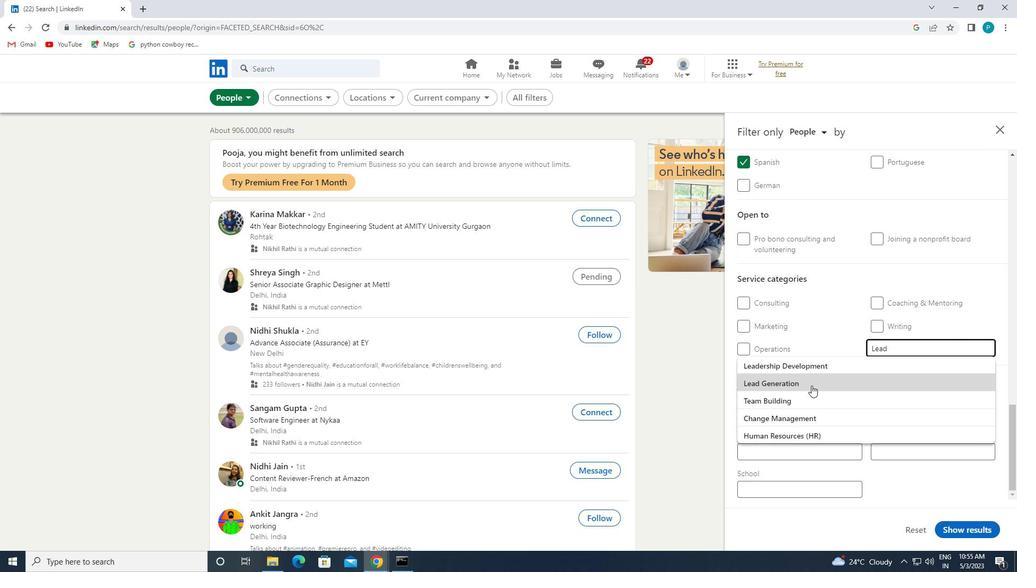 
Action: Mouse pressed left at (803, 379)
Screenshot: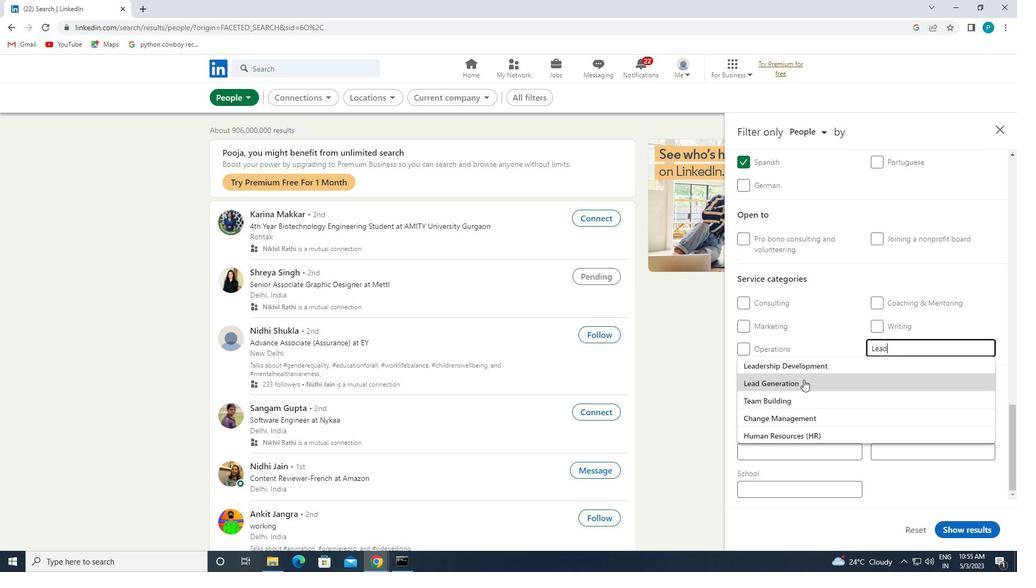 
Action: Mouse scrolled (803, 379) with delta (0, 0)
Screenshot: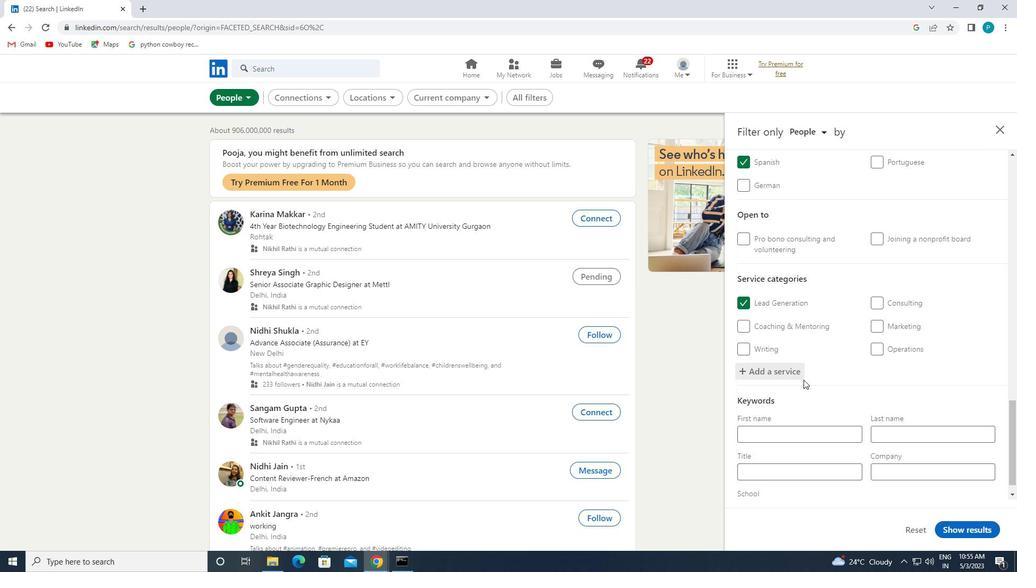 
Action: Mouse scrolled (803, 379) with delta (0, 0)
Screenshot: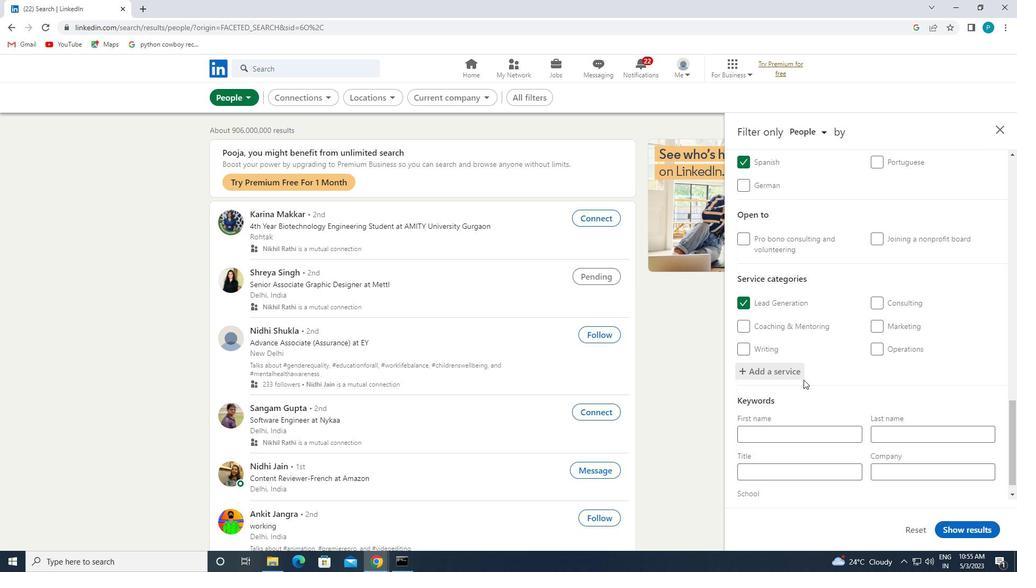 
Action: Mouse moved to (803, 380)
Screenshot: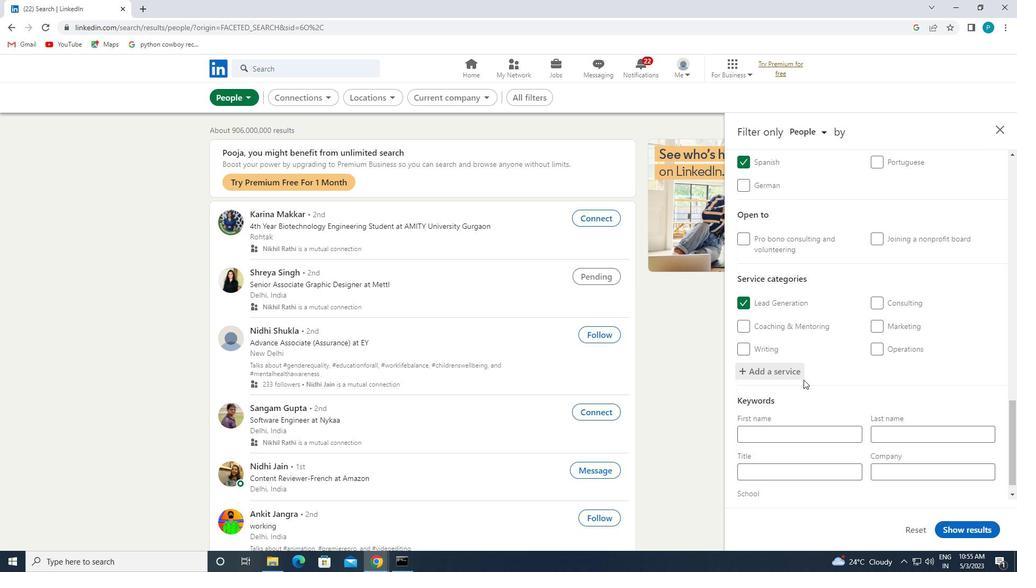 
Action: Mouse scrolled (803, 379) with delta (0, 0)
Screenshot: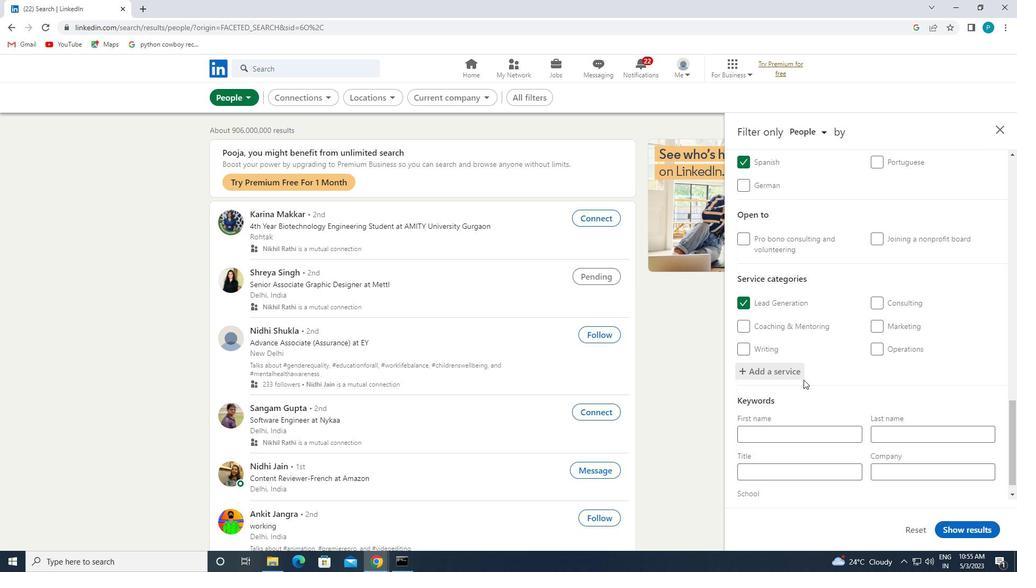 
Action: Mouse moved to (754, 450)
Screenshot: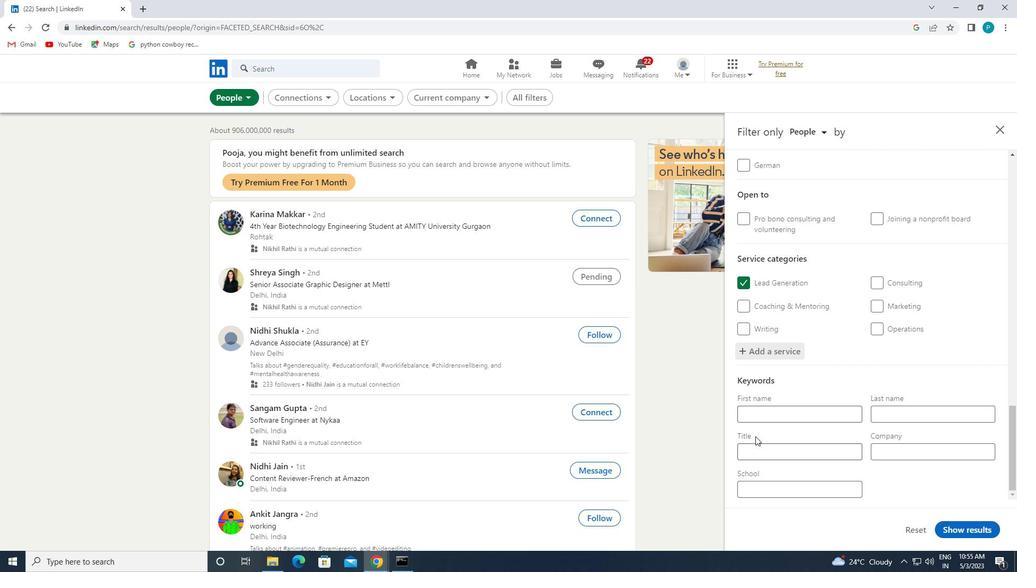 
Action: Mouse pressed left at (754, 450)
Screenshot: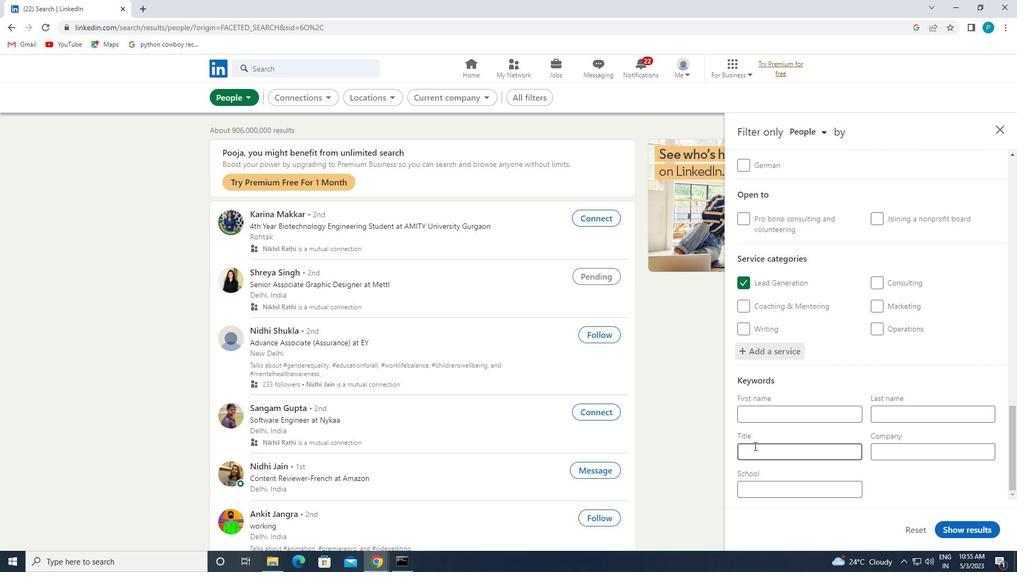 
Action: Mouse moved to (750, 448)
Screenshot: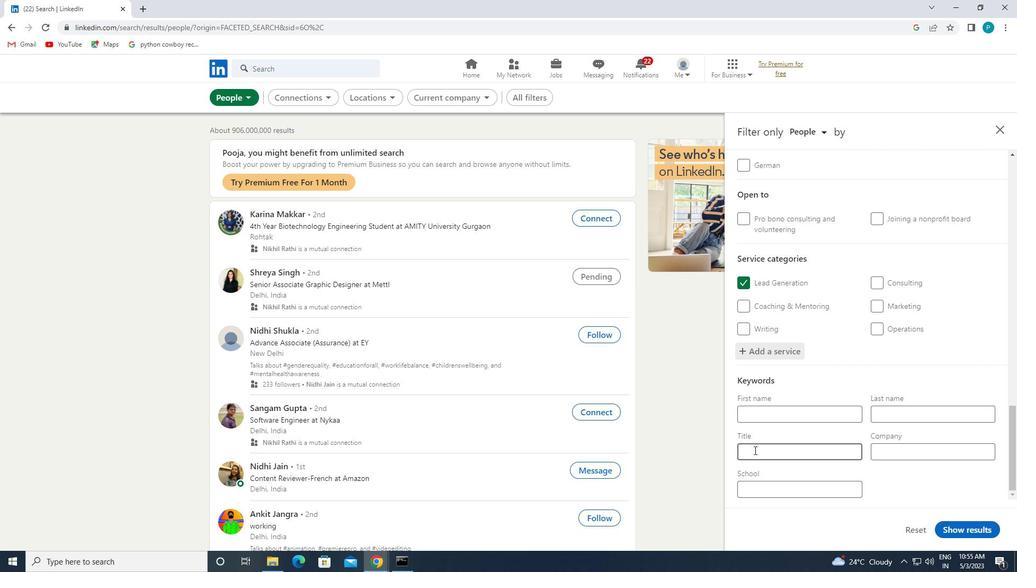 
Action: Key pressed <Key.caps_lock>F<Key.caps_lock>INANCIAL<Key.space><Key.caps_lock>D<Key.caps_lock>O<Key.backspace>IRECTOR
Screenshot: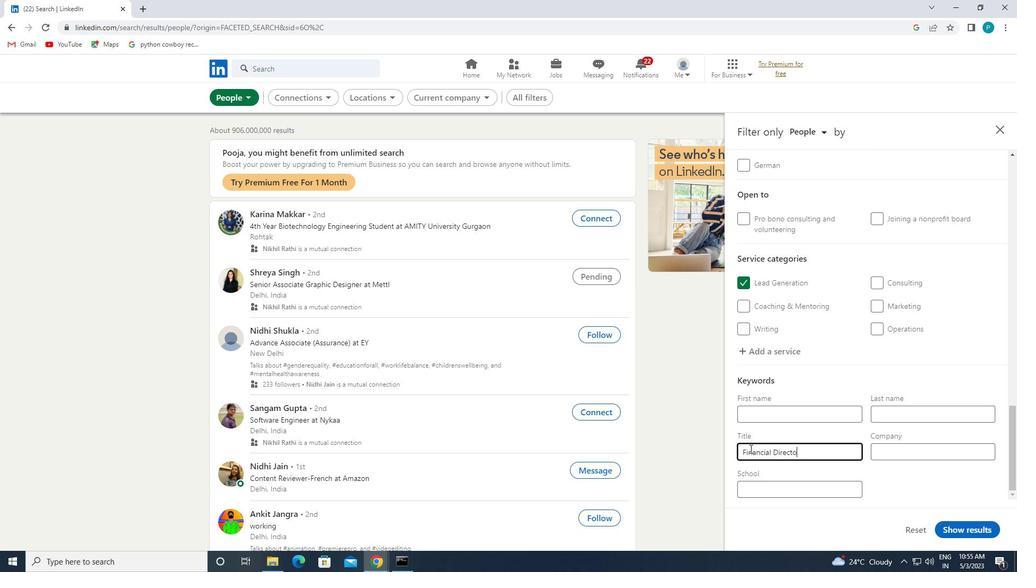 
Action: Mouse moved to (966, 530)
Screenshot: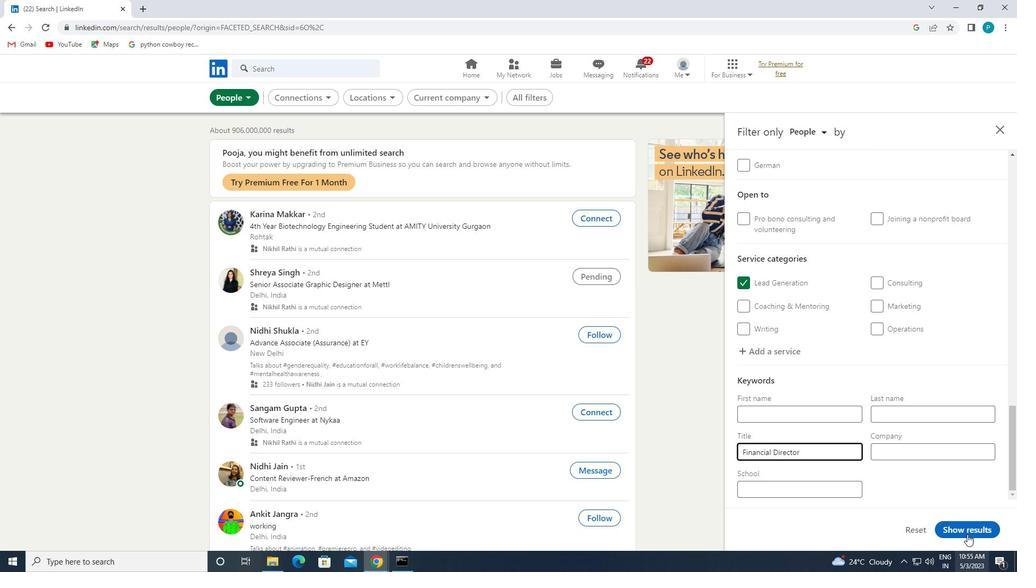 
Action: Mouse pressed left at (966, 530)
Screenshot: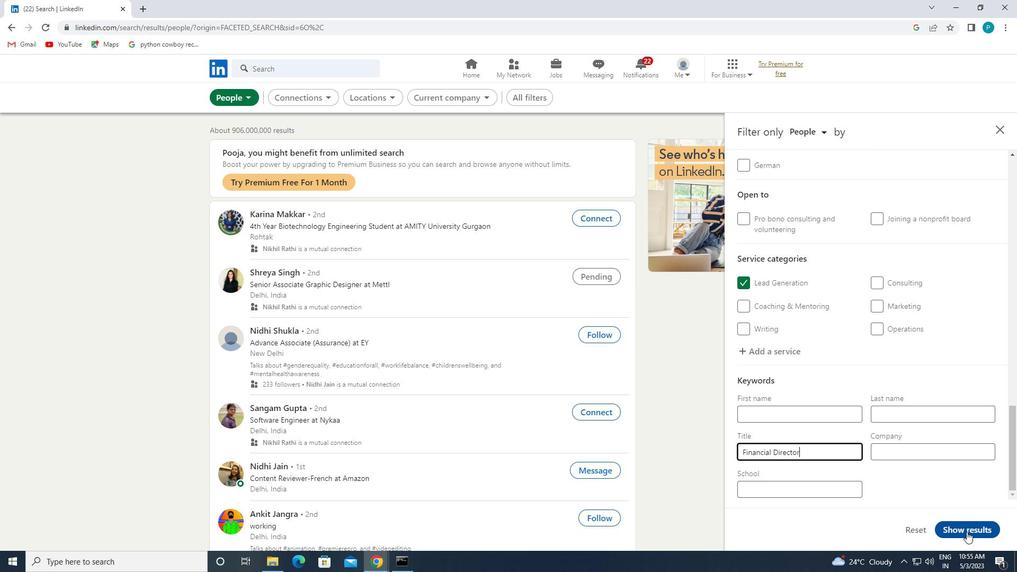
